 Task: Open Card Bodybuilding Review in Board Customer Segmentation and Analysis to Workspace Human Resources Software and add a team member Softage.4@softage.net, a label Orange, a checklist Football, an attachment from your computer, a color Orange and finally, add a card description 'Plan and execute company team-building activity at a painting class' and a comment 'We should approach this task with a sense of persistence and determination, willing to overcome obstacles and push through challenges.'. Add a start date 'Jan 08, 1900' with a due date 'Jan 15, 1900'
Action: Mouse moved to (785, 205)
Screenshot: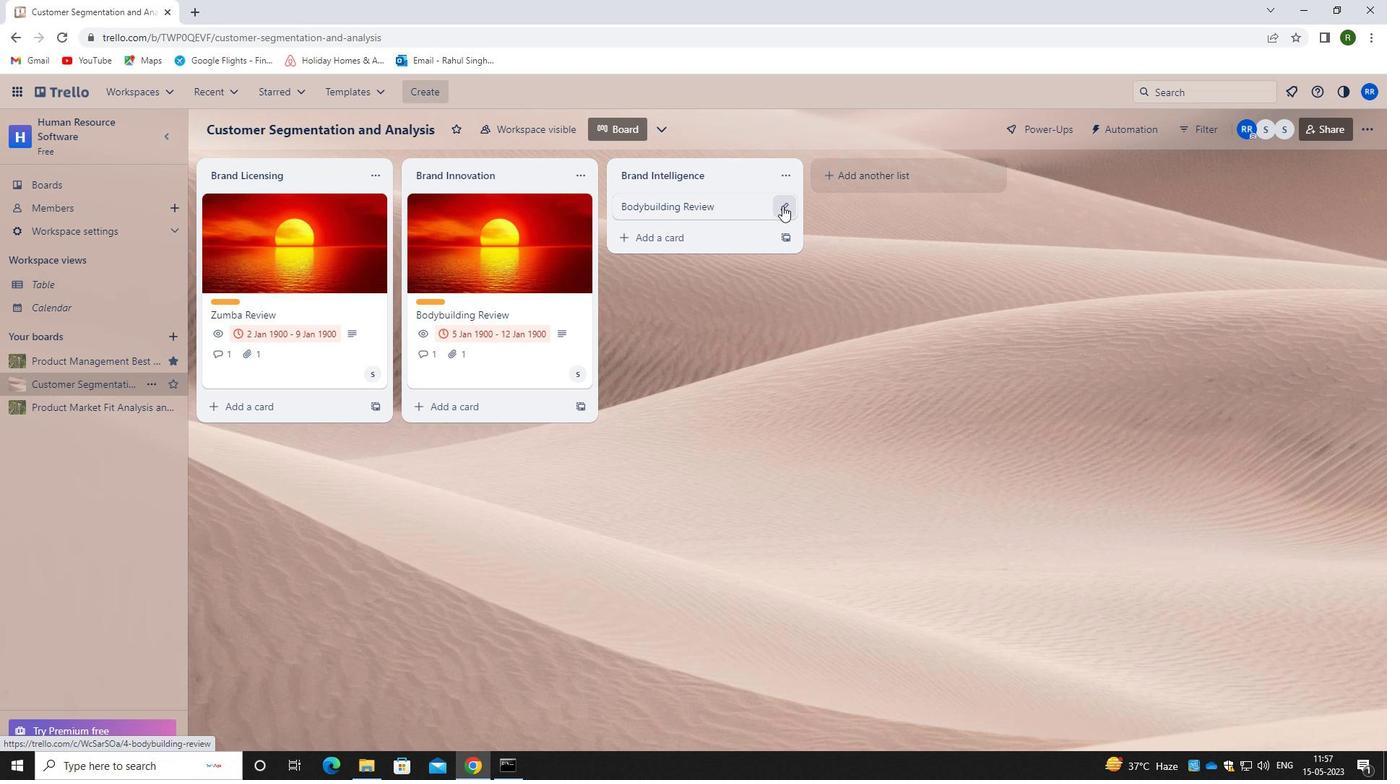 
Action: Mouse pressed left at (785, 205)
Screenshot: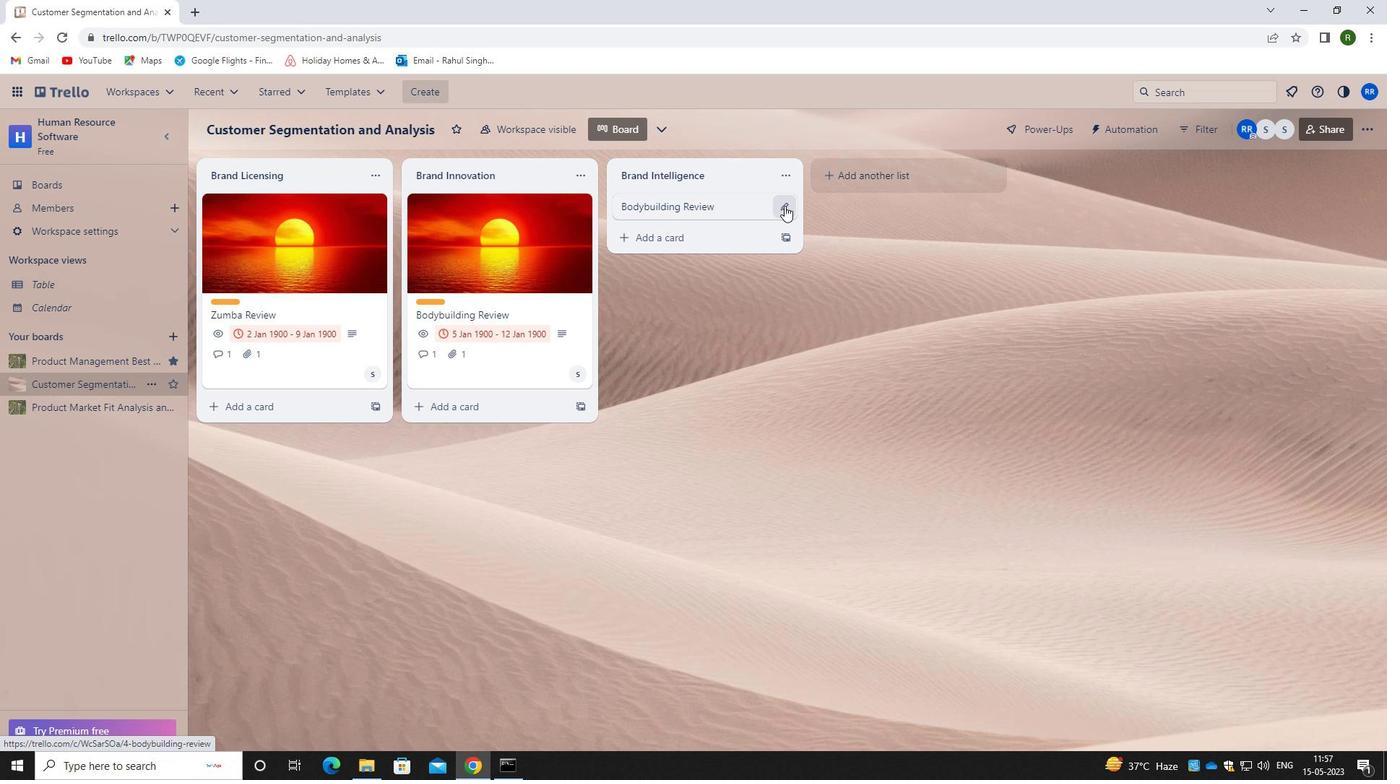 
Action: Mouse moved to (853, 204)
Screenshot: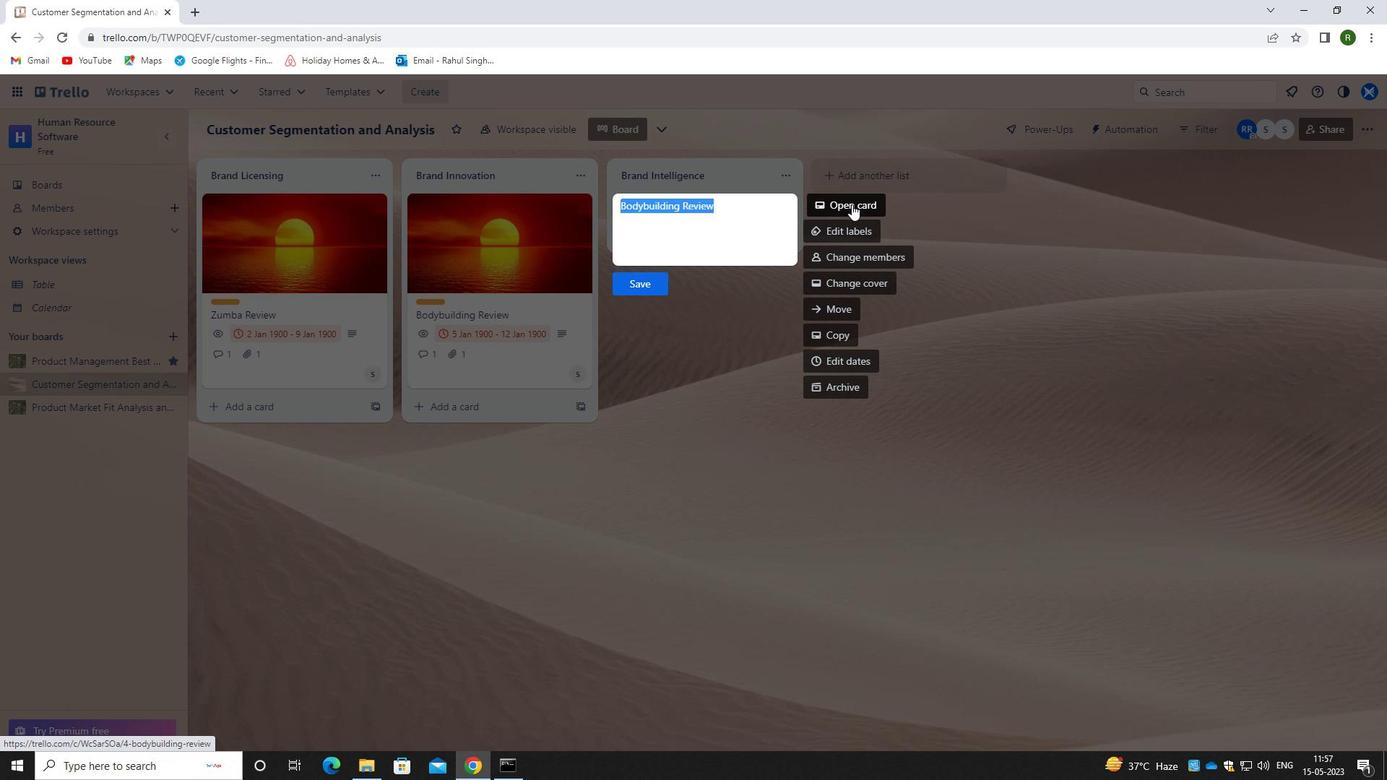 
Action: Mouse pressed left at (853, 204)
Screenshot: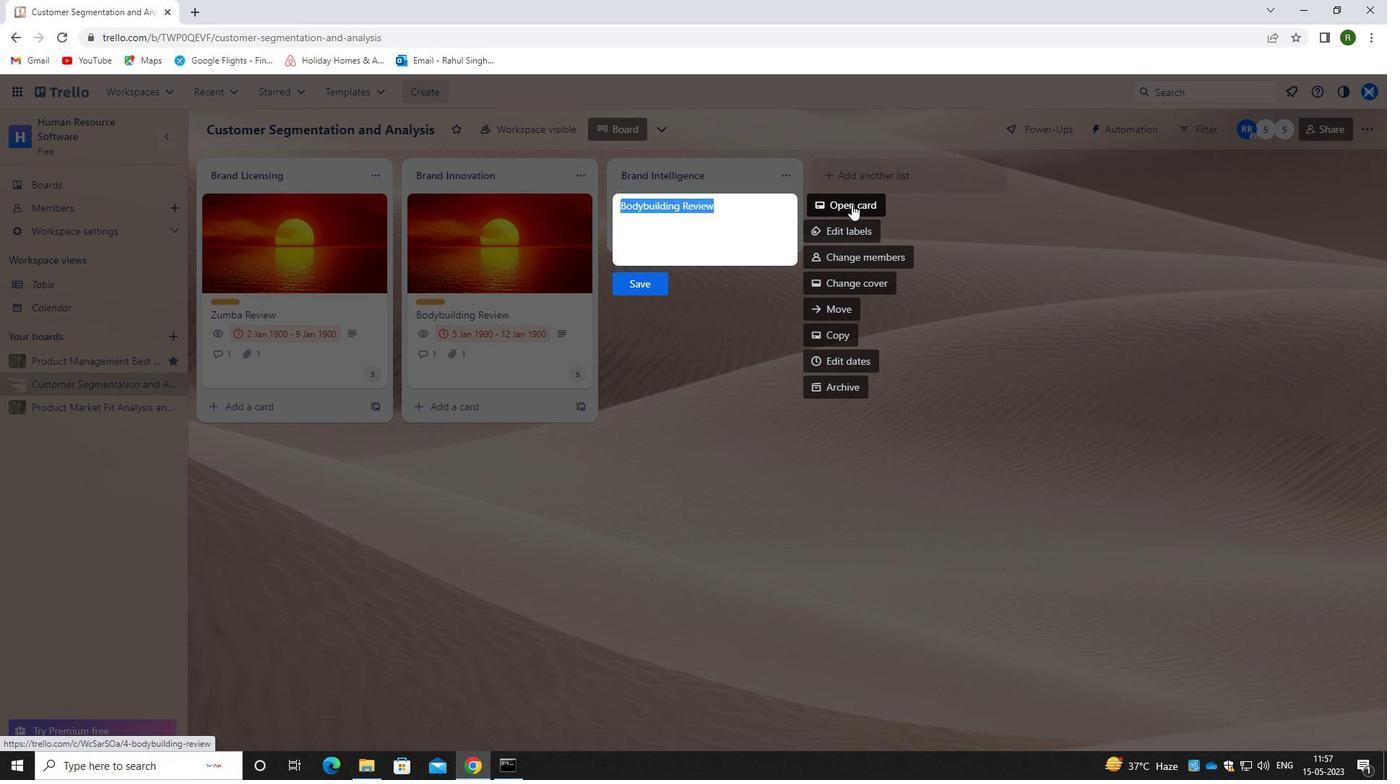 
Action: Mouse moved to (878, 254)
Screenshot: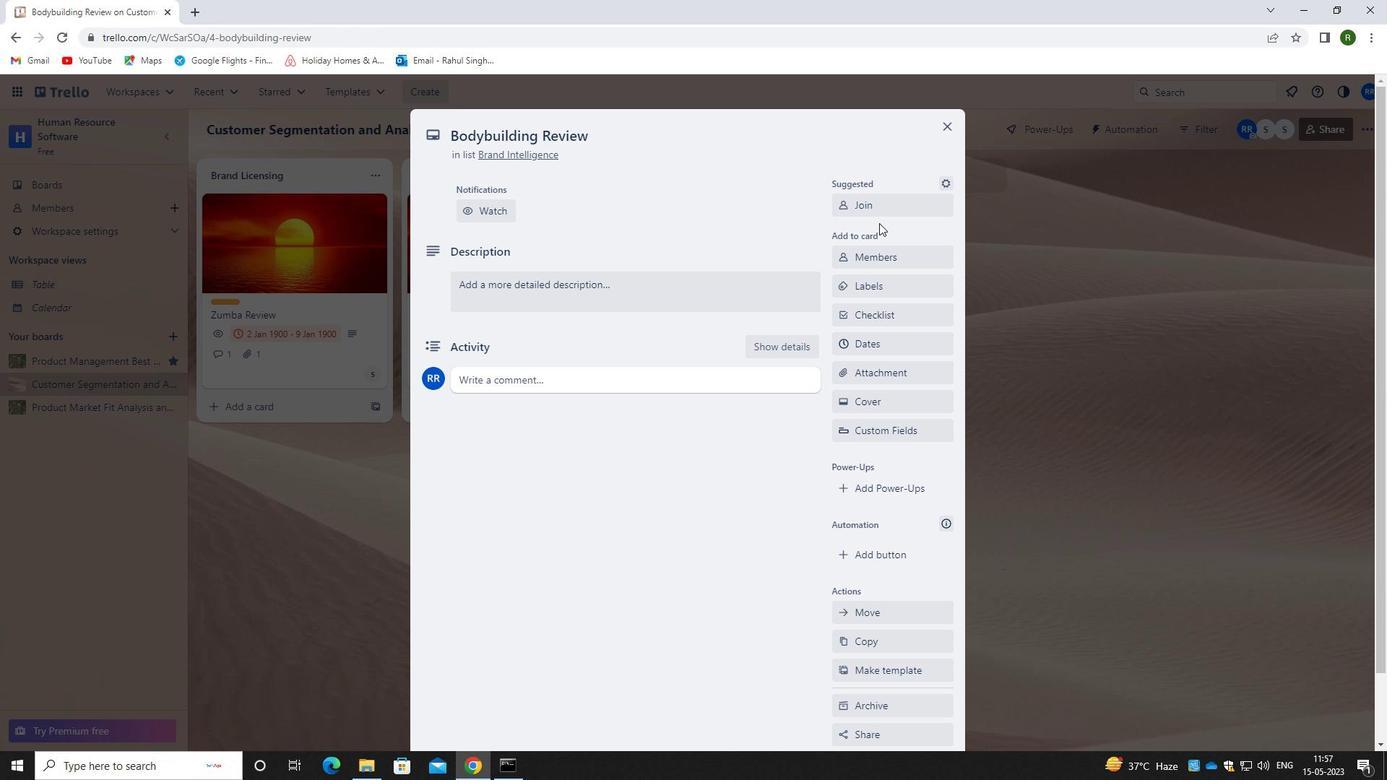 
Action: Mouse pressed left at (878, 254)
Screenshot: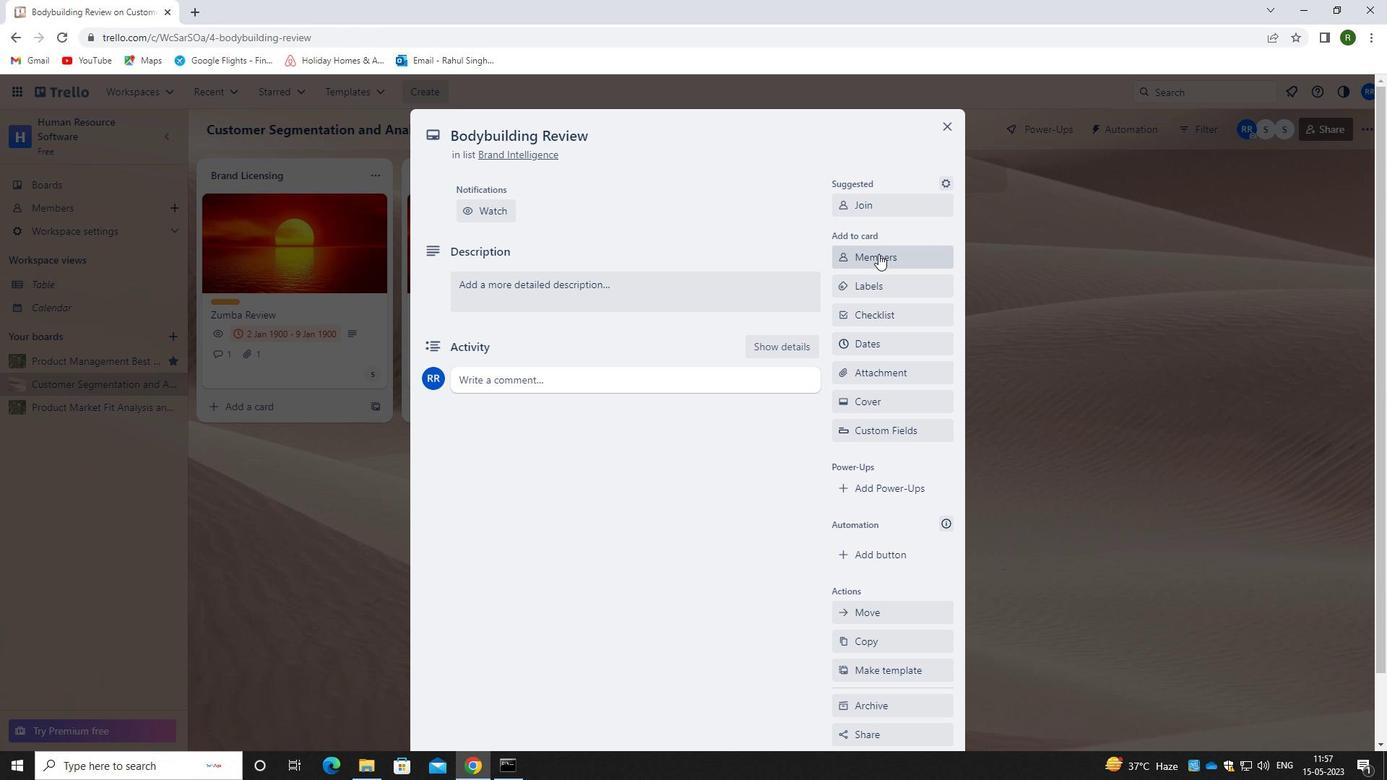 
Action: Mouse moved to (885, 333)
Screenshot: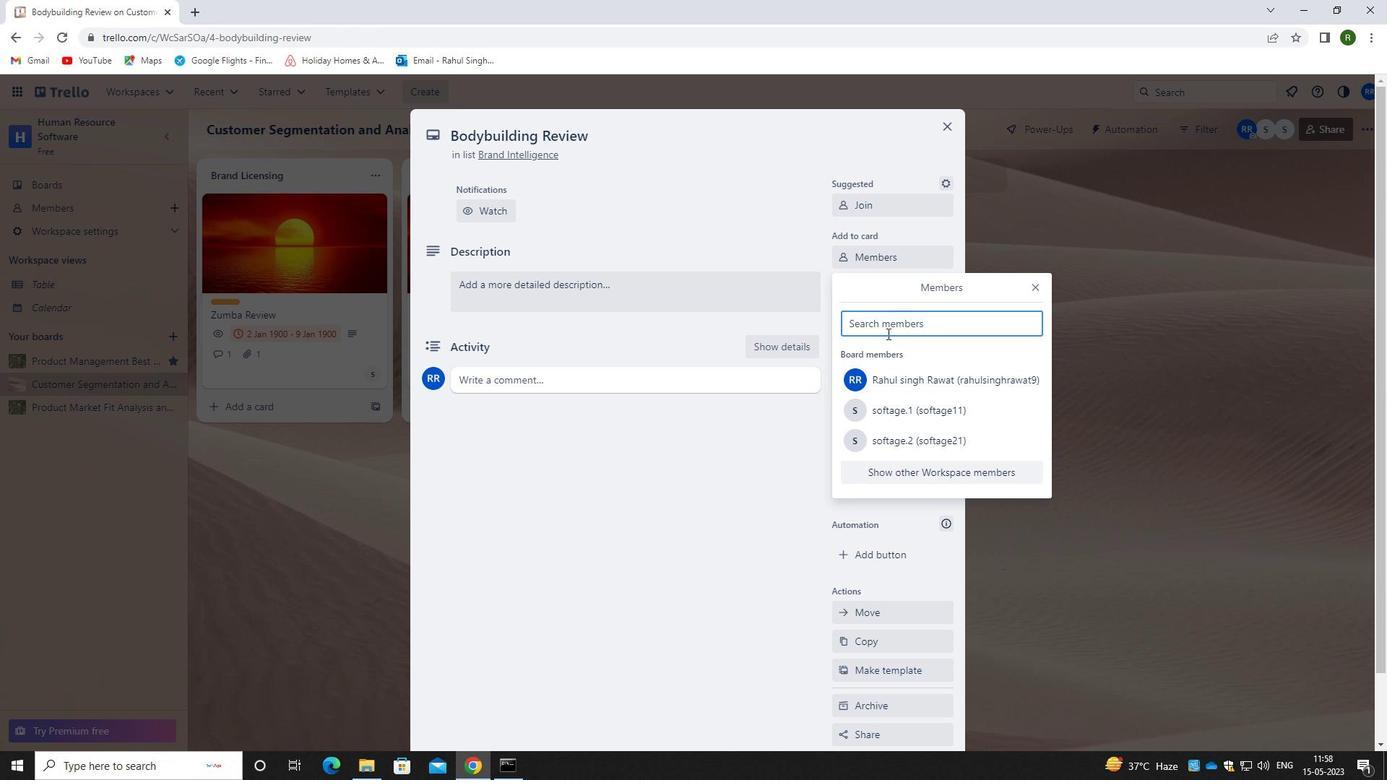 
Action: Key pressed <Key.caps_lock>s<Key.caps_lock>Oftage.4<Key.shift>@SOFTAGE.NET
Screenshot: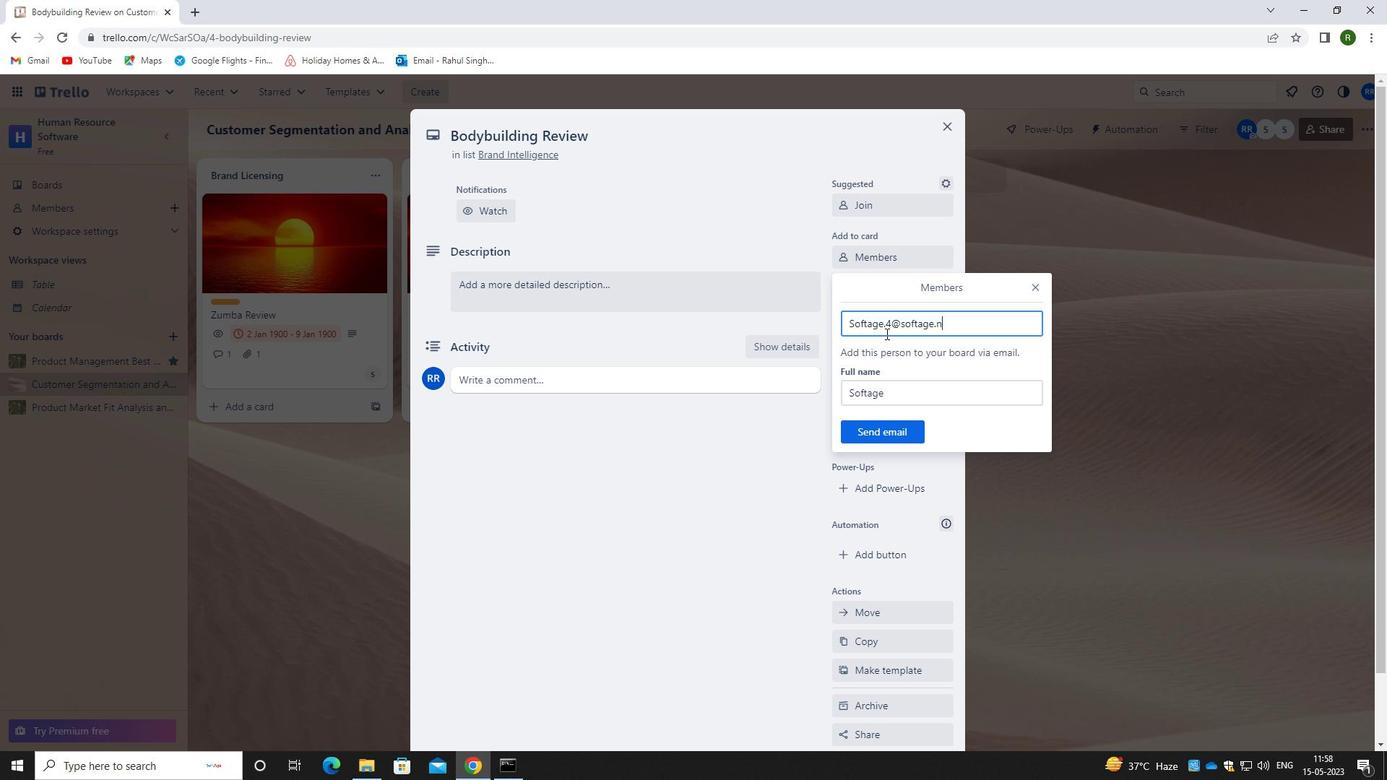 
Action: Mouse moved to (885, 434)
Screenshot: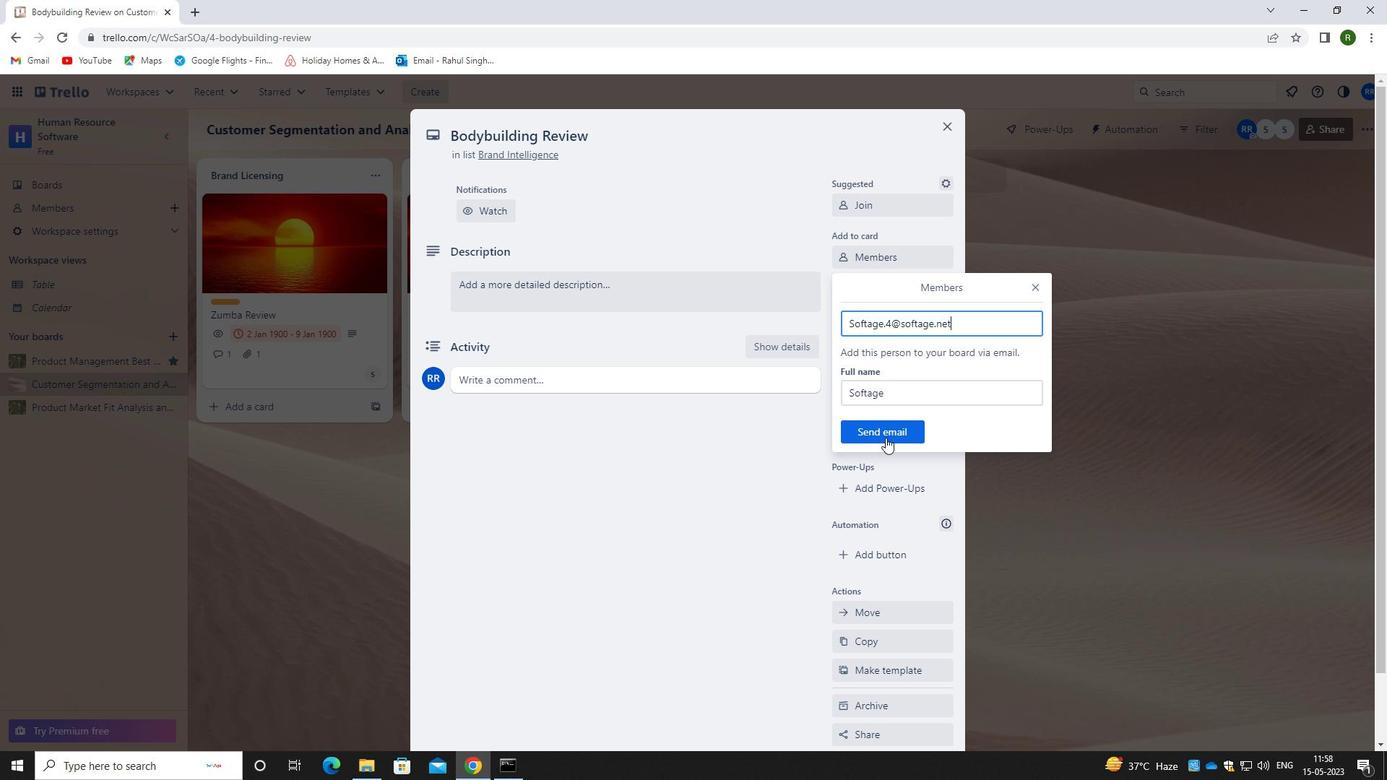 
Action: Mouse pressed left at (885, 434)
Screenshot: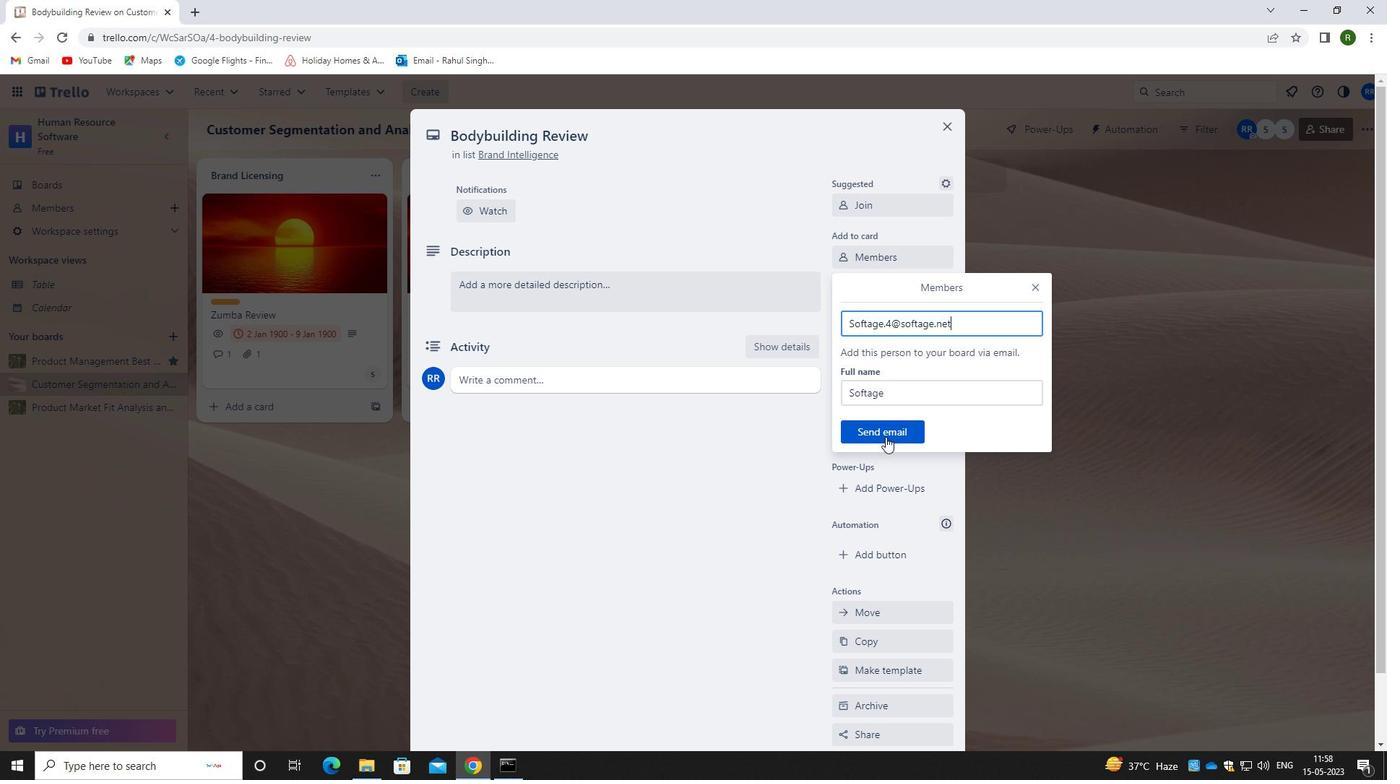 
Action: Mouse moved to (868, 286)
Screenshot: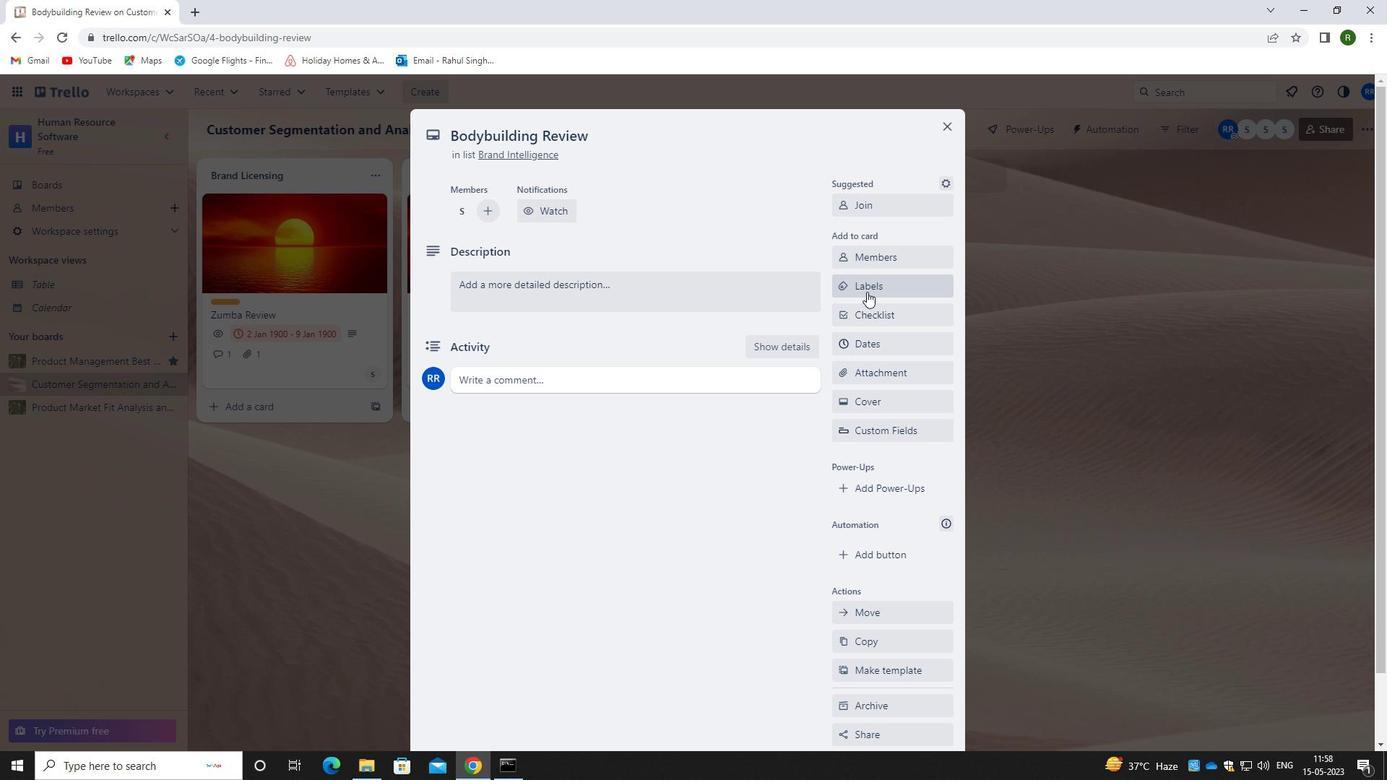 
Action: Mouse pressed left at (868, 286)
Screenshot: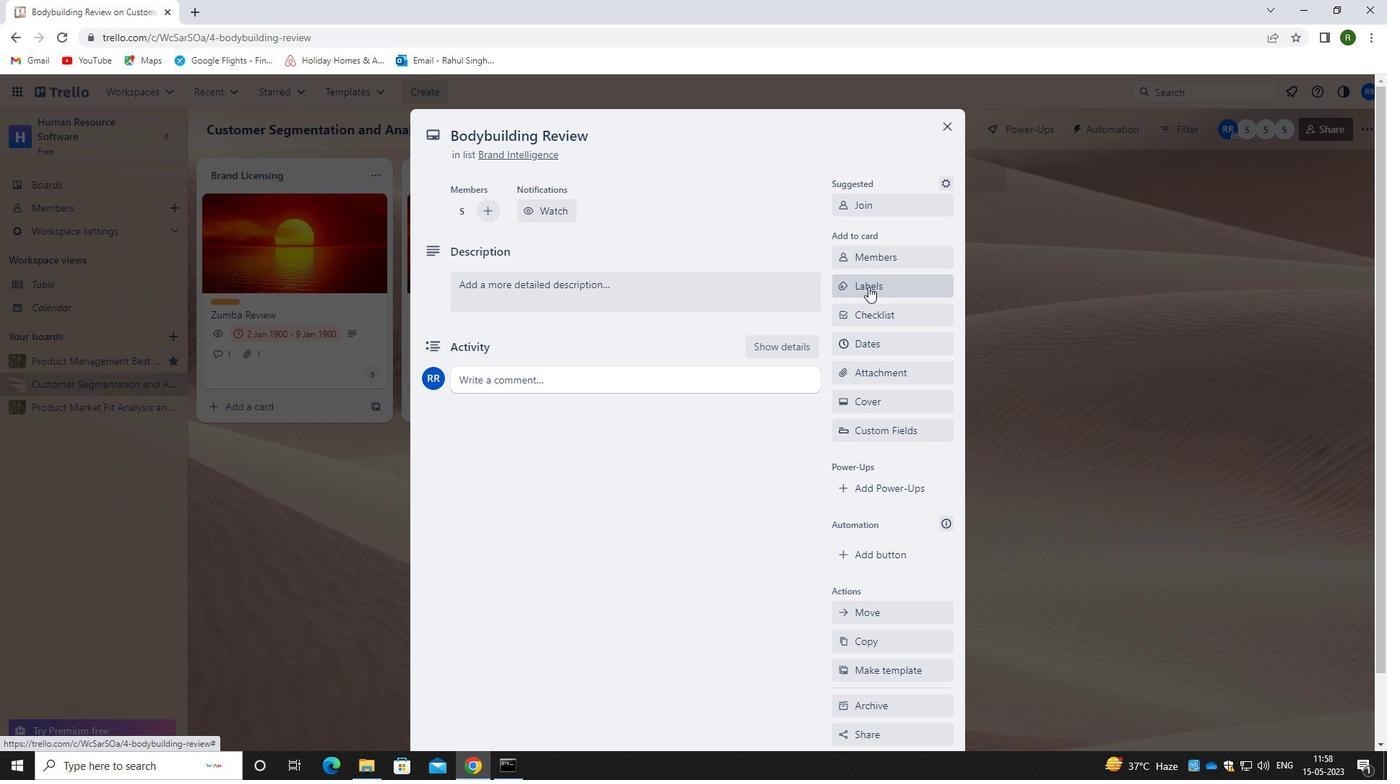 
Action: Mouse moved to (866, 349)
Screenshot: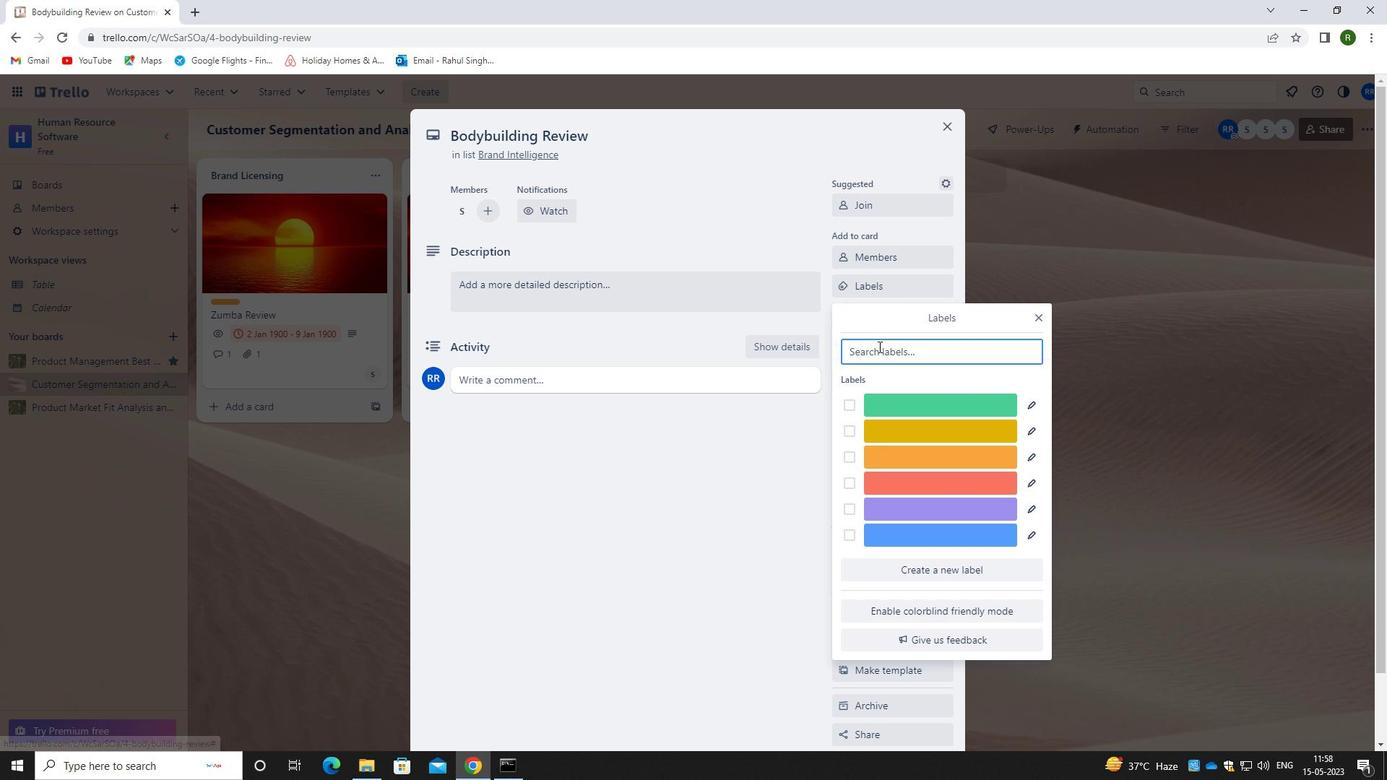 
Action: Key pressed ORANGE
Screenshot: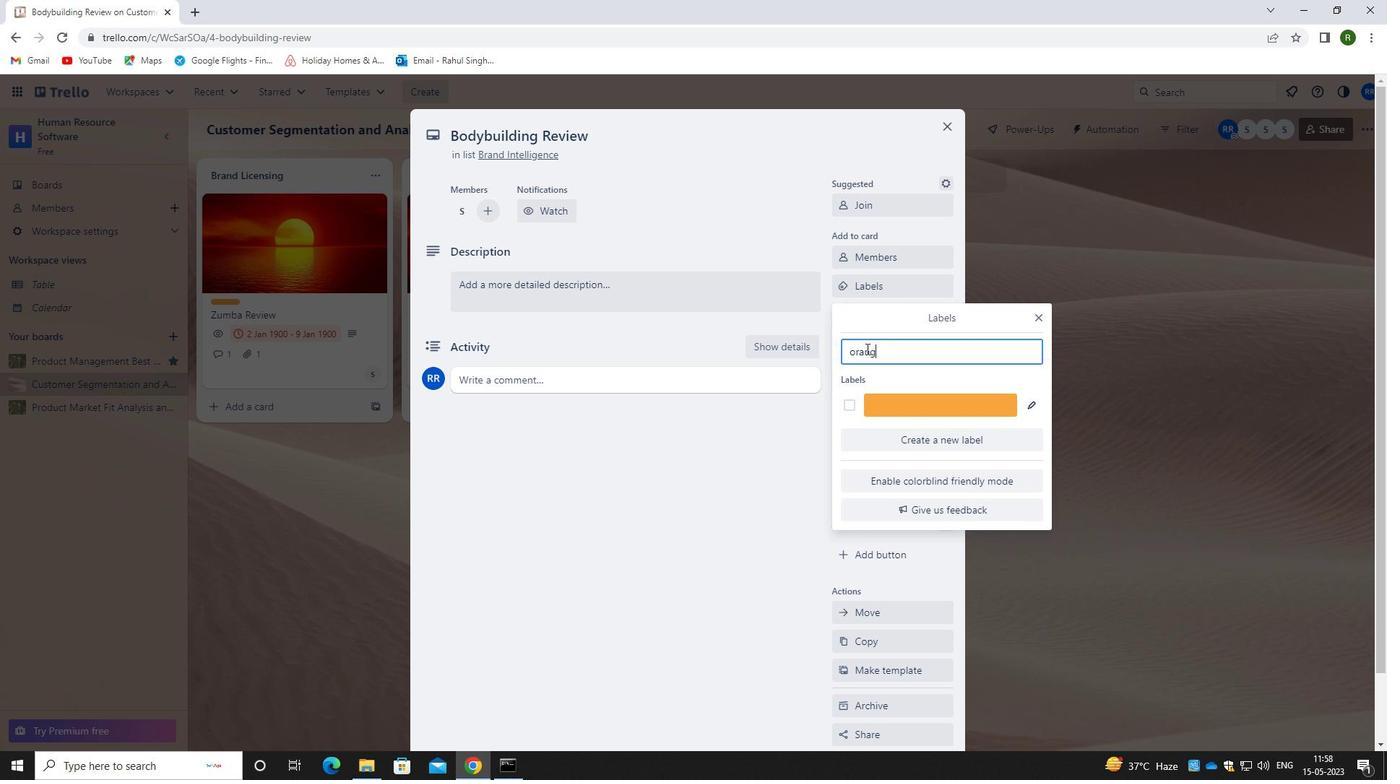
Action: Mouse moved to (848, 403)
Screenshot: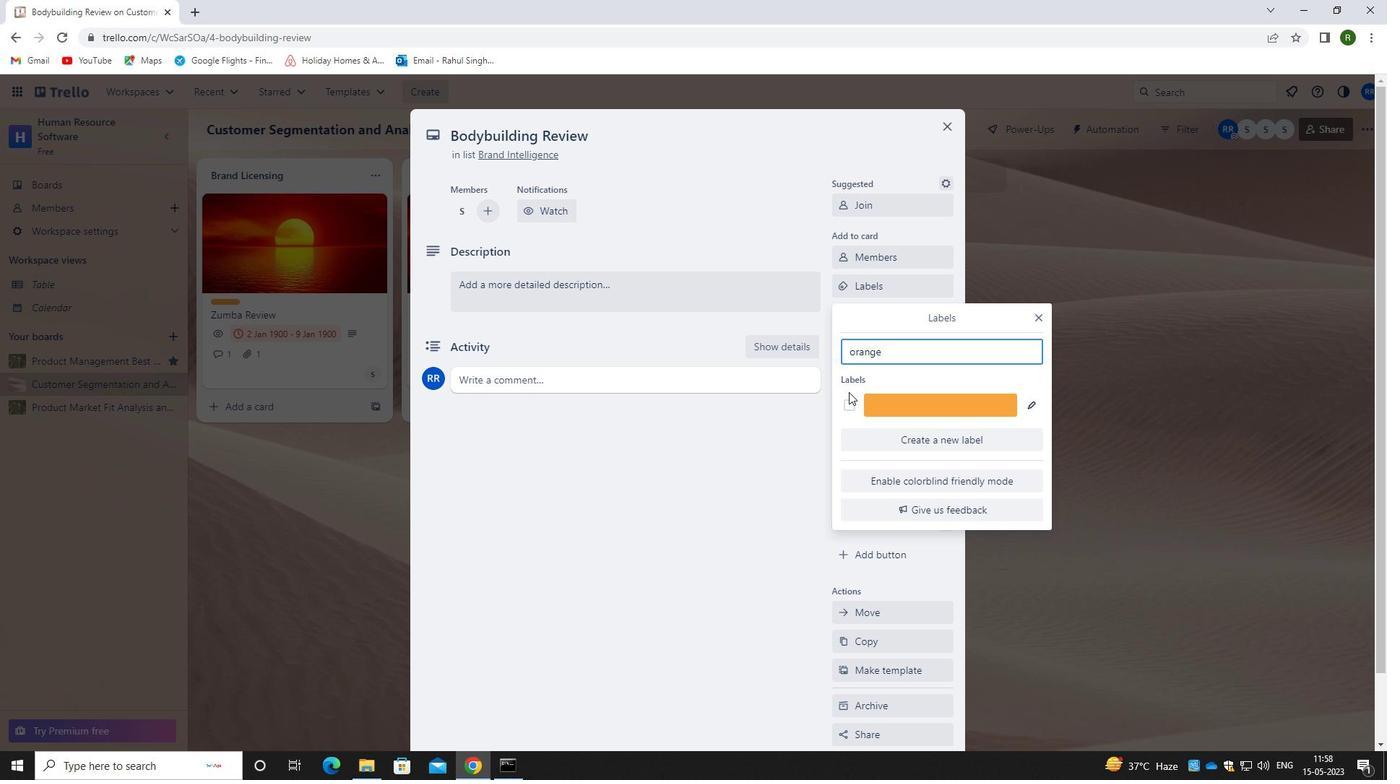 
Action: Mouse pressed left at (848, 403)
Screenshot: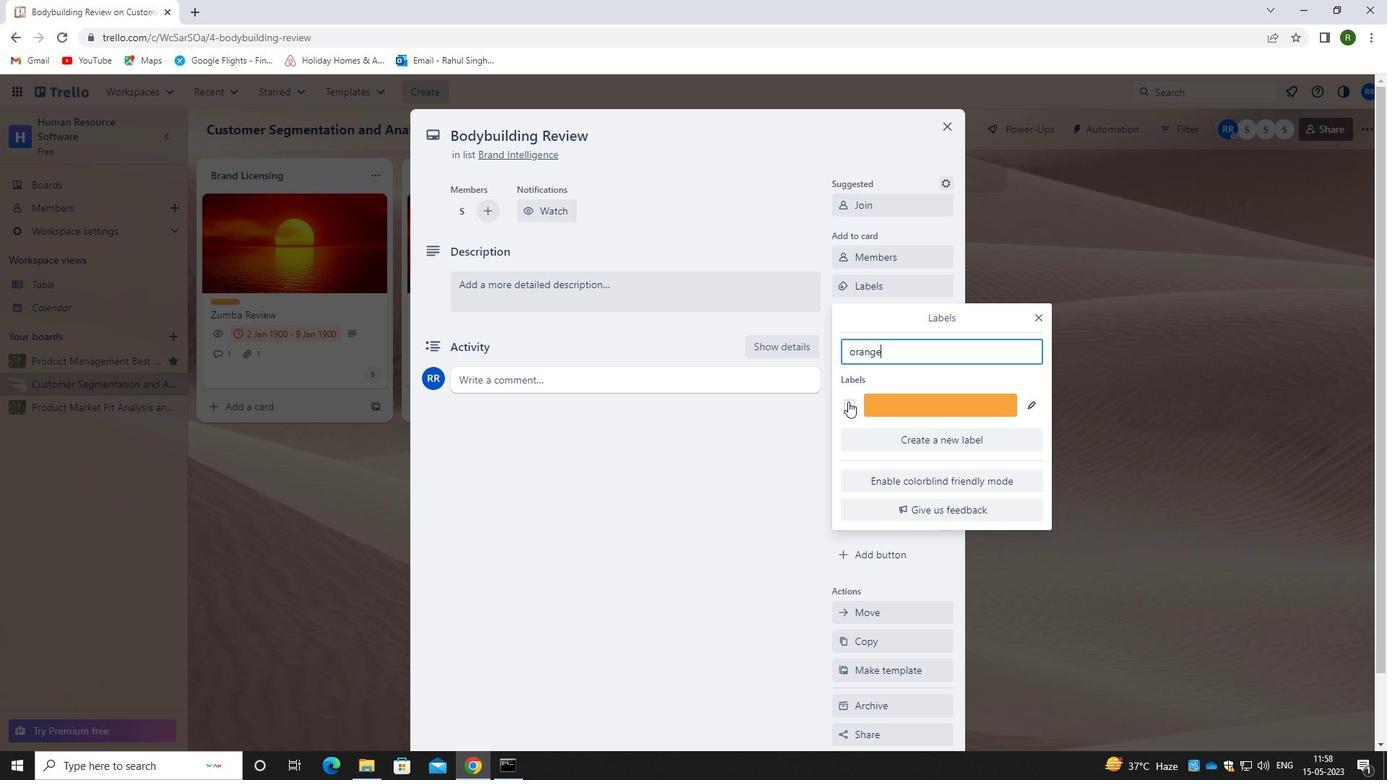 
Action: Mouse moved to (807, 437)
Screenshot: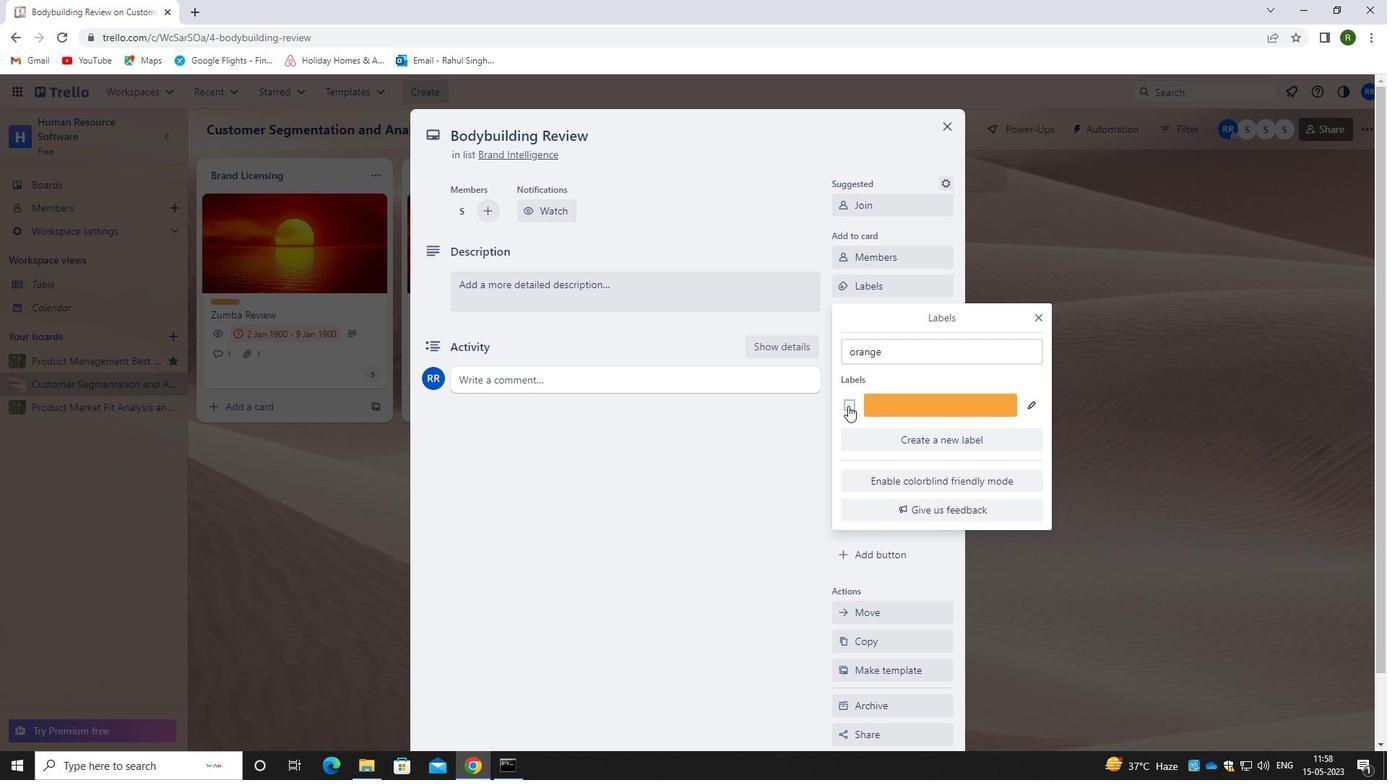 
Action: Mouse pressed left at (807, 437)
Screenshot: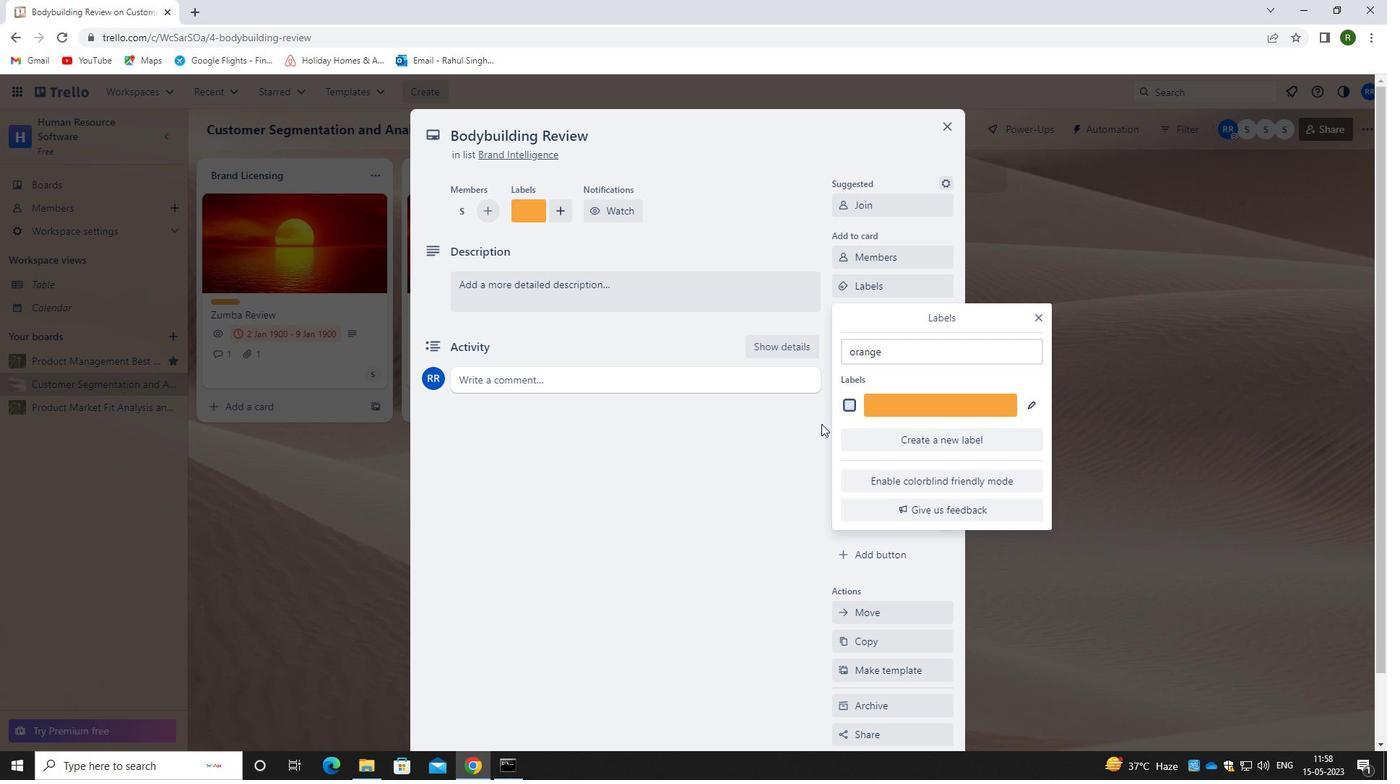 
Action: Mouse moved to (893, 311)
Screenshot: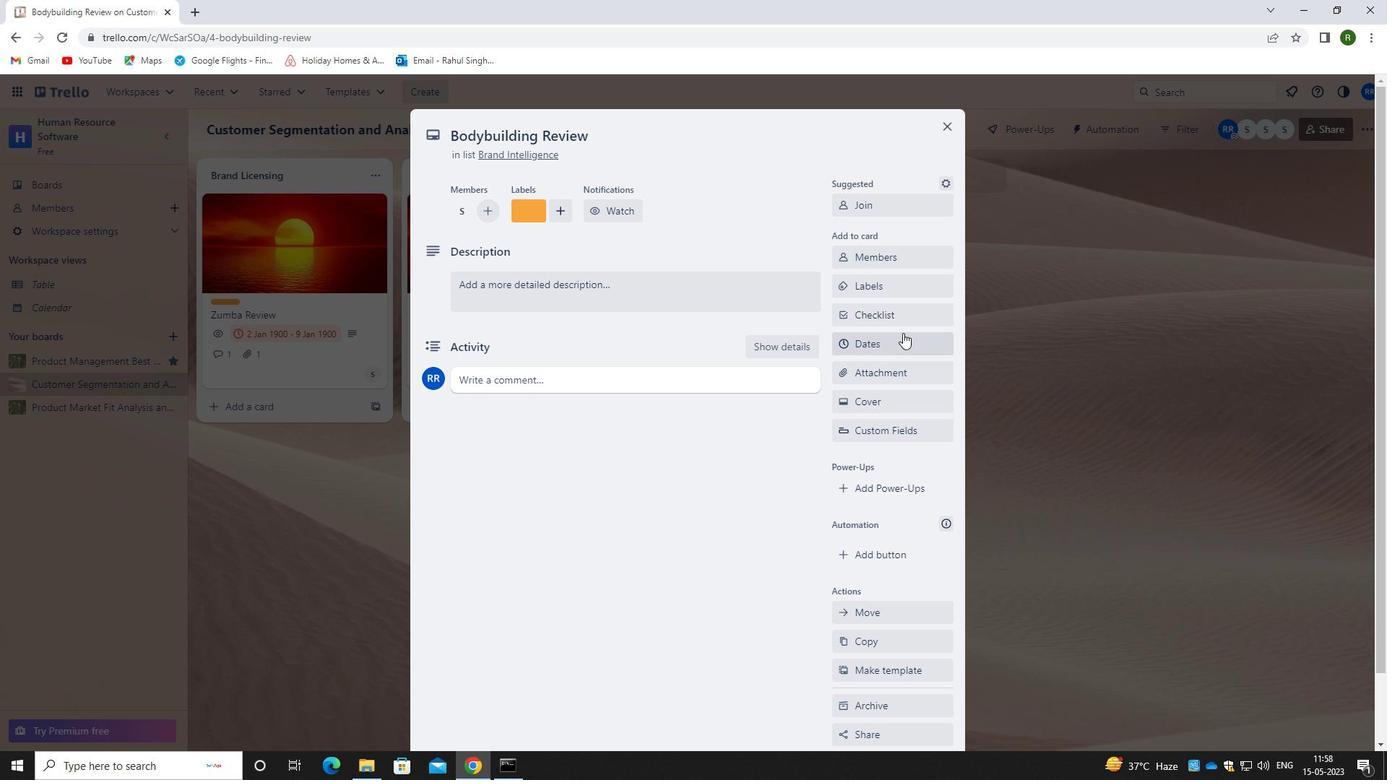 
Action: Mouse pressed left at (893, 311)
Screenshot: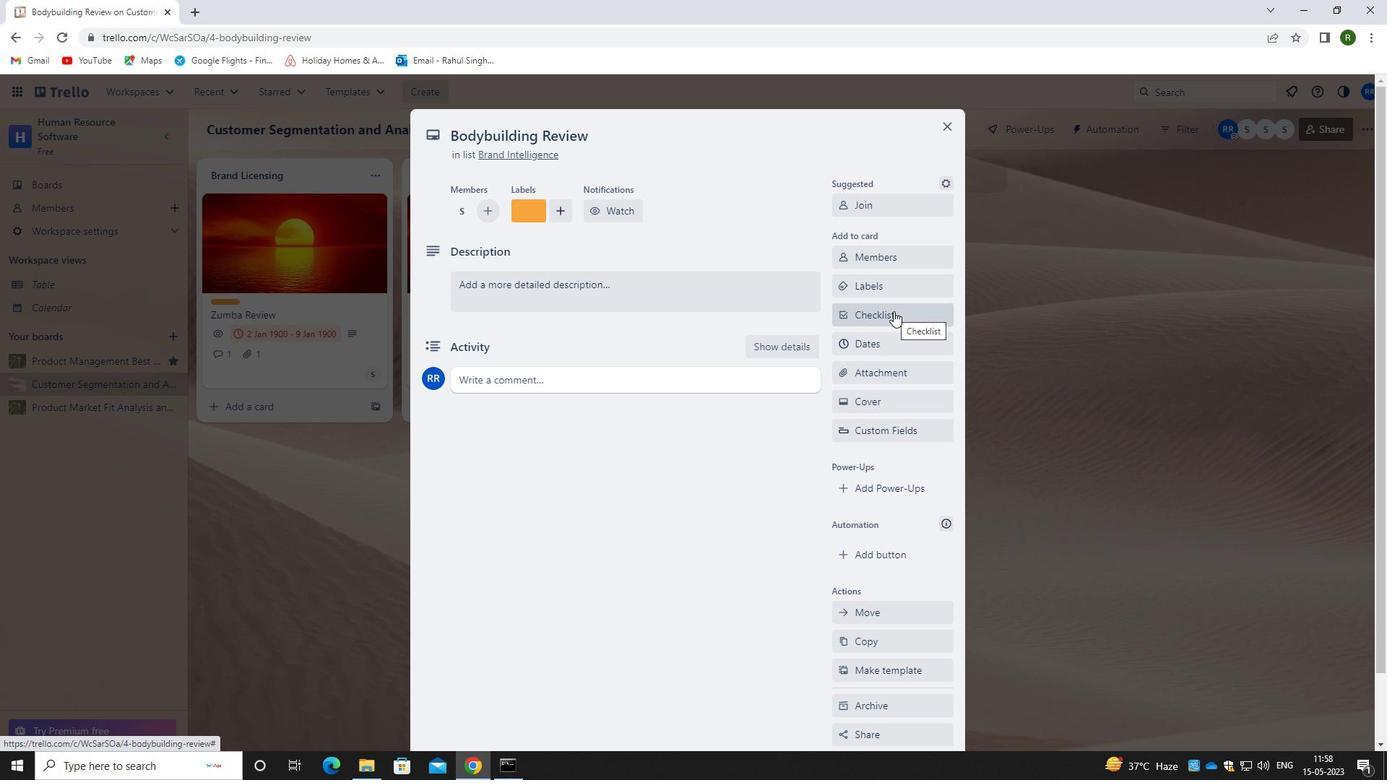 
Action: Mouse moved to (885, 312)
Screenshot: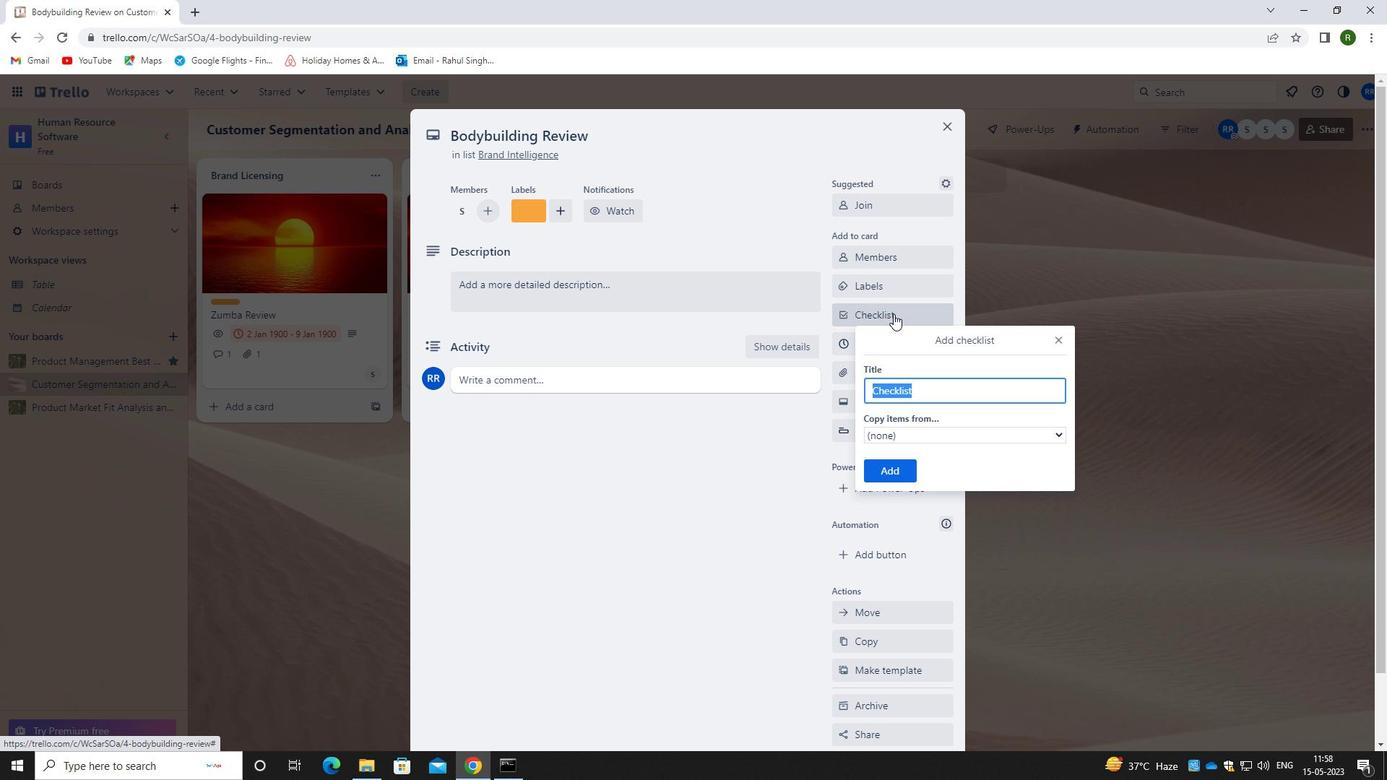 
Action: Key pressed <Key.shift>FOOTN<Key.backspace>BALL
Screenshot: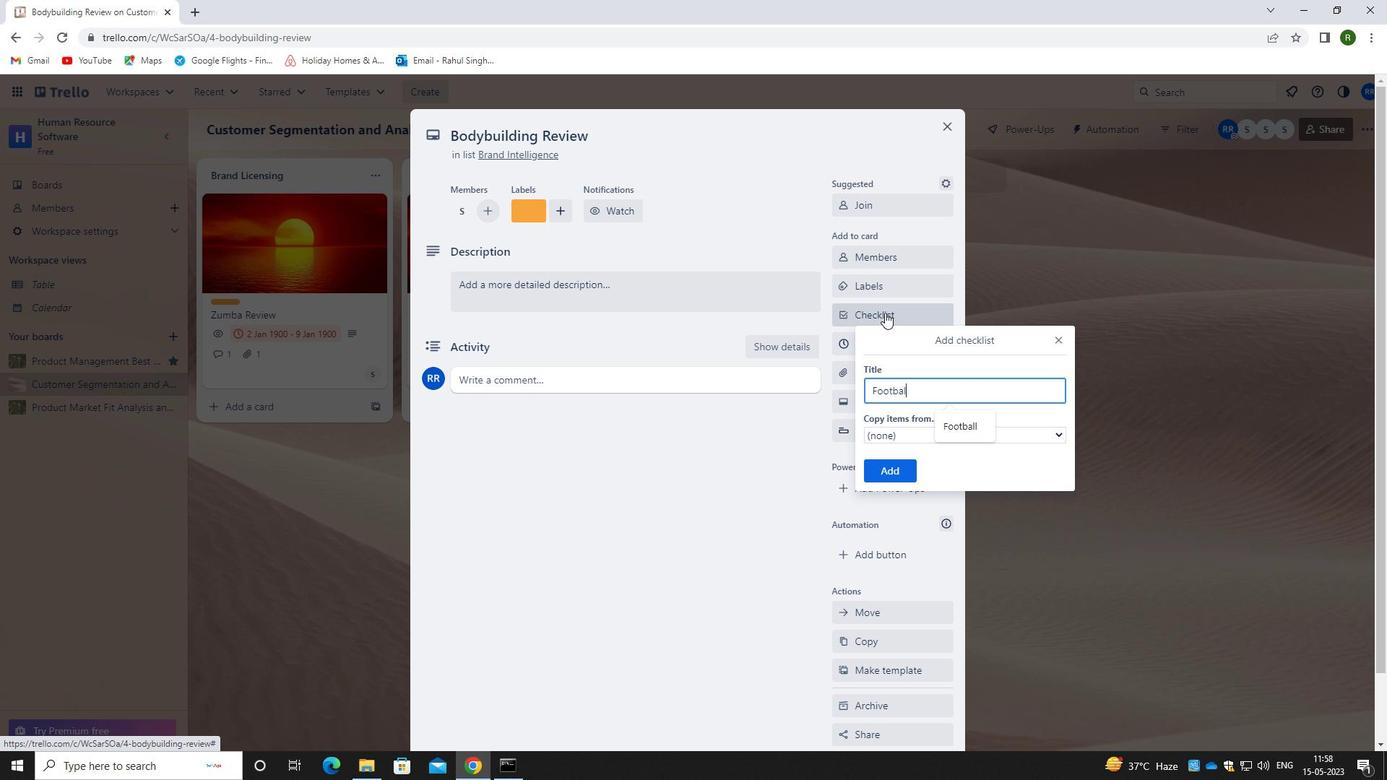 
Action: Mouse moved to (898, 471)
Screenshot: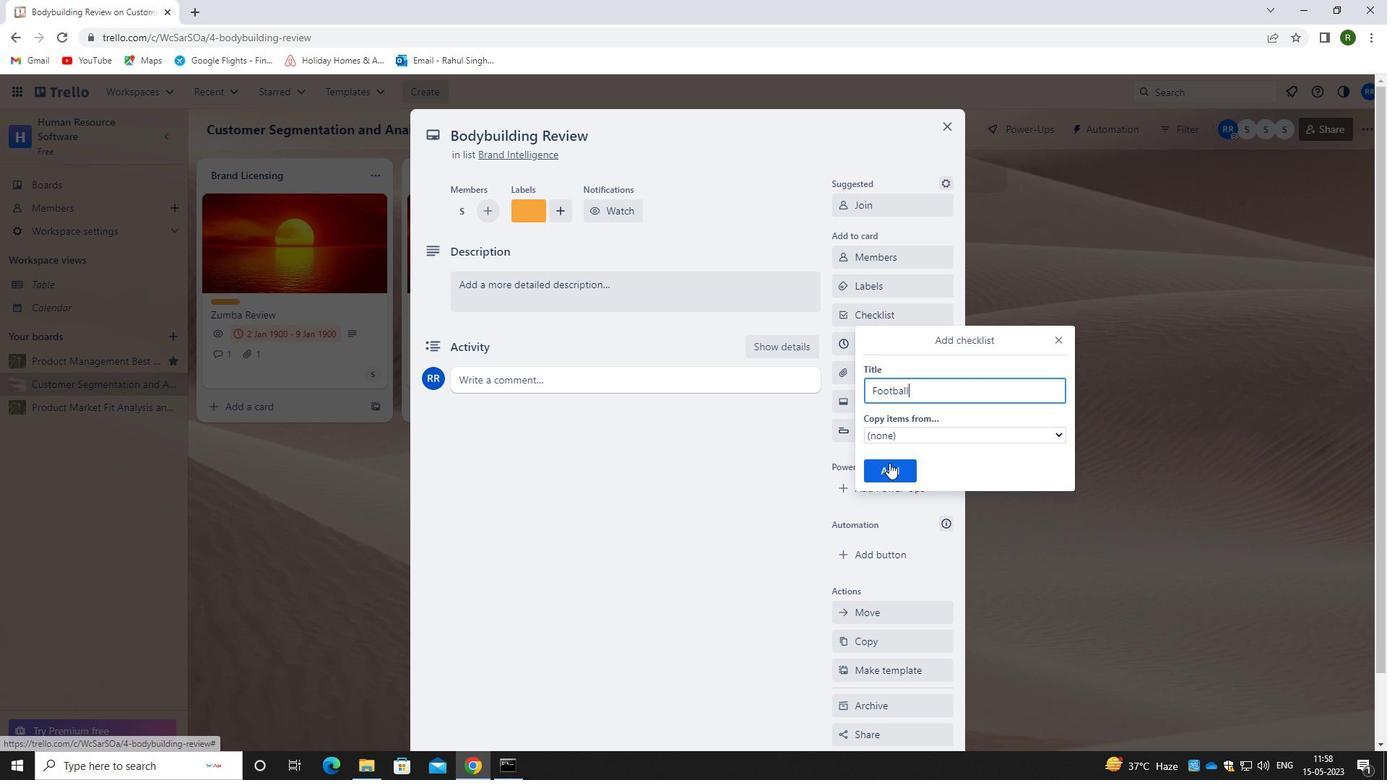 
Action: Mouse pressed left at (898, 471)
Screenshot: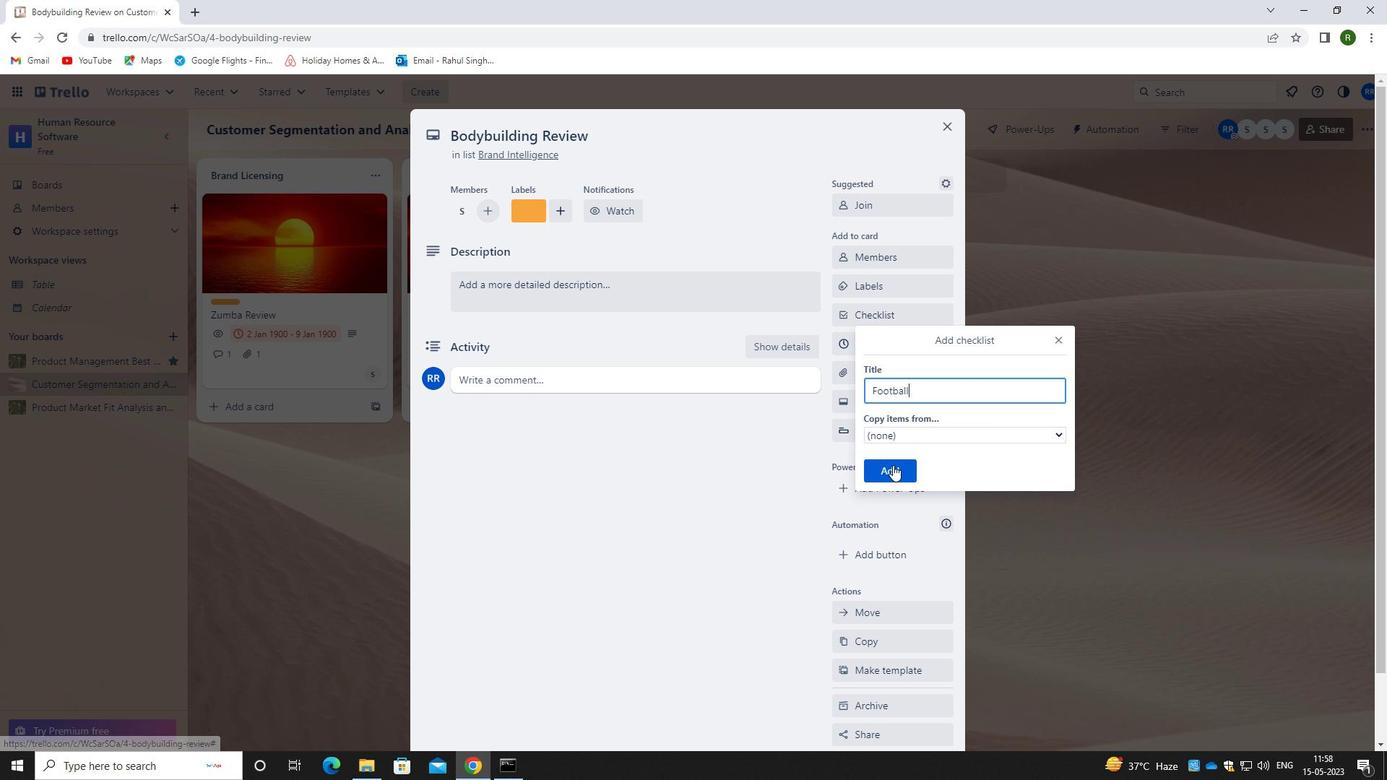 
Action: Mouse moved to (893, 370)
Screenshot: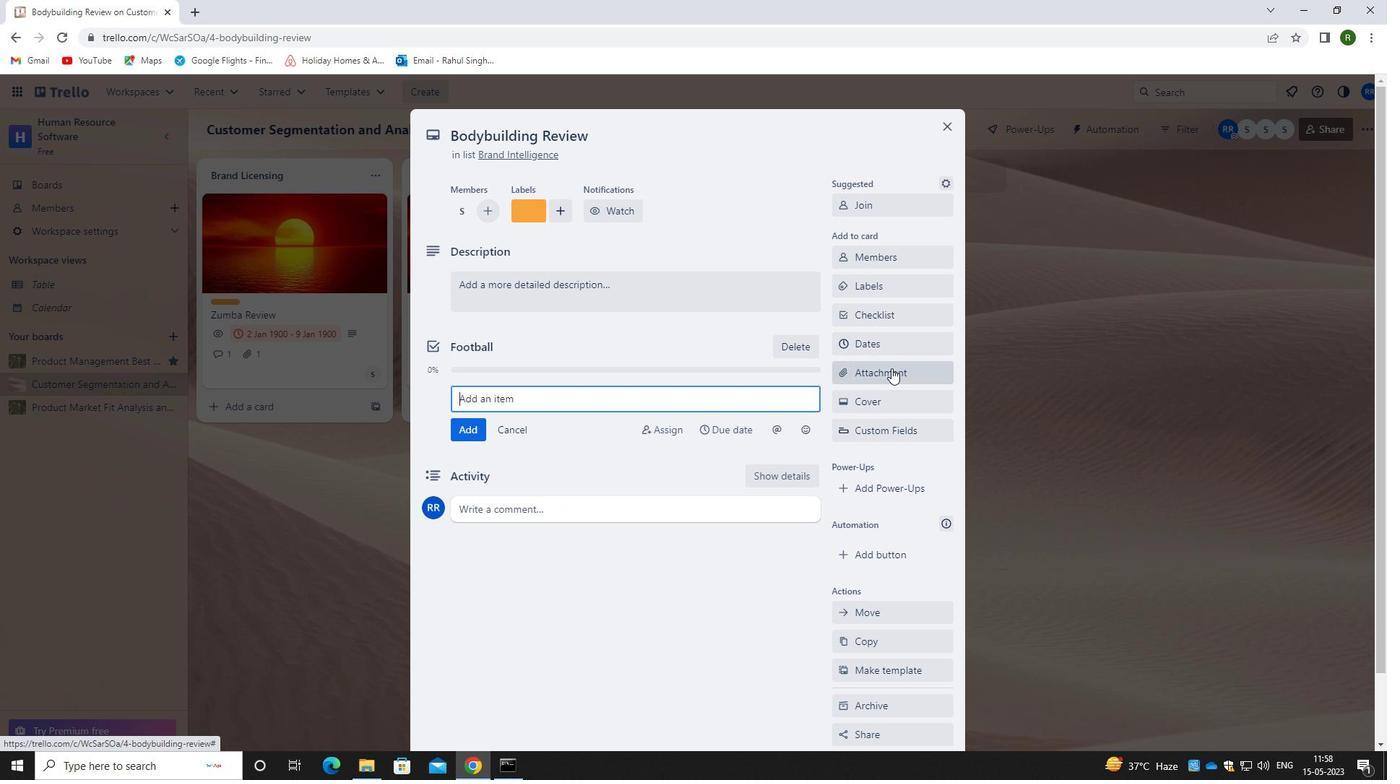 
Action: Mouse pressed left at (893, 370)
Screenshot: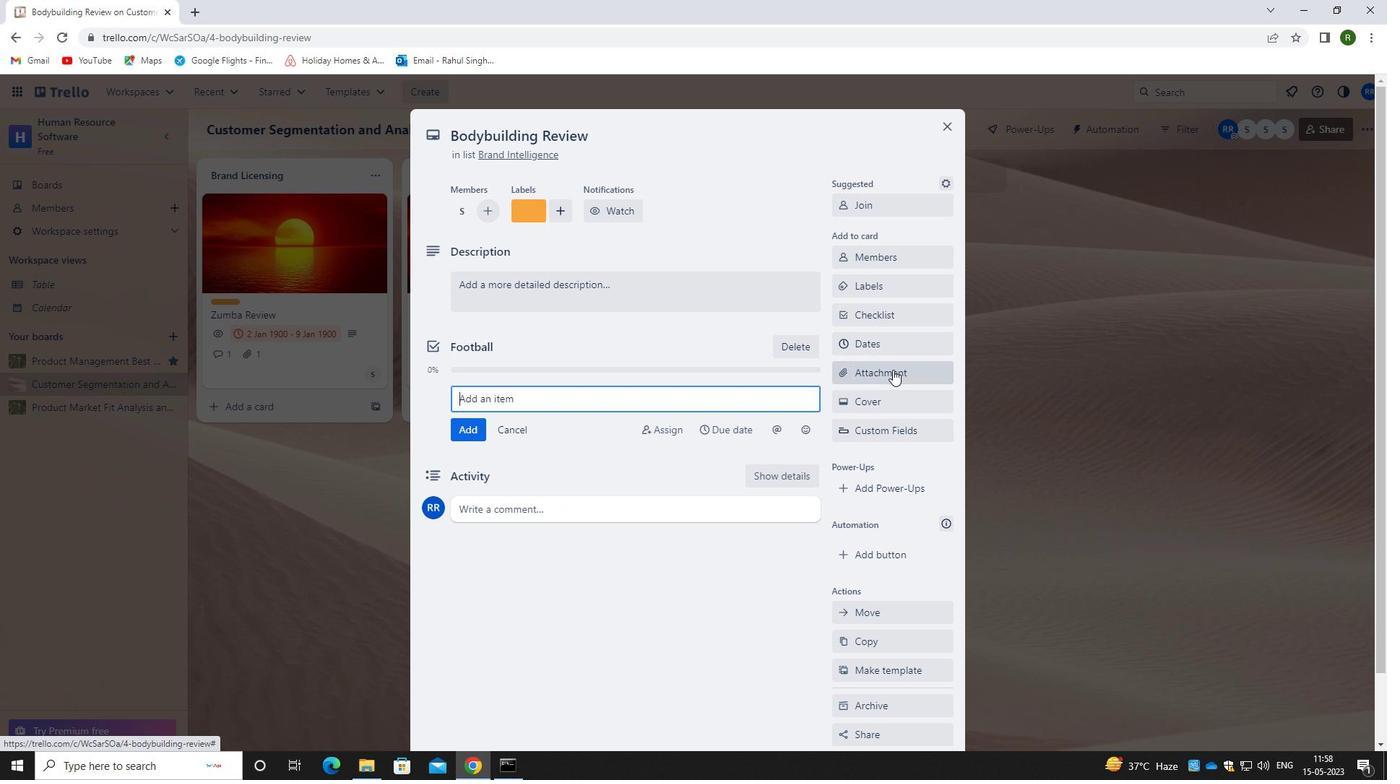 
Action: Mouse moved to (904, 434)
Screenshot: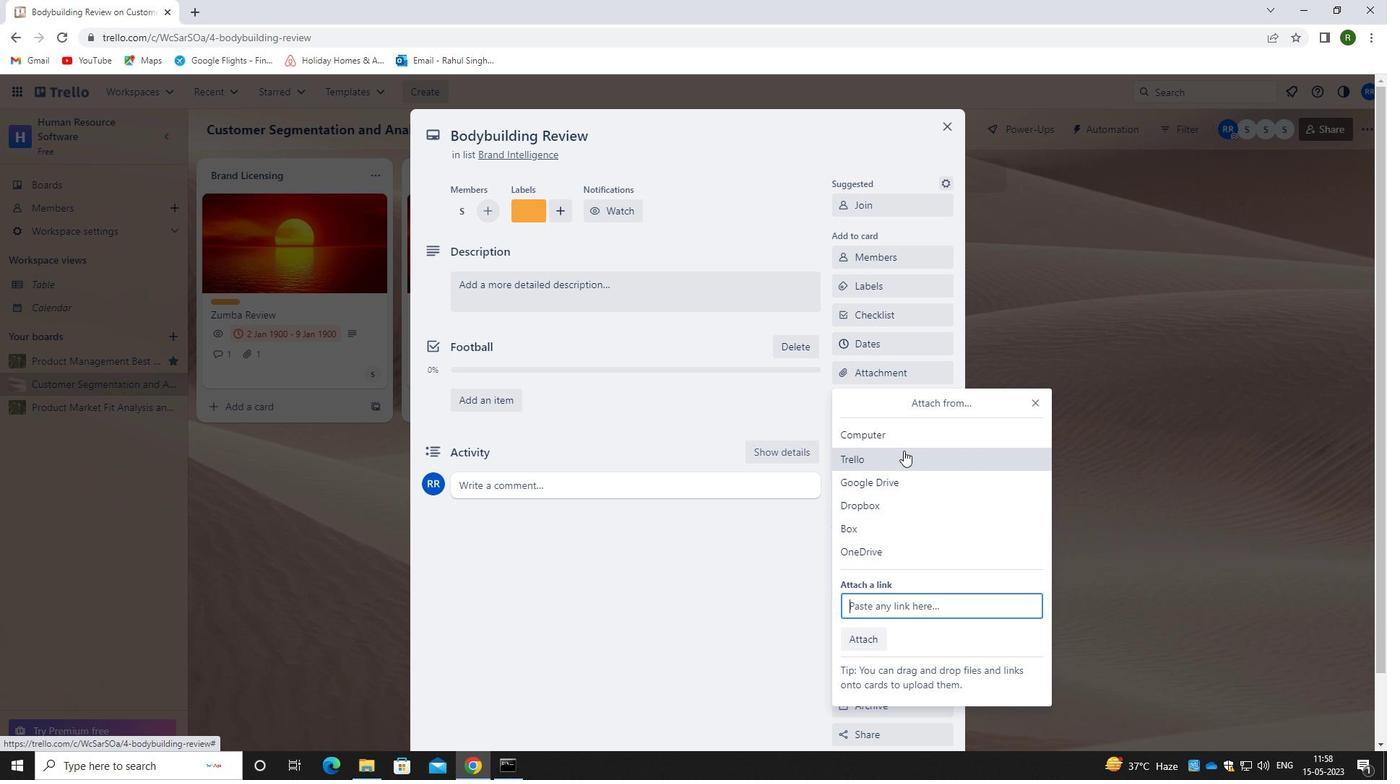 
Action: Mouse pressed left at (904, 434)
Screenshot: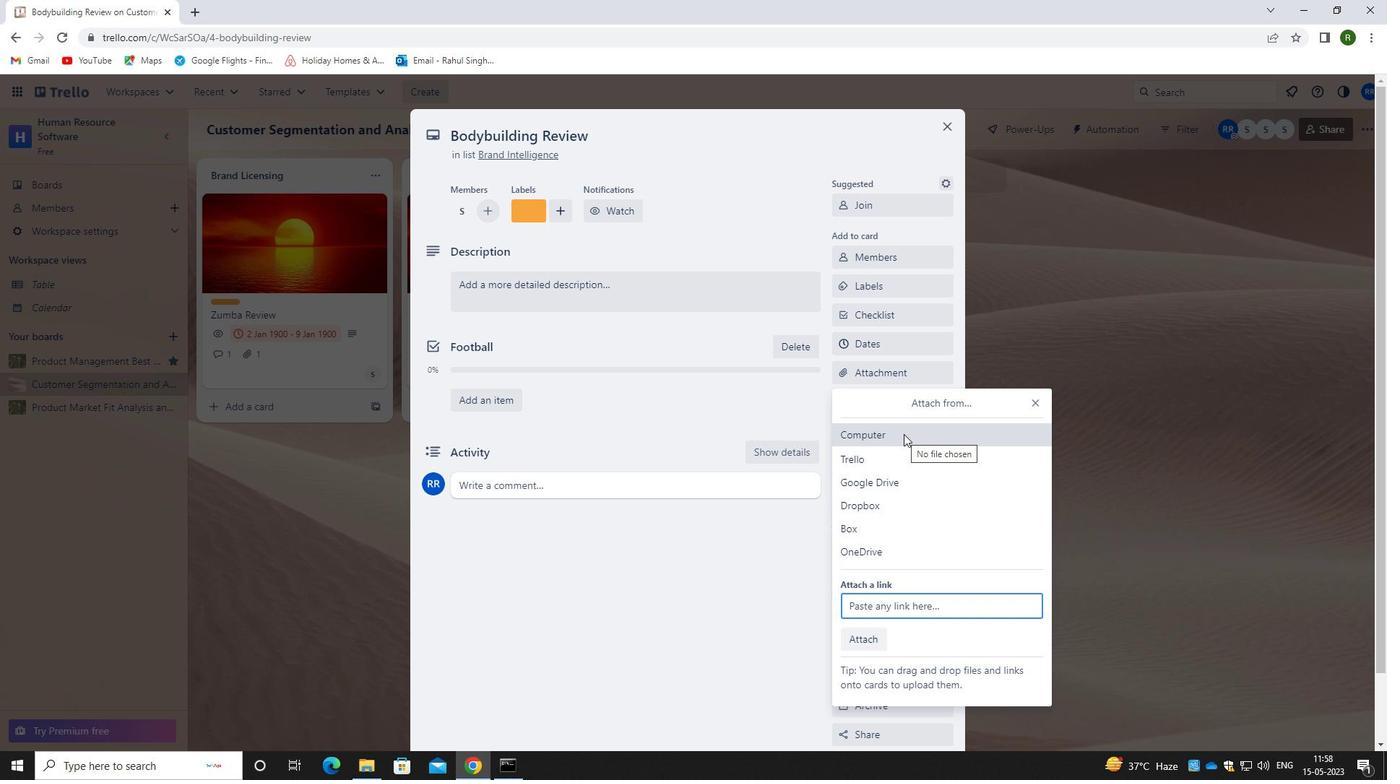 
Action: Mouse moved to (190, 132)
Screenshot: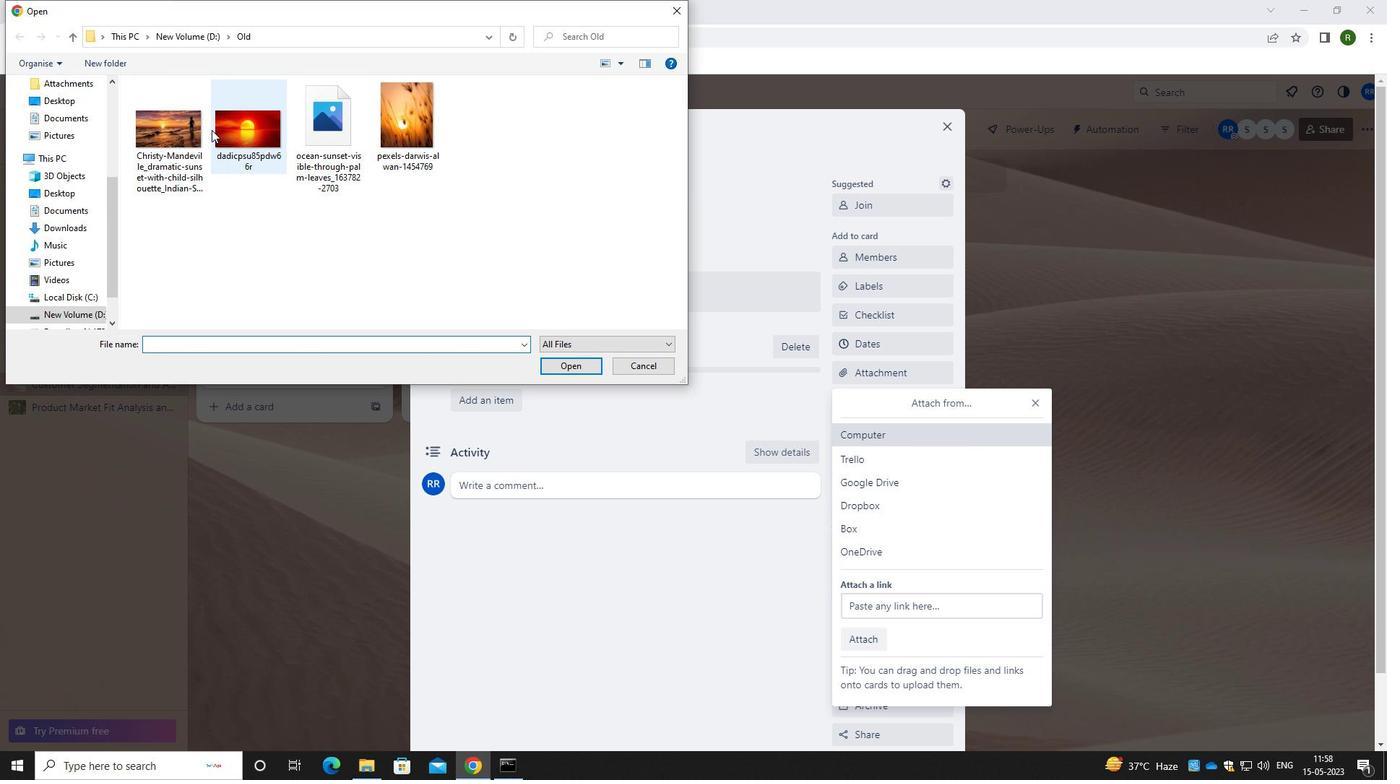 
Action: Mouse pressed left at (190, 132)
Screenshot: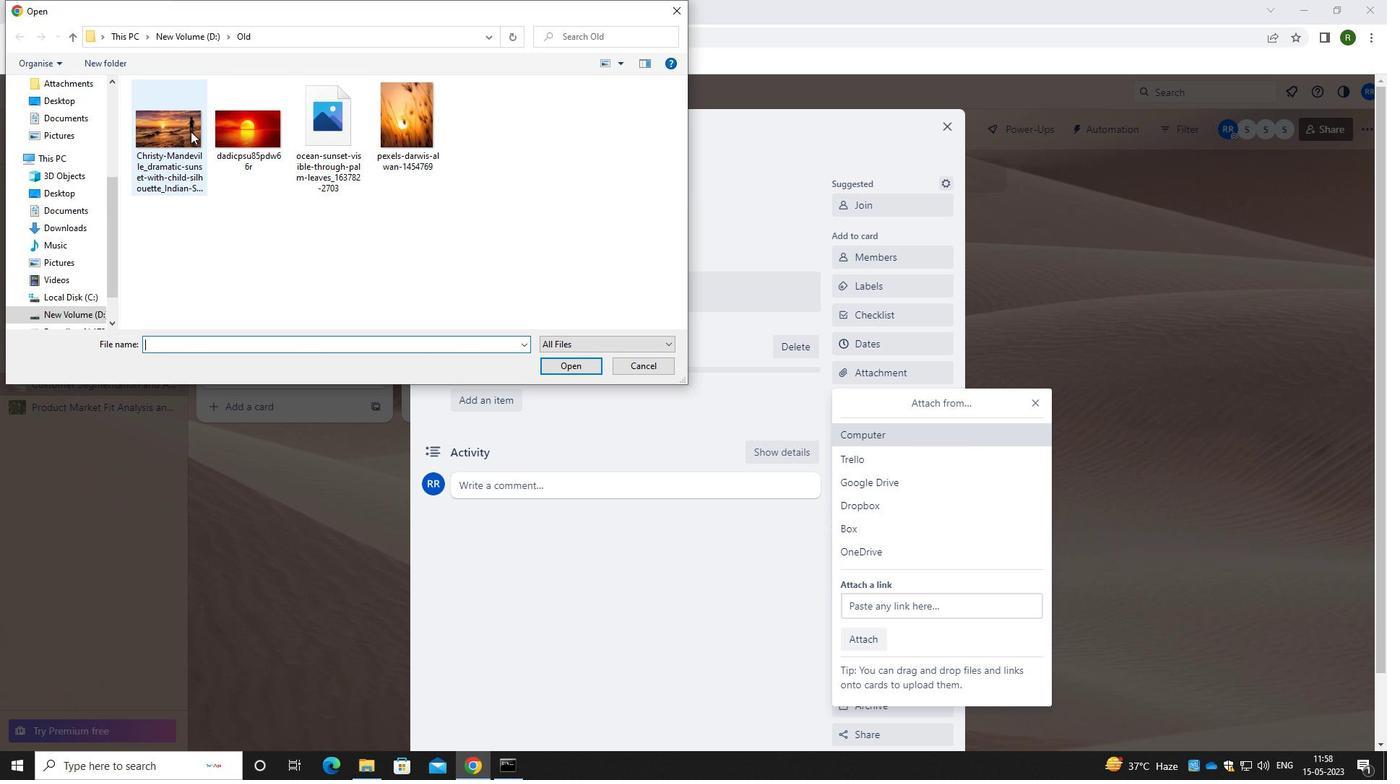 
Action: Mouse moved to (588, 366)
Screenshot: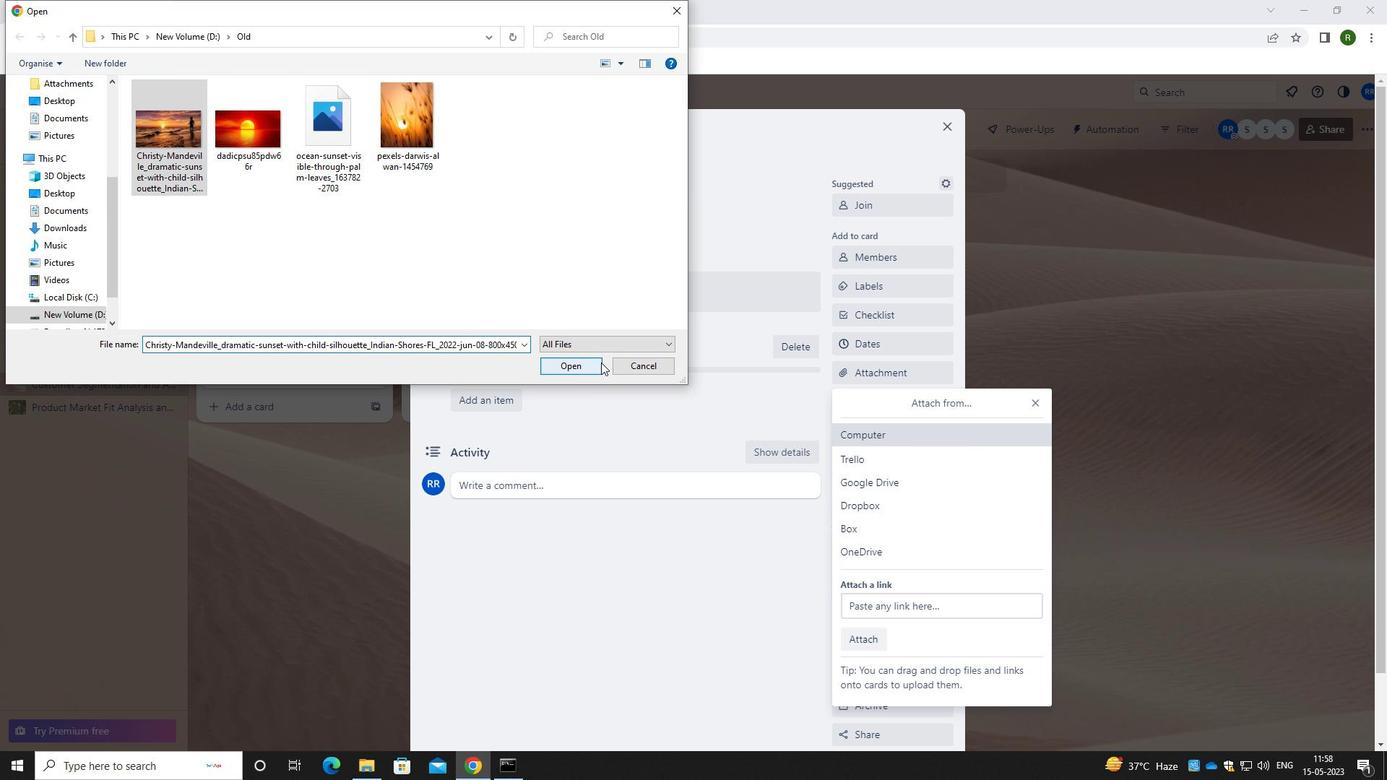 
Action: Mouse pressed left at (588, 366)
Screenshot: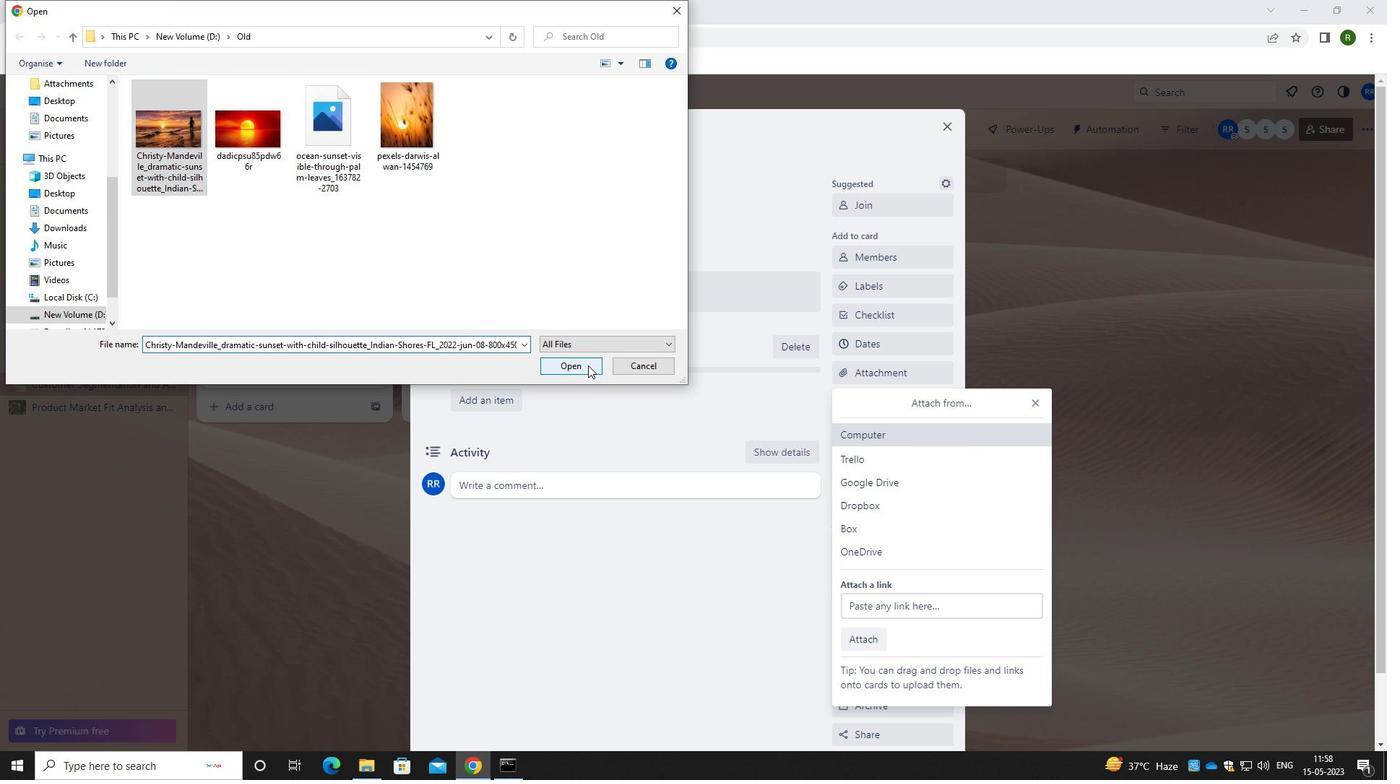 
Action: Mouse moved to (601, 412)
Screenshot: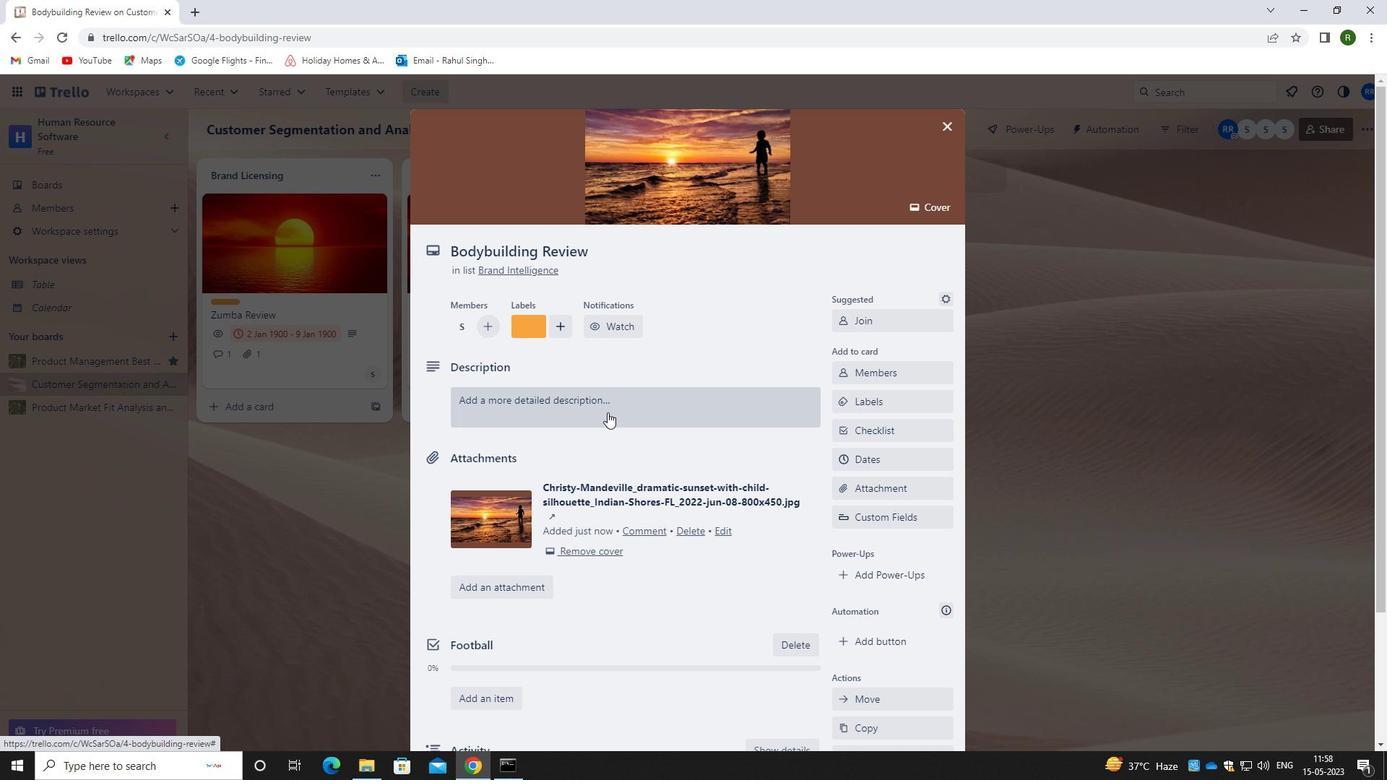 
Action: Mouse pressed left at (601, 412)
Screenshot: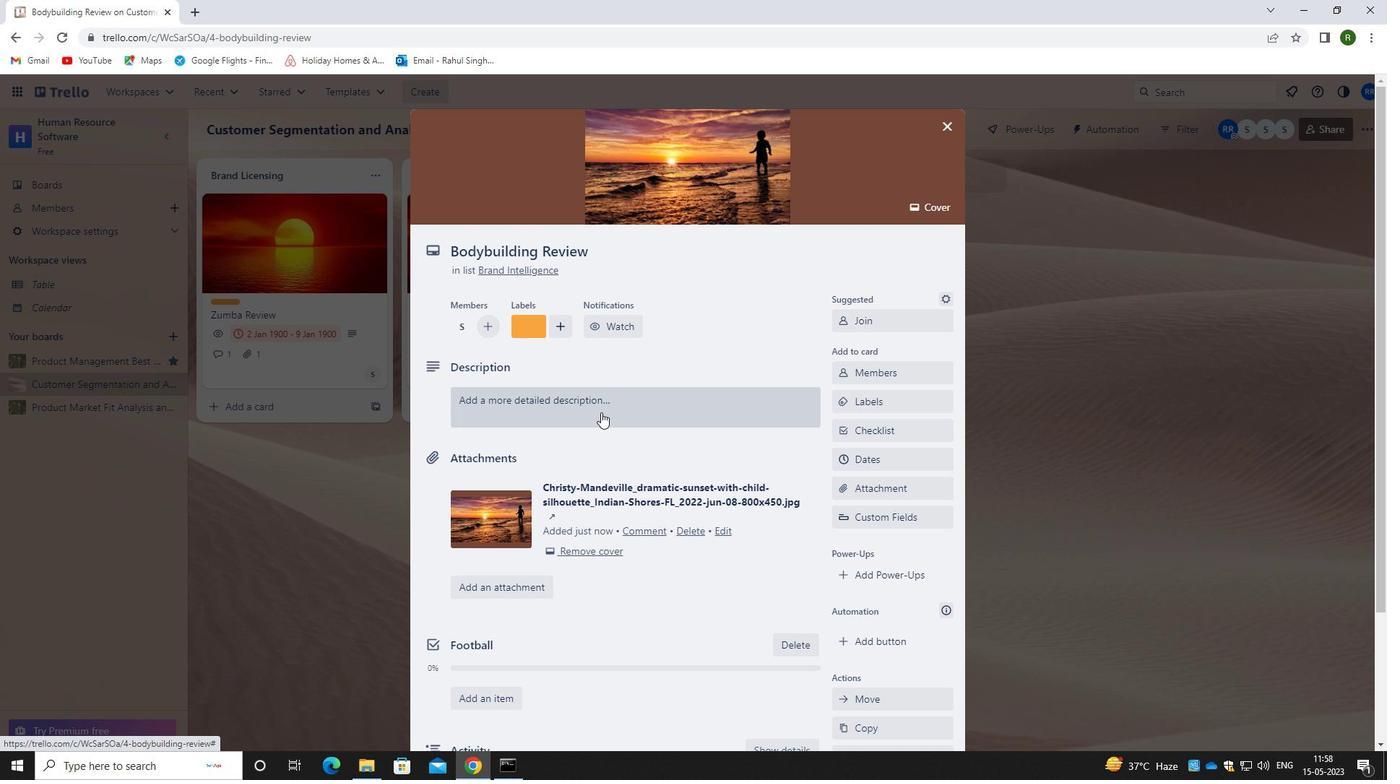 
Action: Mouse moved to (583, 484)
Screenshot: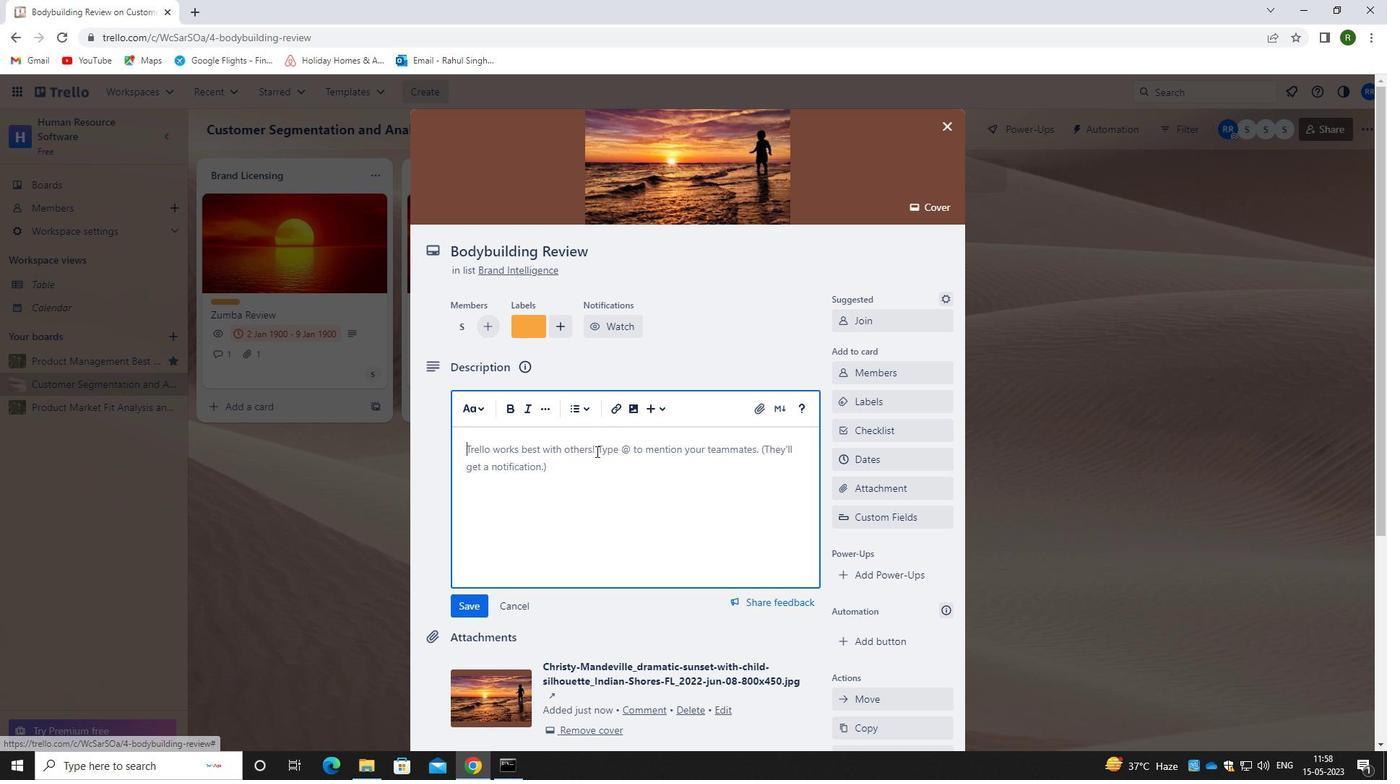 
Action: Mouse pressed left at (583, 484)
Screenshot: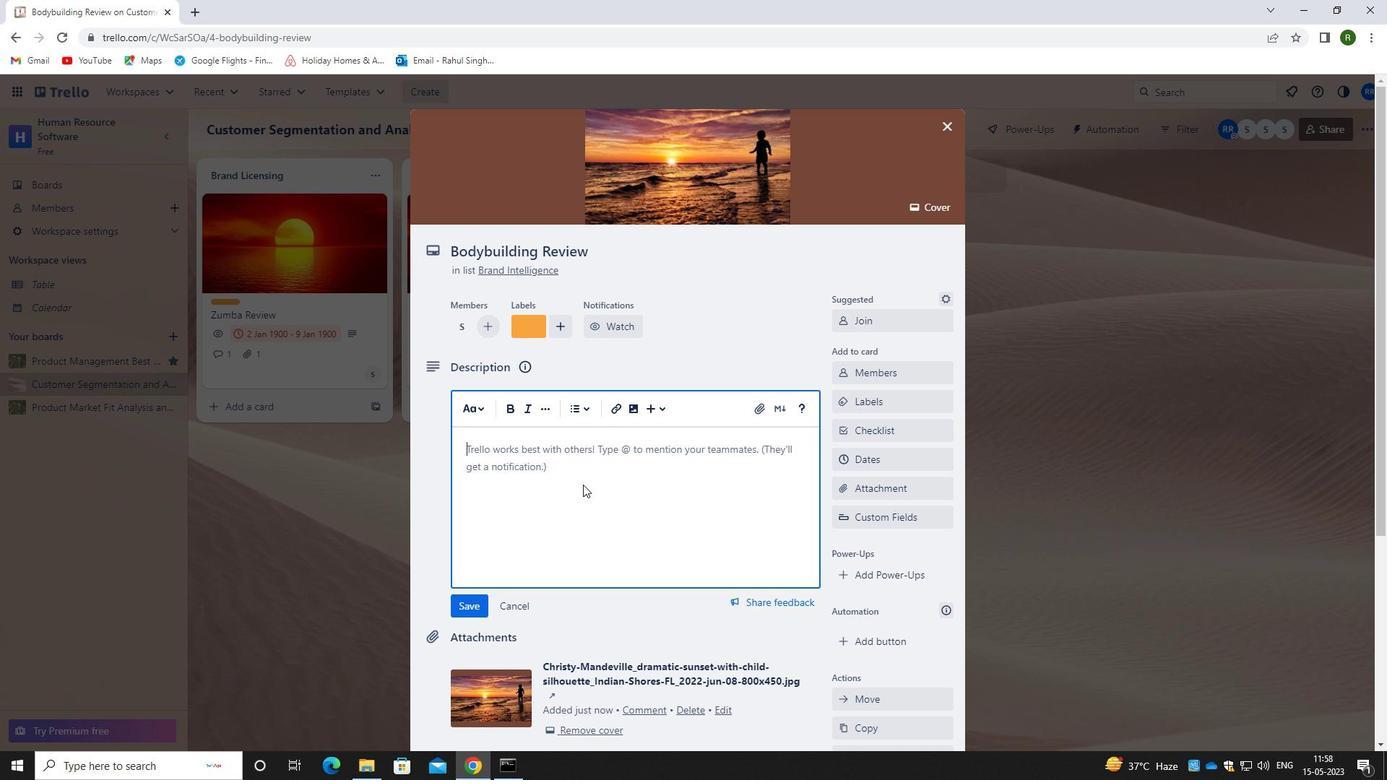 
Action: Key pressed <Key.caps_lock>P<Key.caps_lock>LAN<Key.space>AND<Key.space>EXECUTE<Key.space>COMPANY<Key.space>TEAM-BUILDING<Key.space>ACTIVITY<Key.space>AT<Key.space>A<Key.space>PAINTING<Key.space>CLASS.
Screenshot: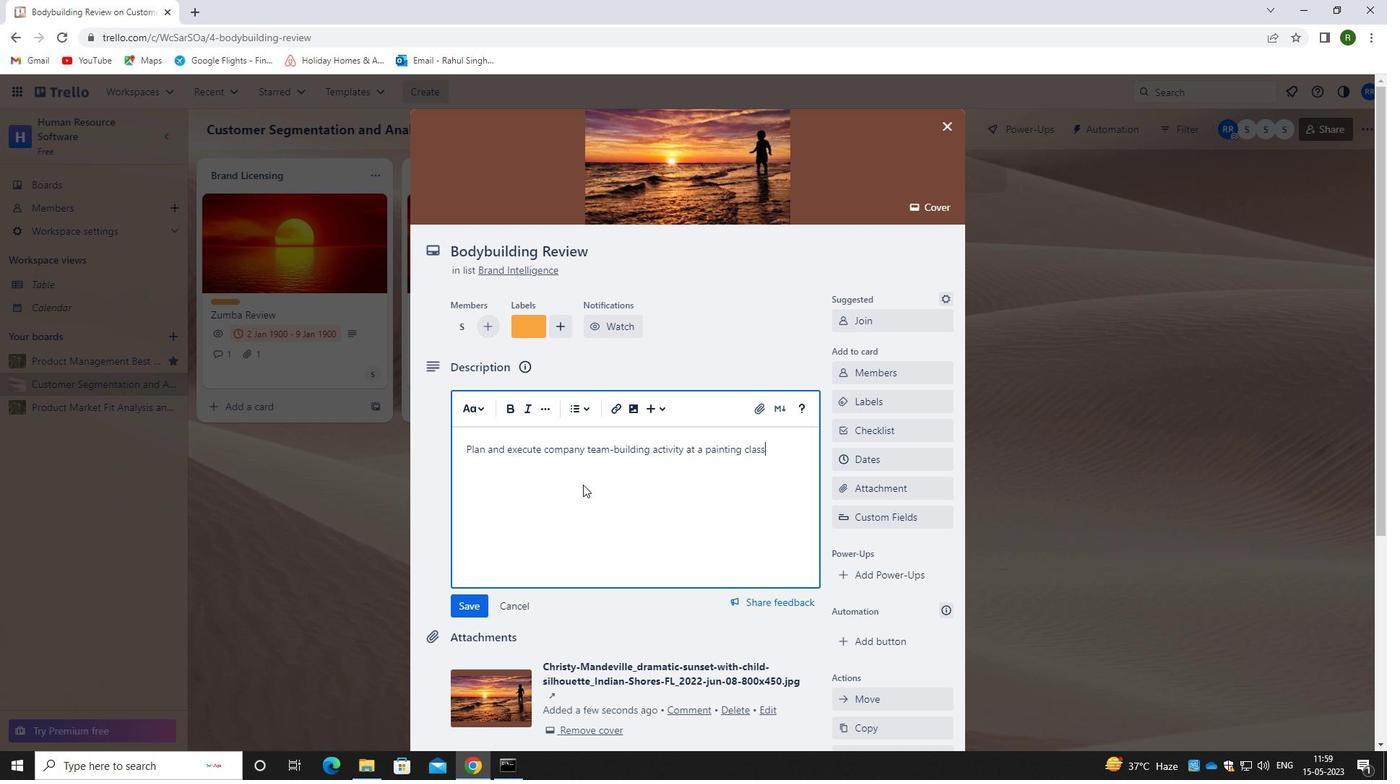 
Action: Mouse moved to (468, 605)
Screenshot: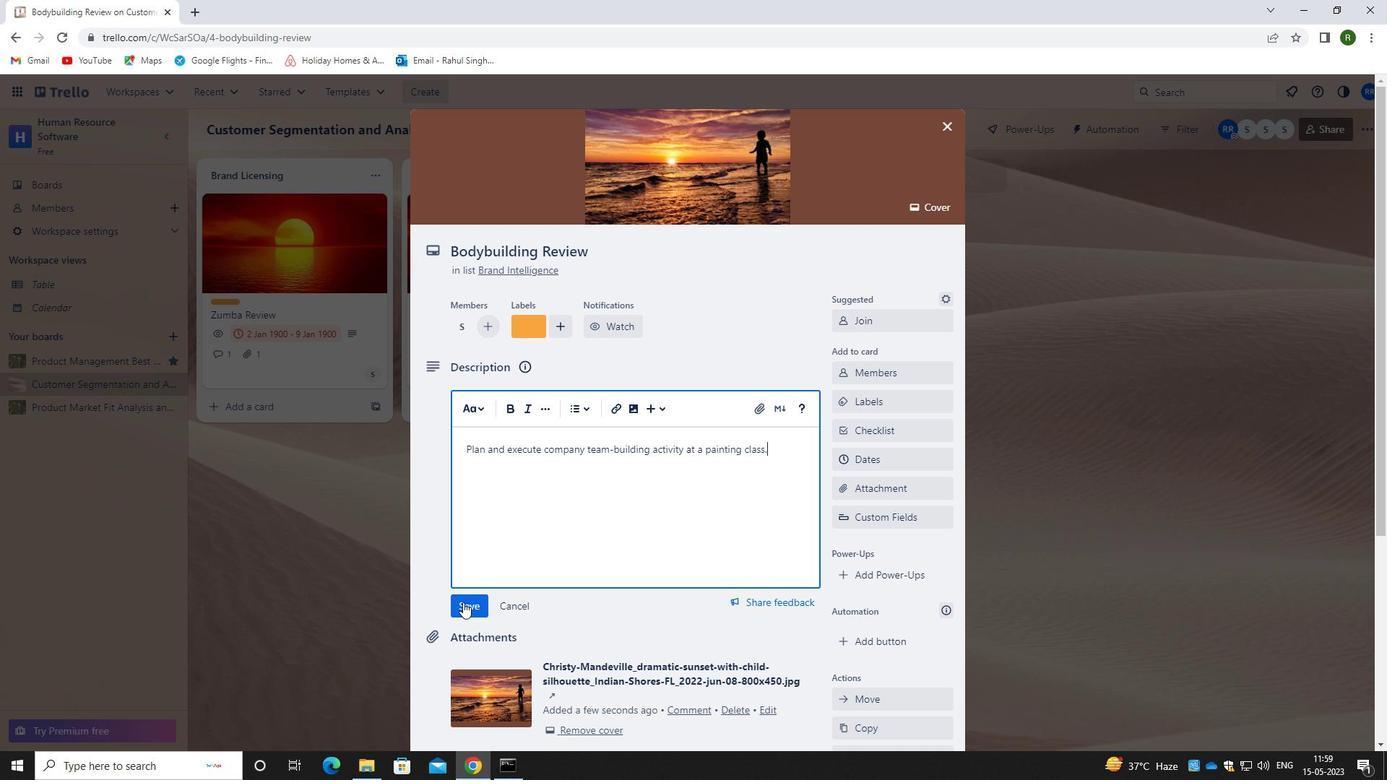 
Action: Mouse pressed left at (468, 605)
Screenshot: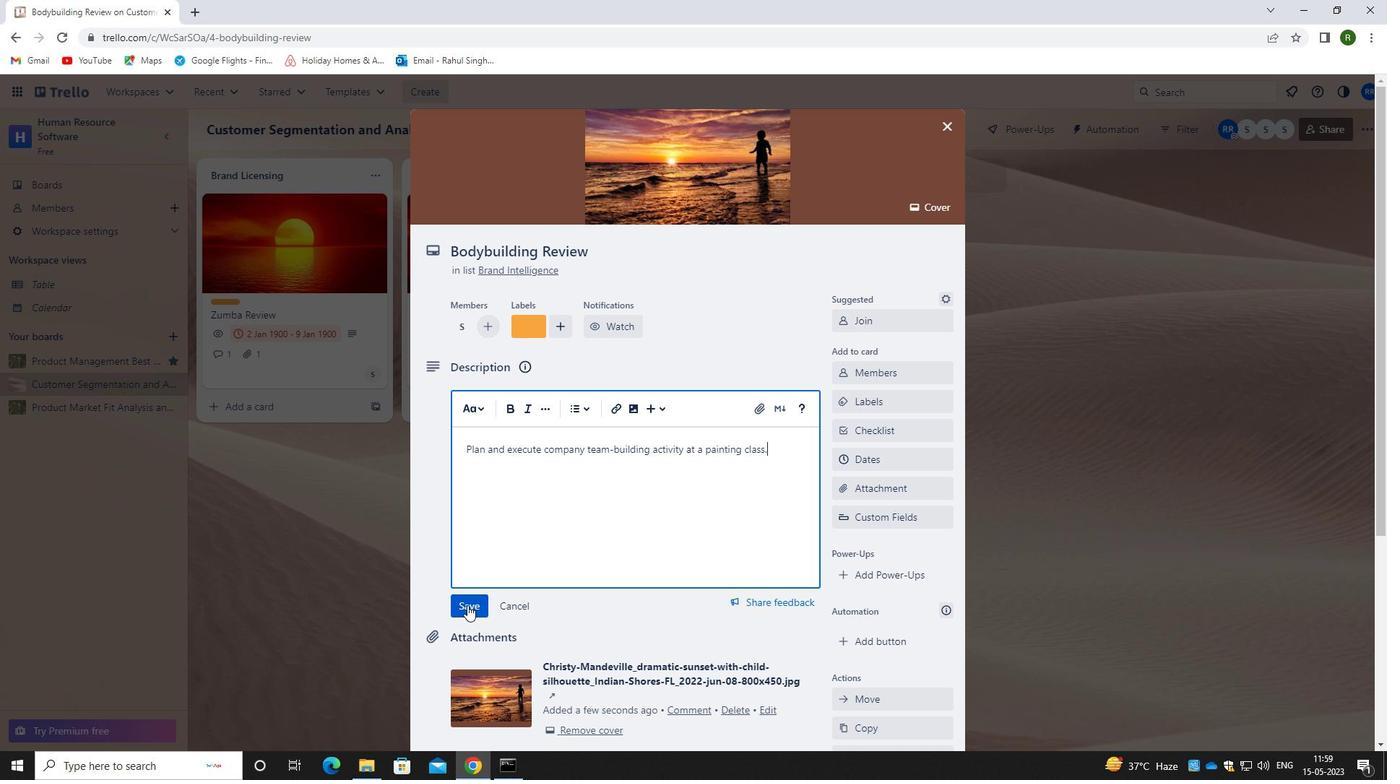 
Action: Mouse moved to (552, 503)
Screenshot: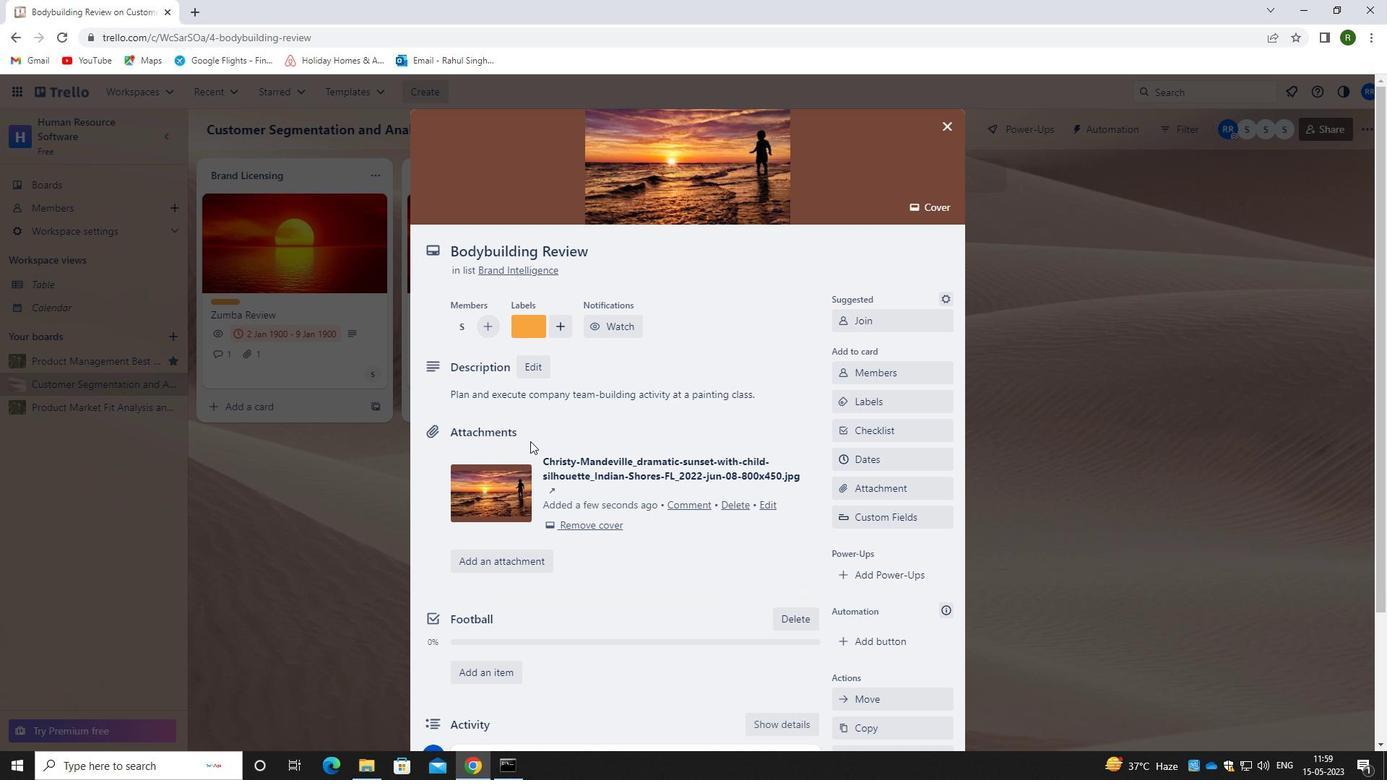 
Action: Mouse scrolled (552, 502) with delta (0, 0)
Screenshot: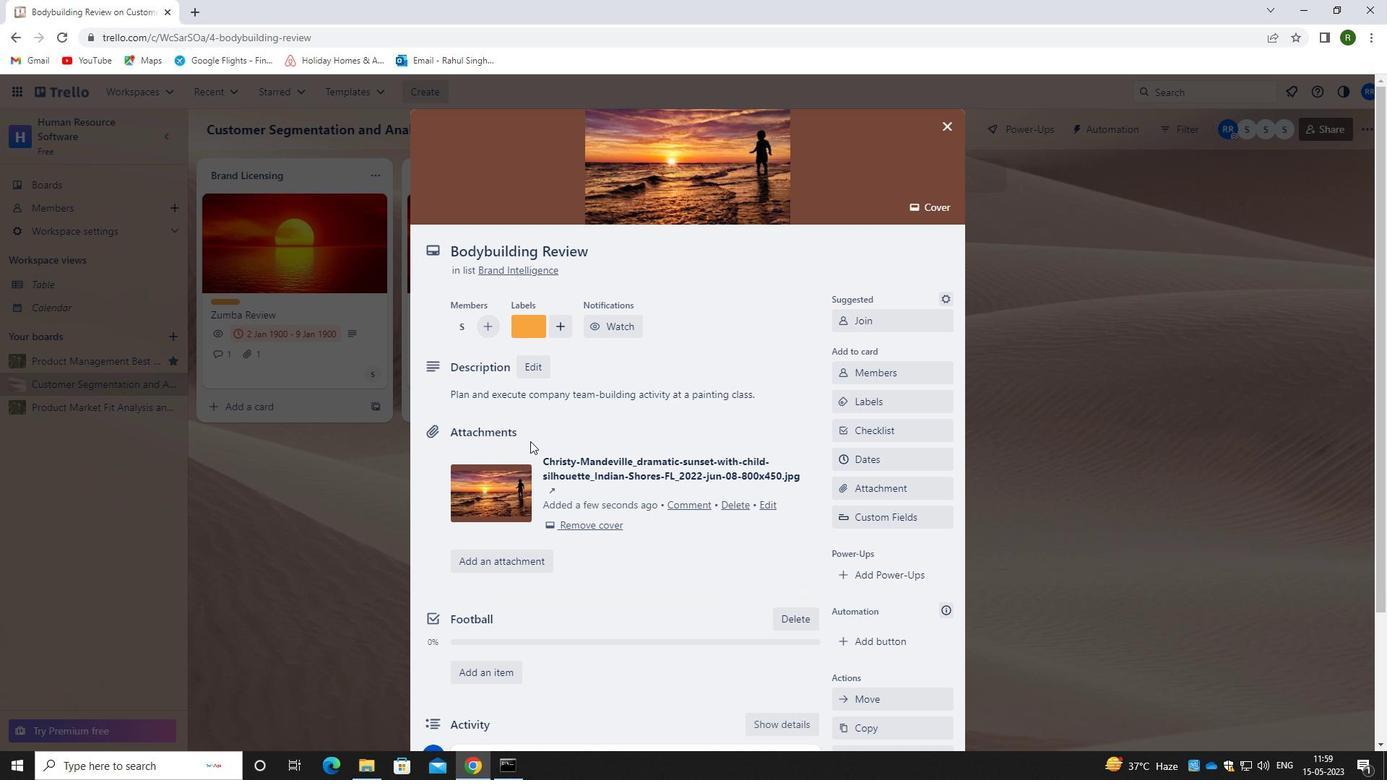 
Action: Mouse moved to (549, 508)
Screenshot: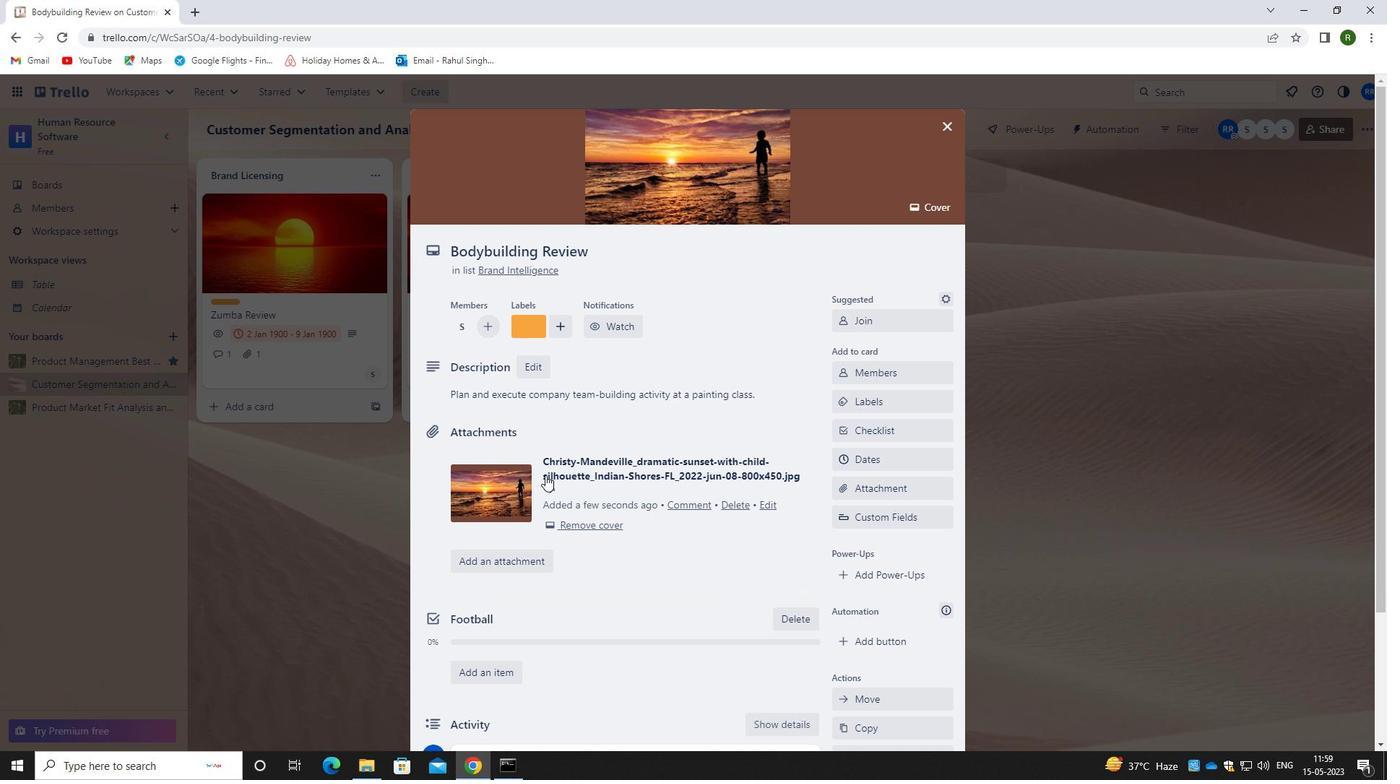 
Action: Mouse scrolled (549, 508) with delta (0, 0)
Screenshot: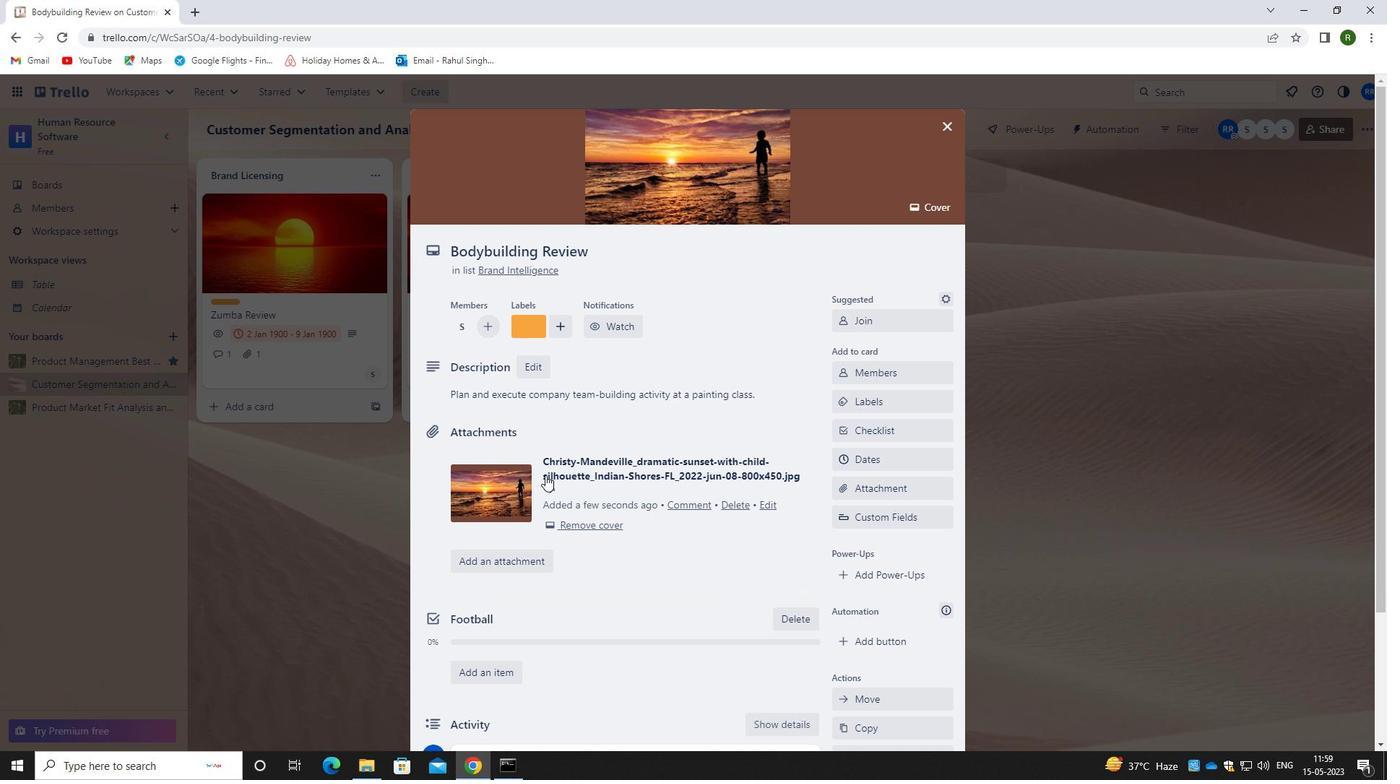 
Action: Mouse moved to (545, 510)
Screenshot: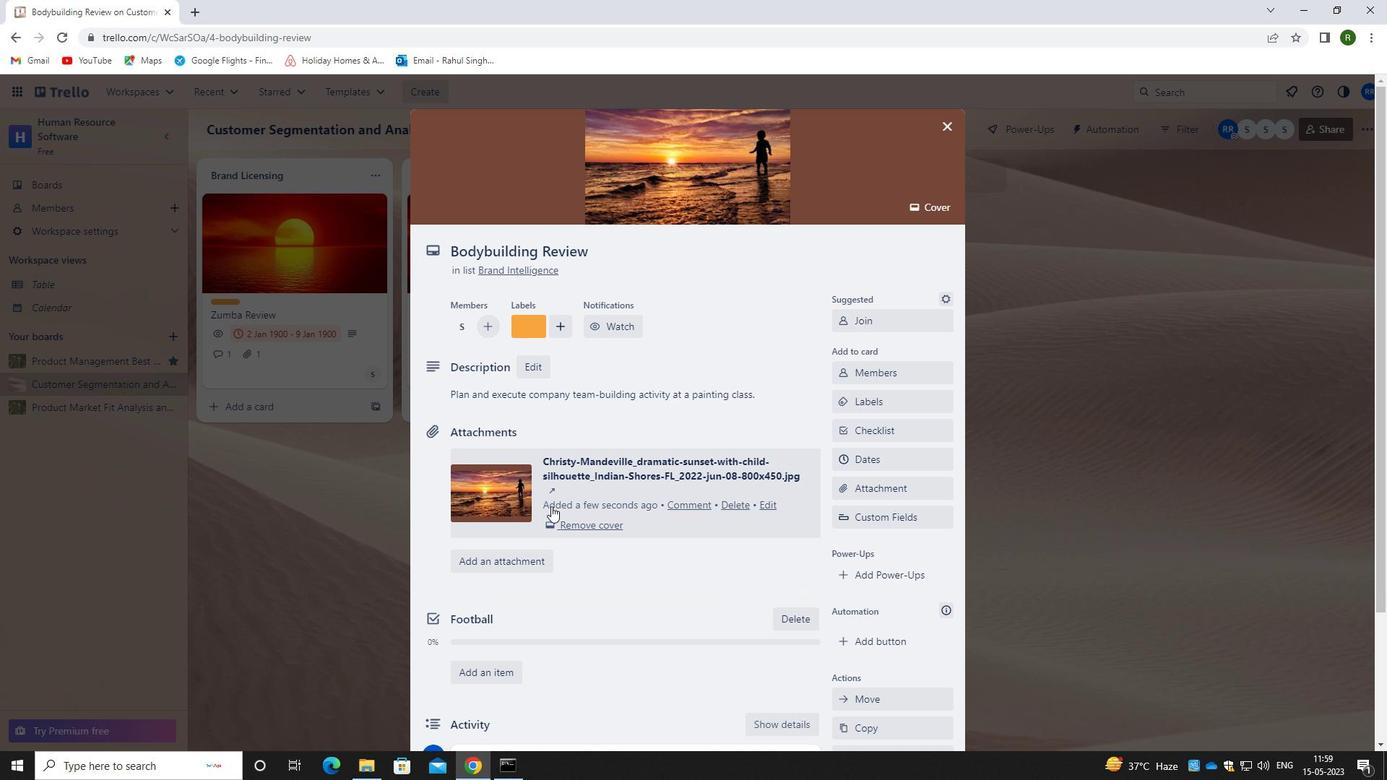 
Action: Mouse scrolled (545, 510) with delta (0, 0)
Screenshot: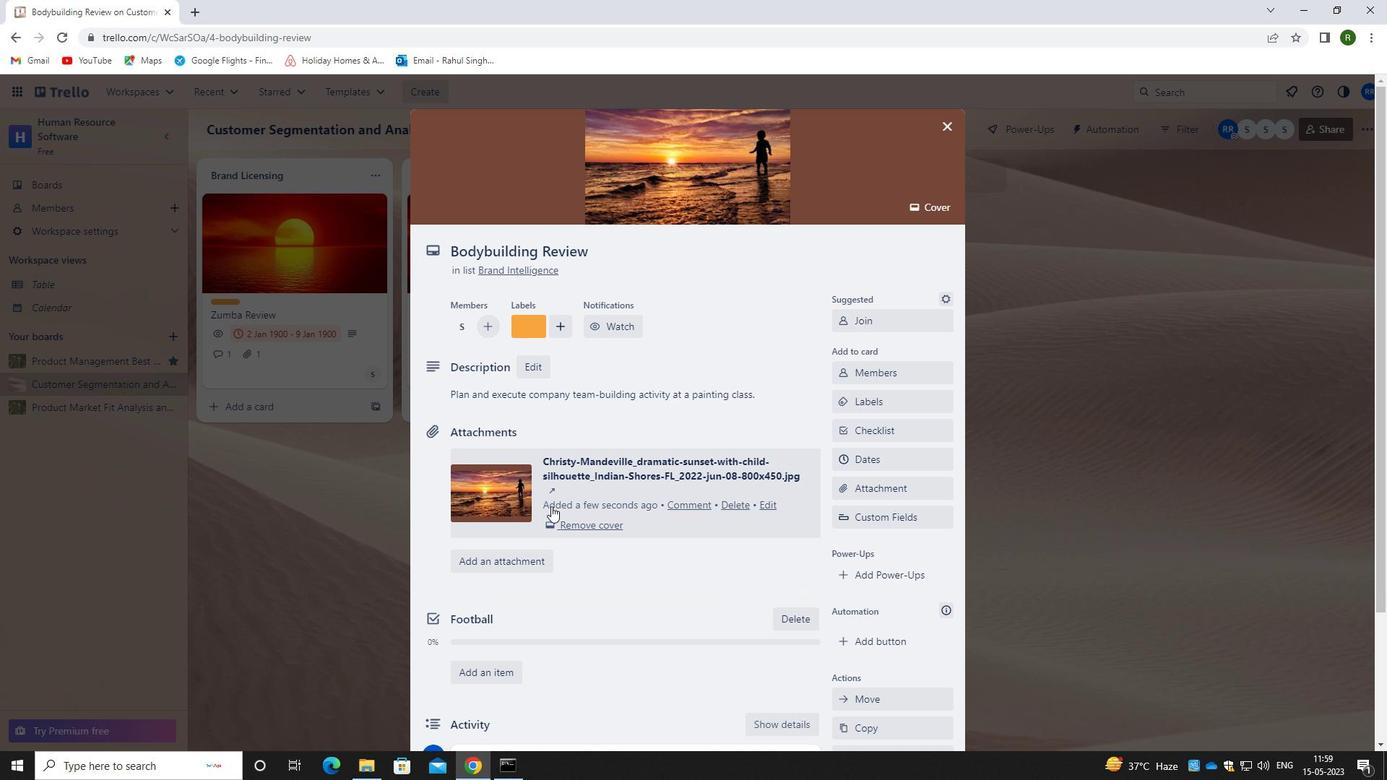 
Action: Mouse moved to (542, 595)
Screenshot: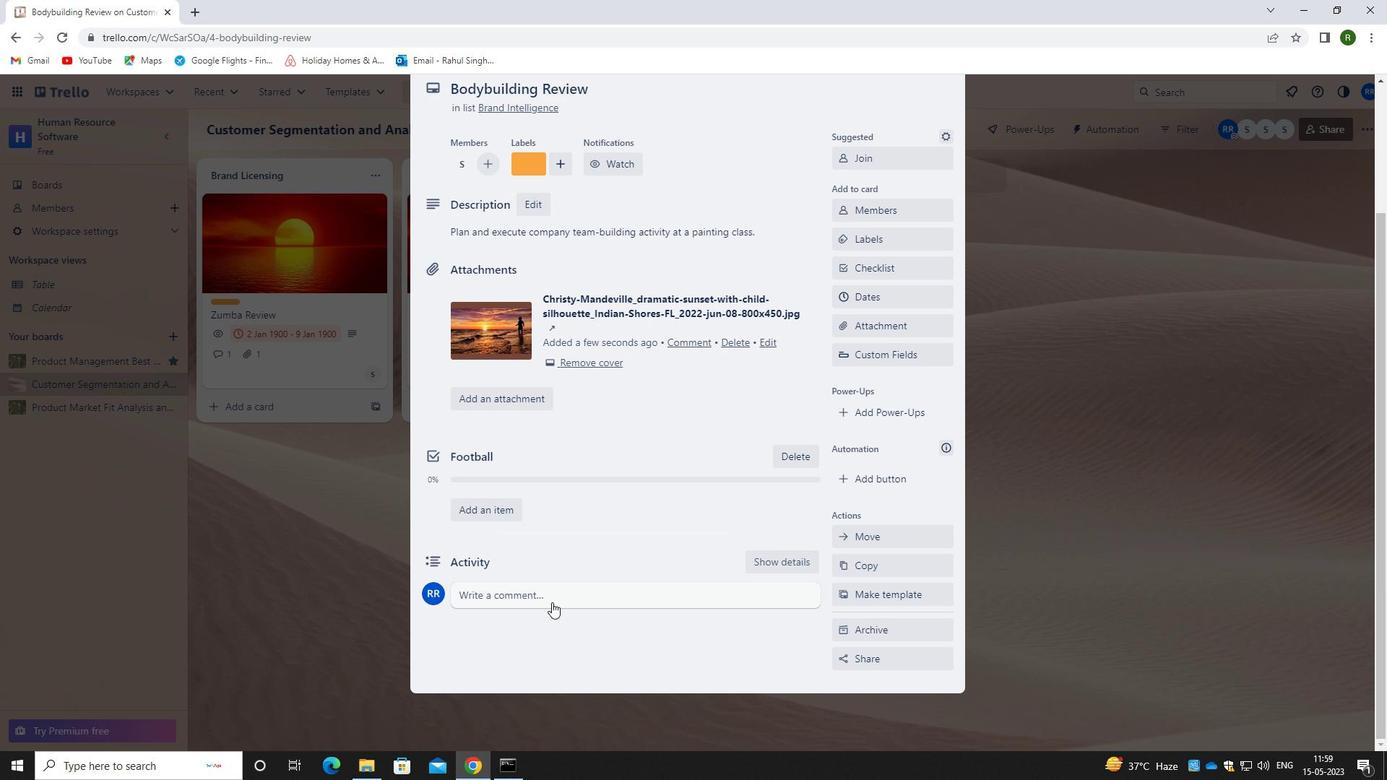 
Action: Mouse pressed left at (542, 595)
Screenshot: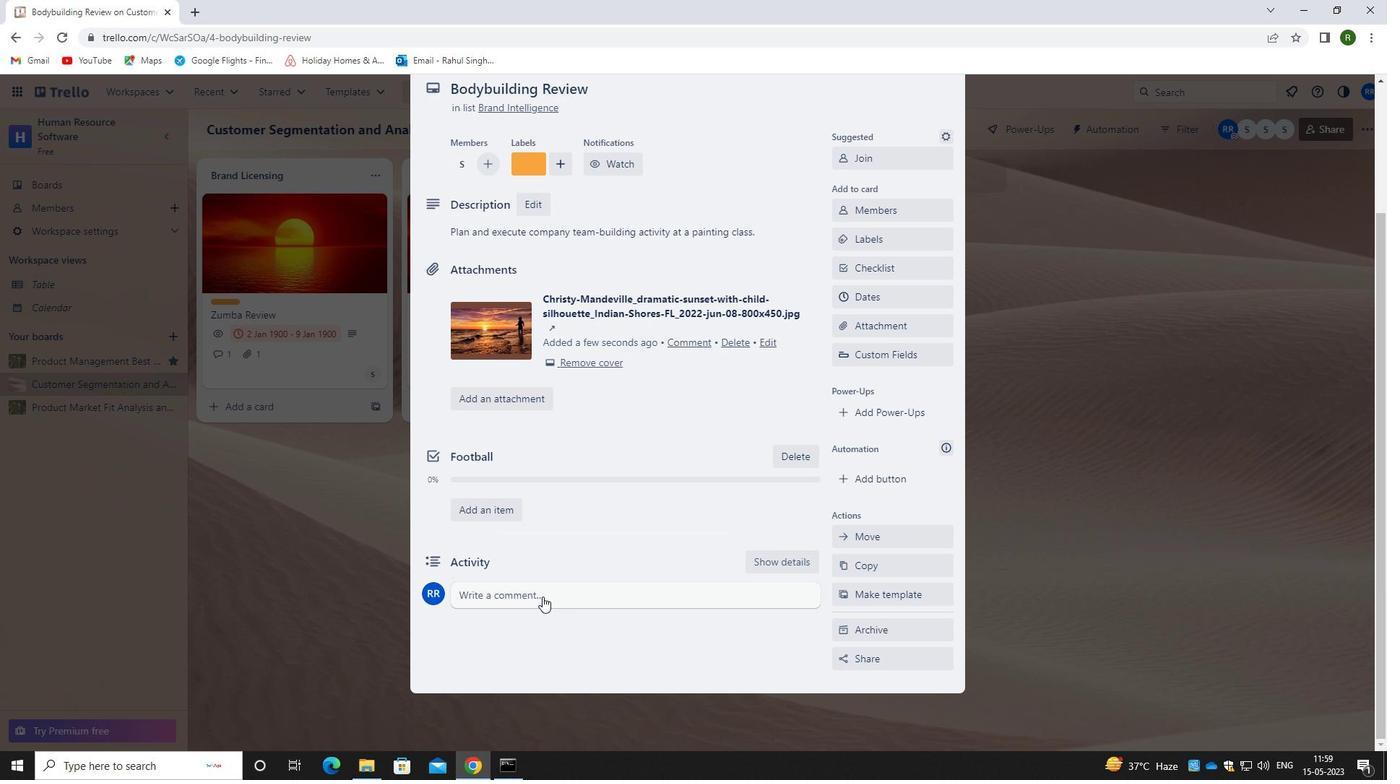 
Action: Mouse moved to (539, 639)
Screenshot: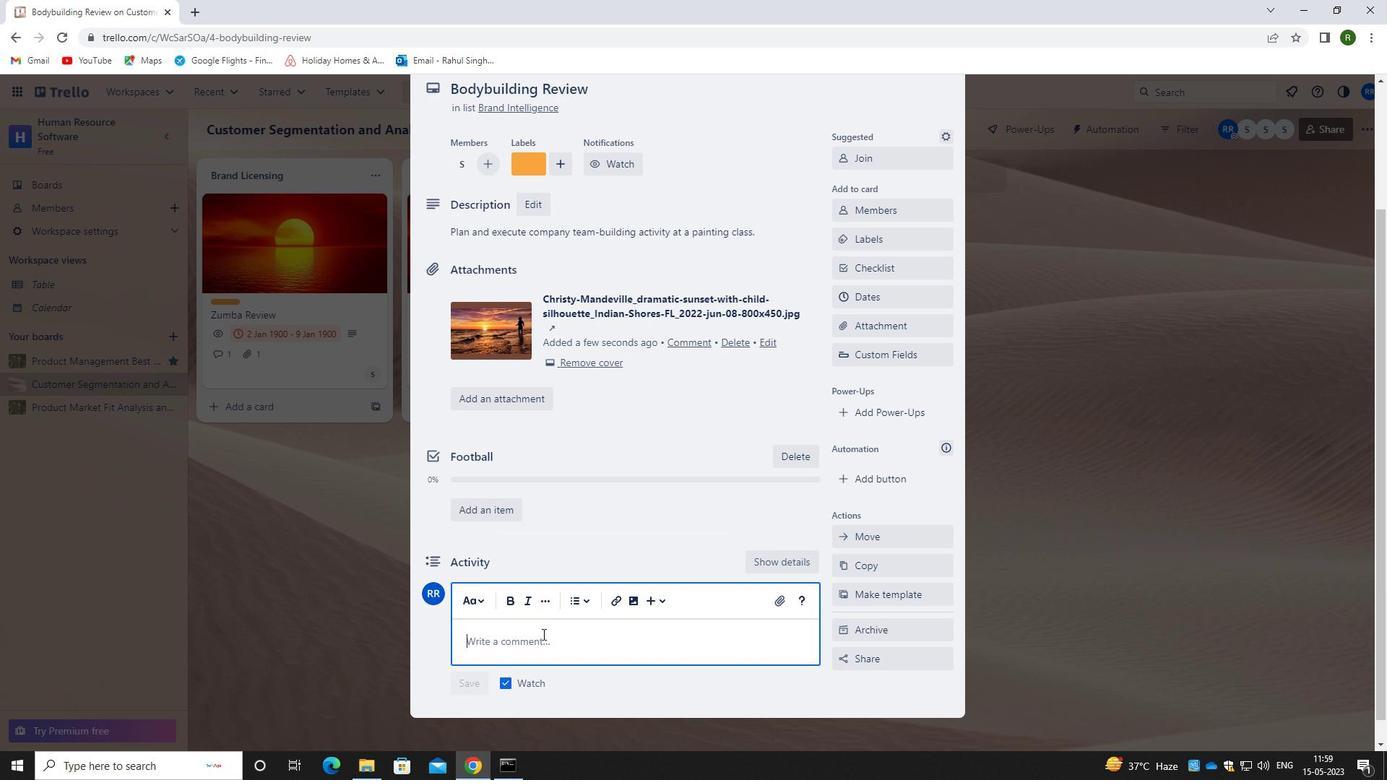 
Action: Mouse pressed left at (539, 639)
Screenshot: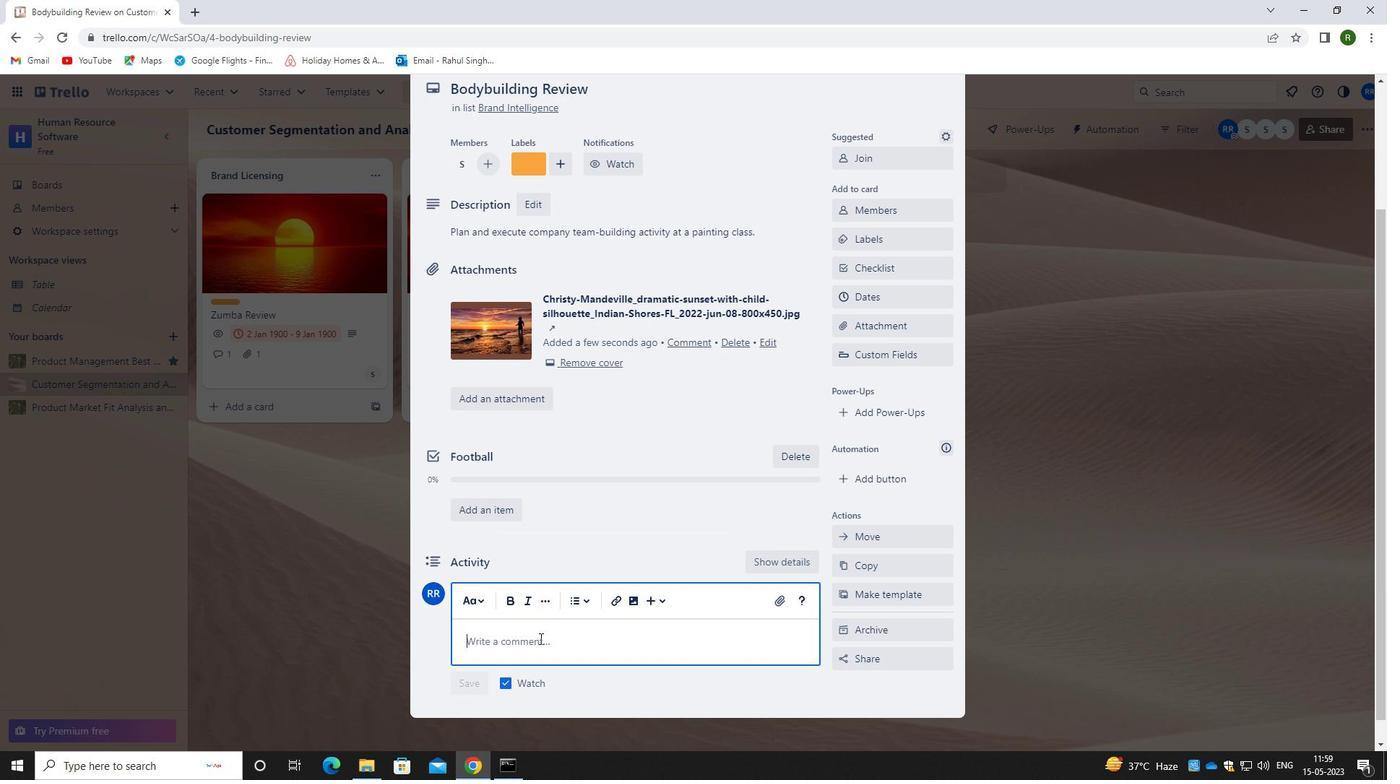 
Action: Mouse moved to (534, 635)
Screenshot: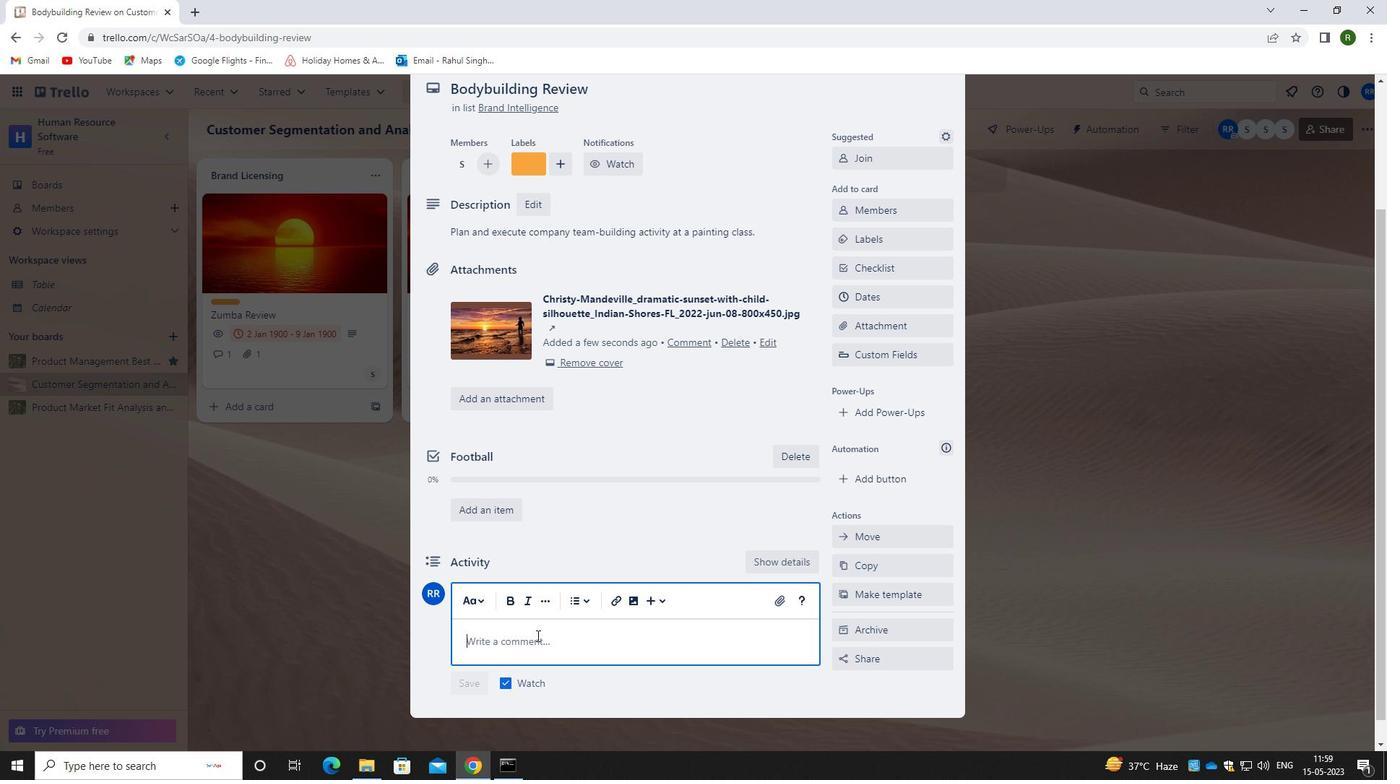 
Action: Key pressed <Key.caps_lock>W<Key.caps_lock>ES<Key.backspace><Key.space>SHOULD<Key.space>APPROACH<Key.space>THIS<Key.space>TASK<Key.space>WITH<Key.space>A<Key.space>SENSE<Key.space>OF<Key.space>PERSISTENCE<Key.space>AND<Key.space>DETERMINATION,<Key.space>WILLING<Key.space>TO<Key.space>OVERCOME<Key.space>OBB<Key.backspace>STACLES<Key.space>AND<Key.space>PUSH<Key.space>THROUGH<Key.space>CHALLENGES.
Screenshot: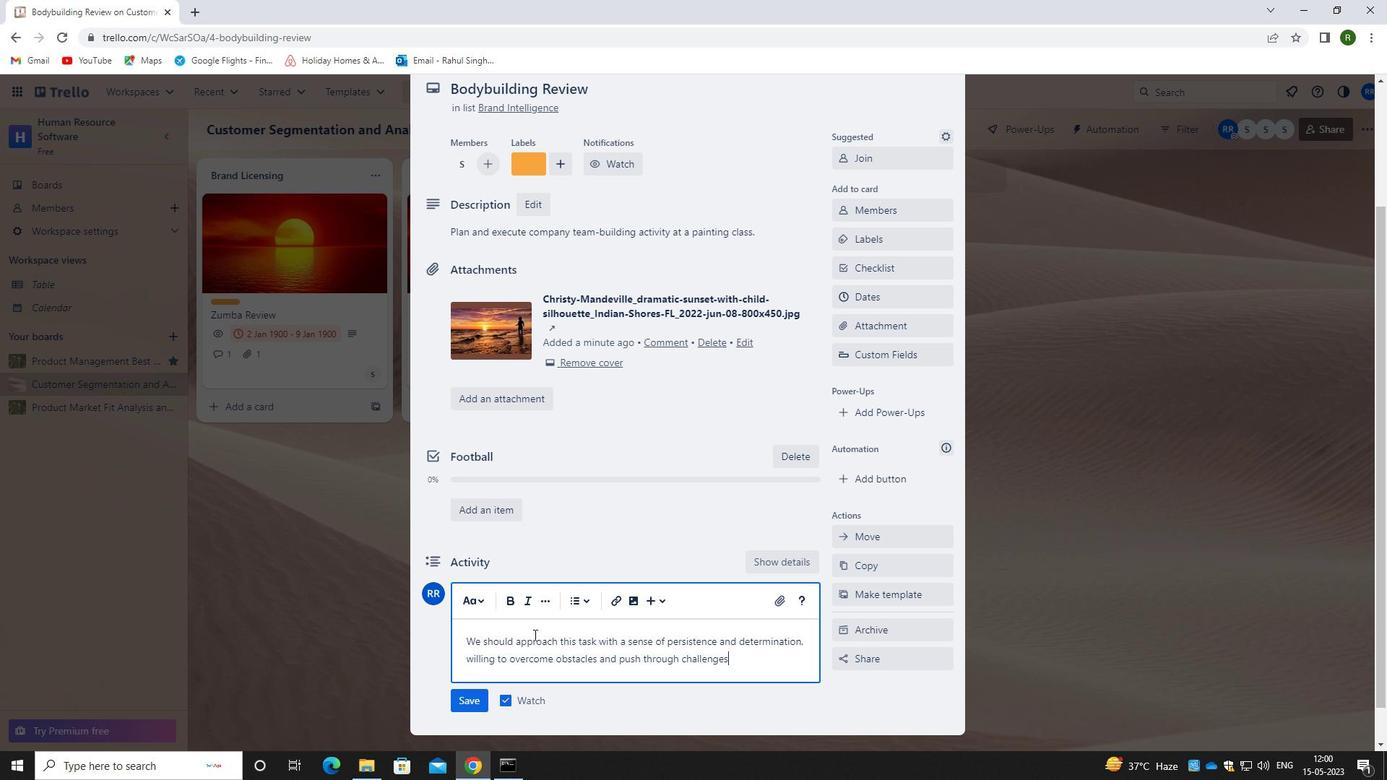 
Action: Mouse moved to (483, 700)
Screenshot: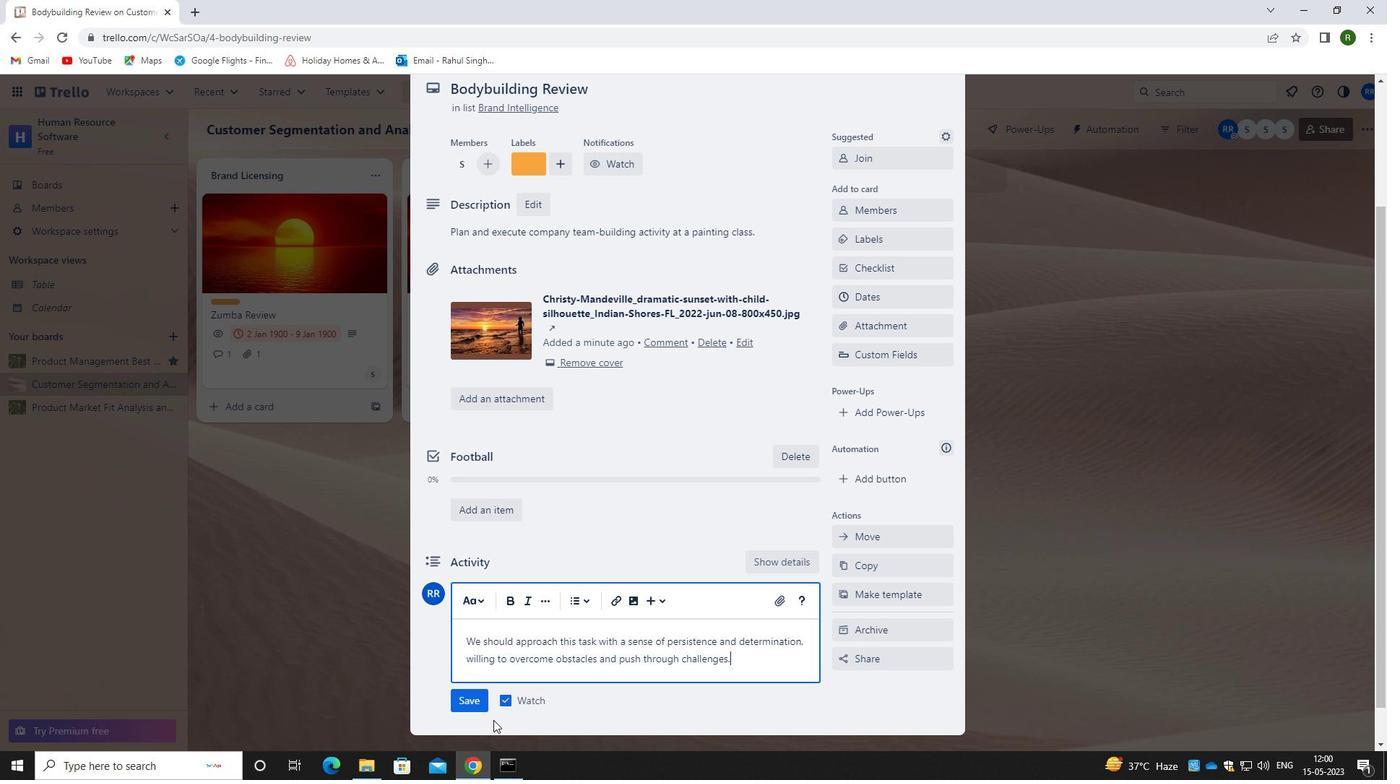 
Action: Mouse pressed left at (483, 700)
Screenshot: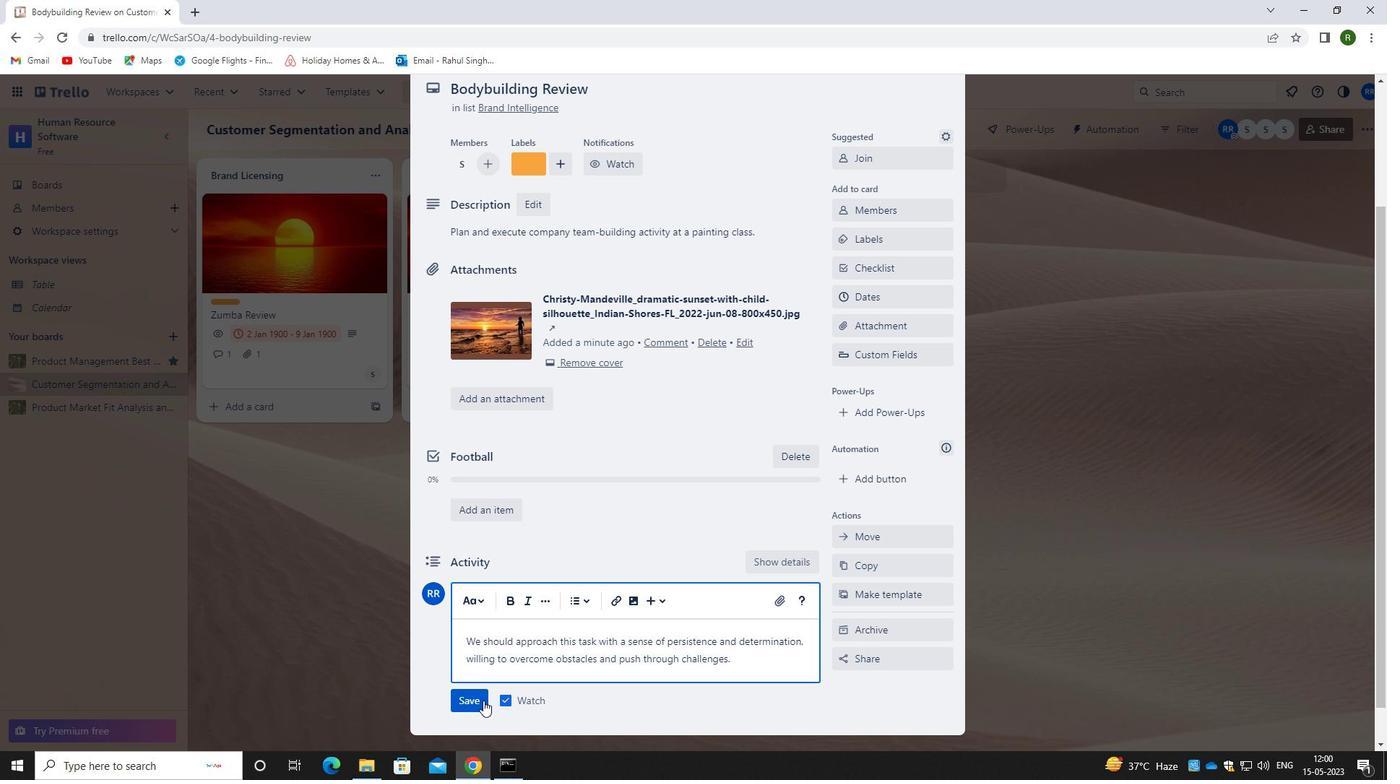 
Action: Mouse moved to (892, 297)
Screenshot: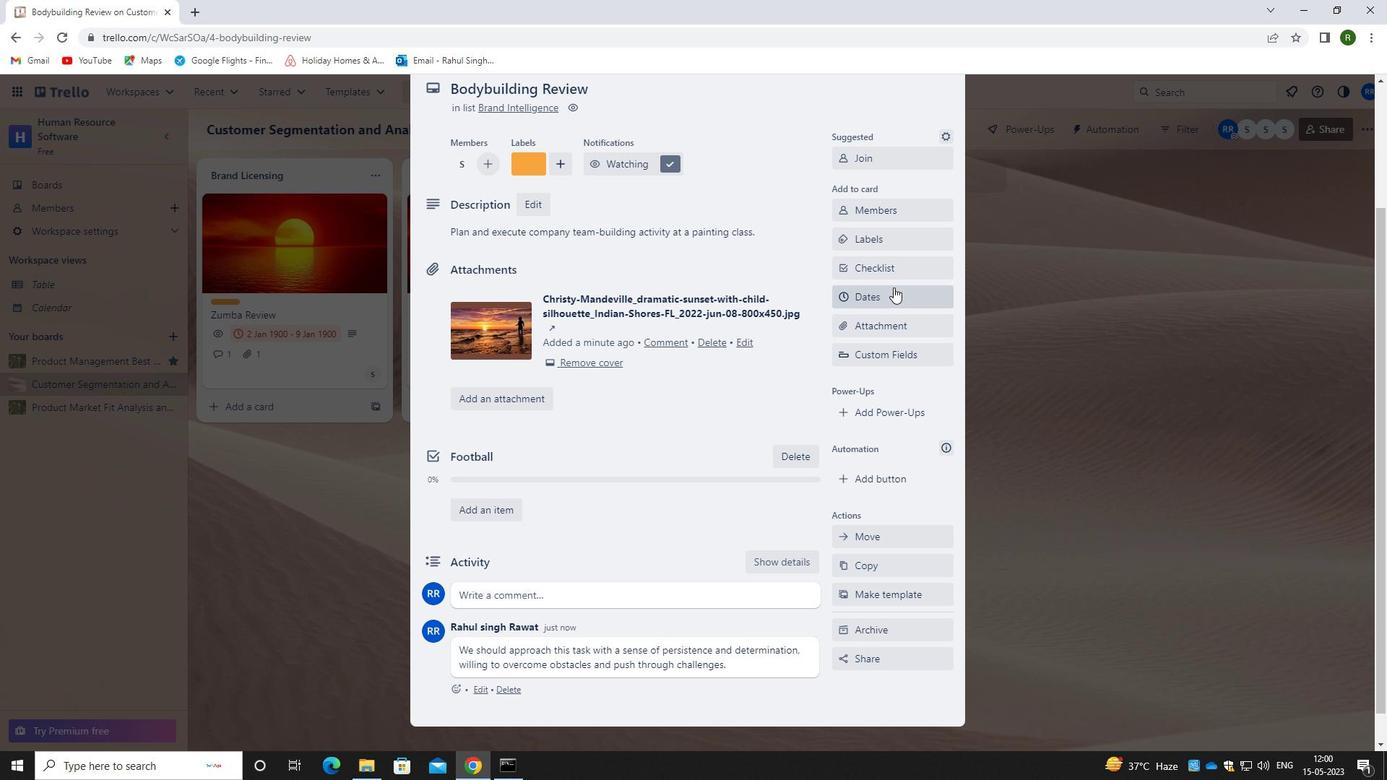 
Action: Mouse pressed left at (892, 297)
Screenshot: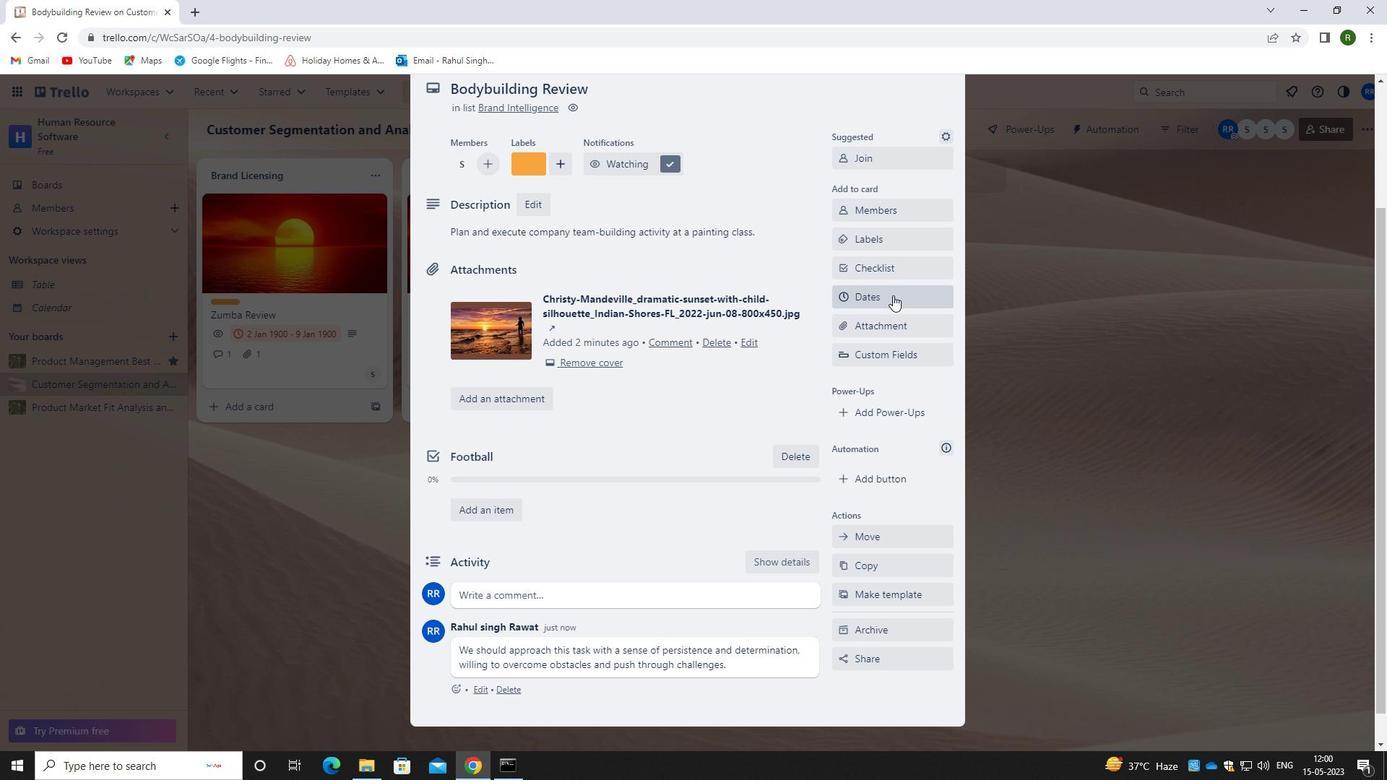 
Action: Mouse moved to (849, 388)
Screenshot: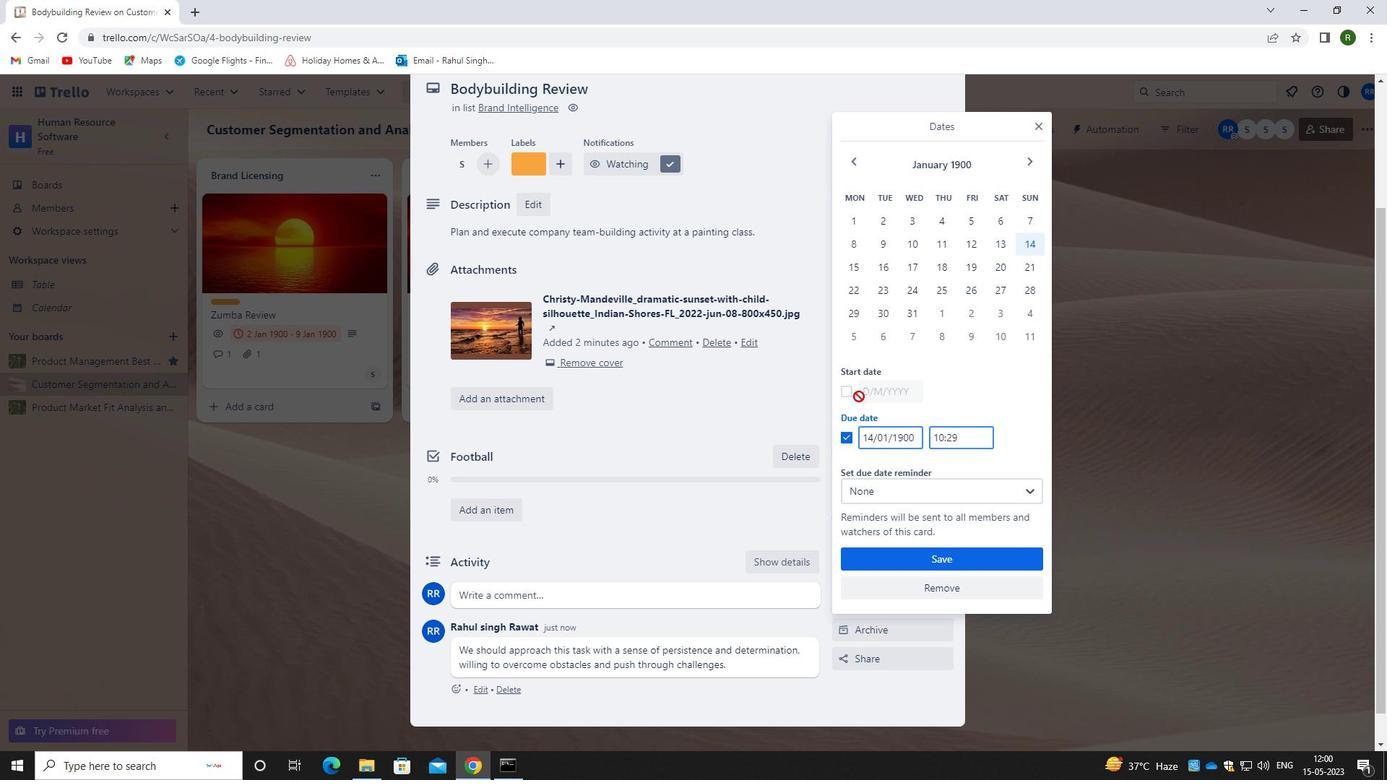
Action: Mouse pressed left at (849, 388)
Screenshot: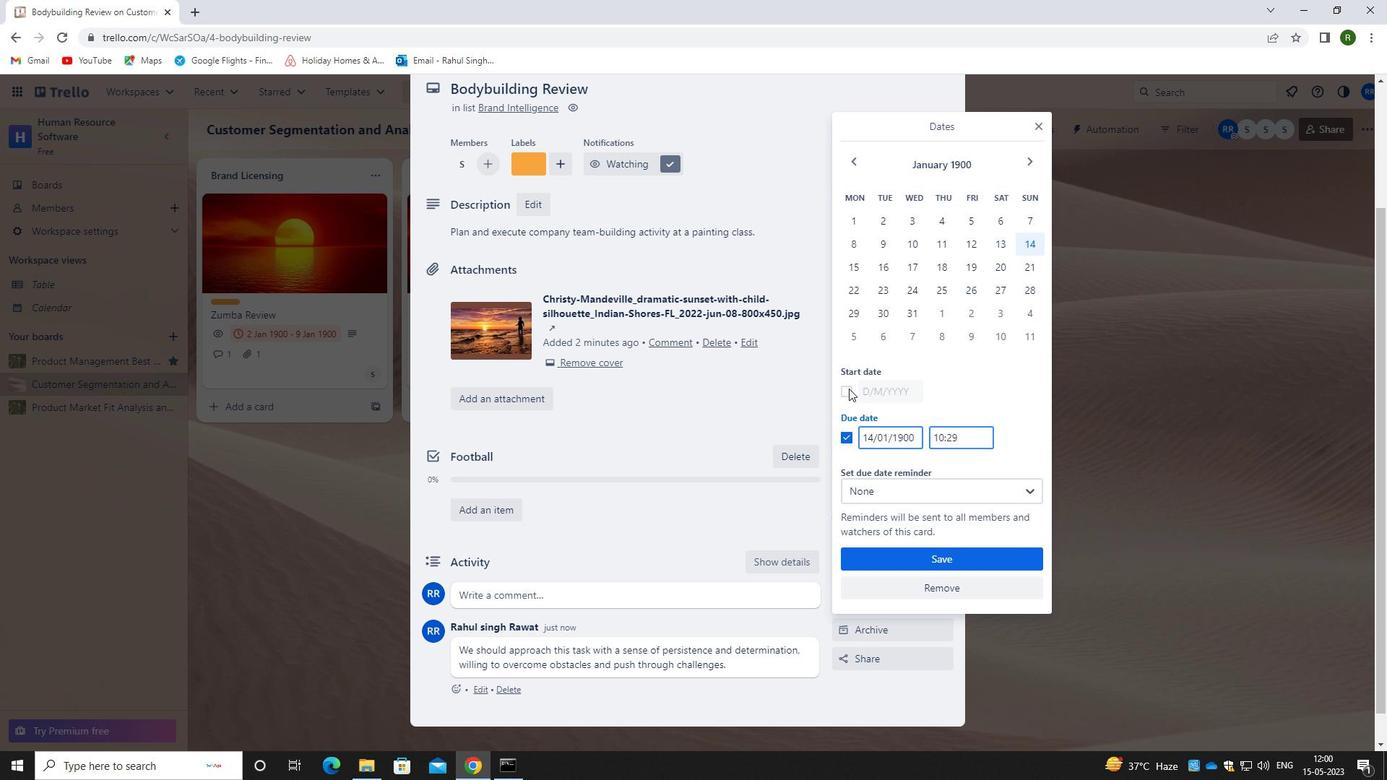 
Action: Mouse moved to (911, 388)
Screenshot: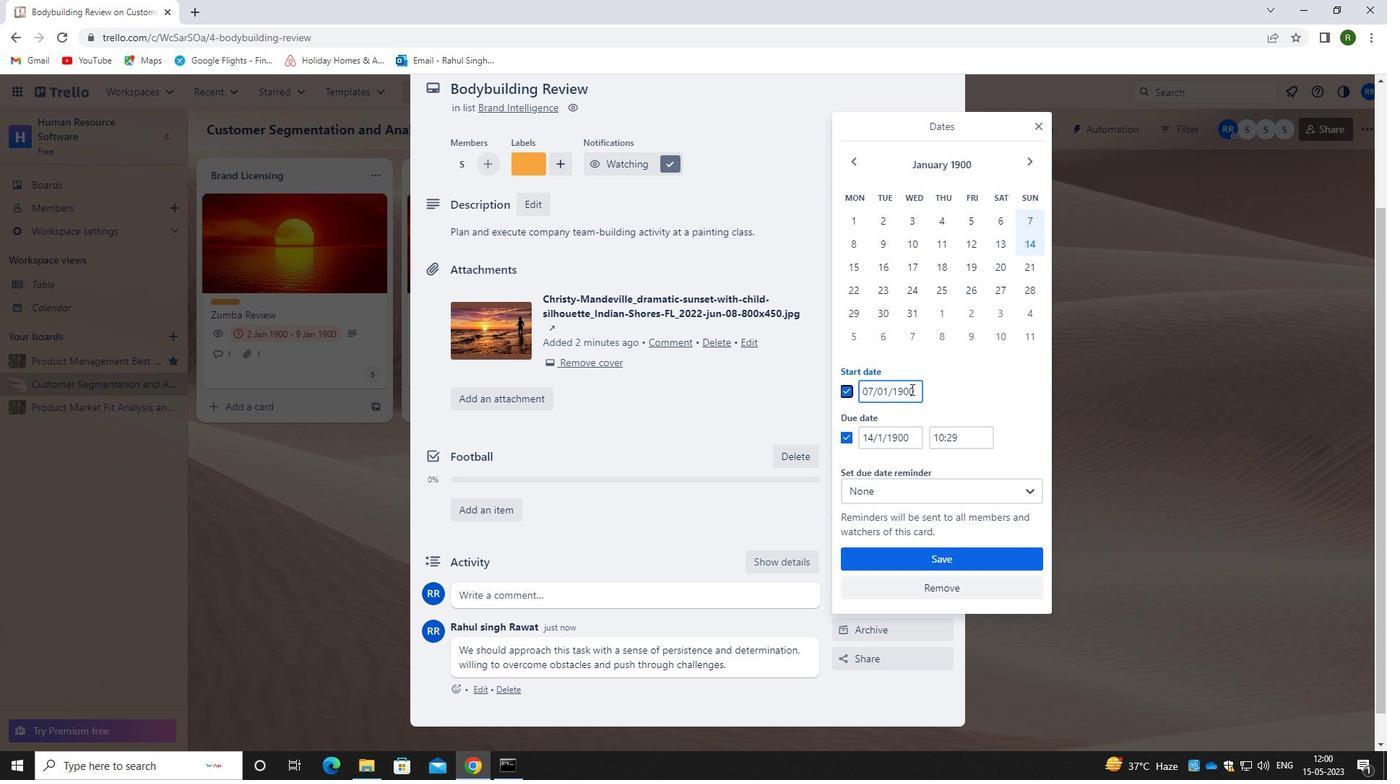 
Action: Mouse pressed left at (911, 388)
Screenshot: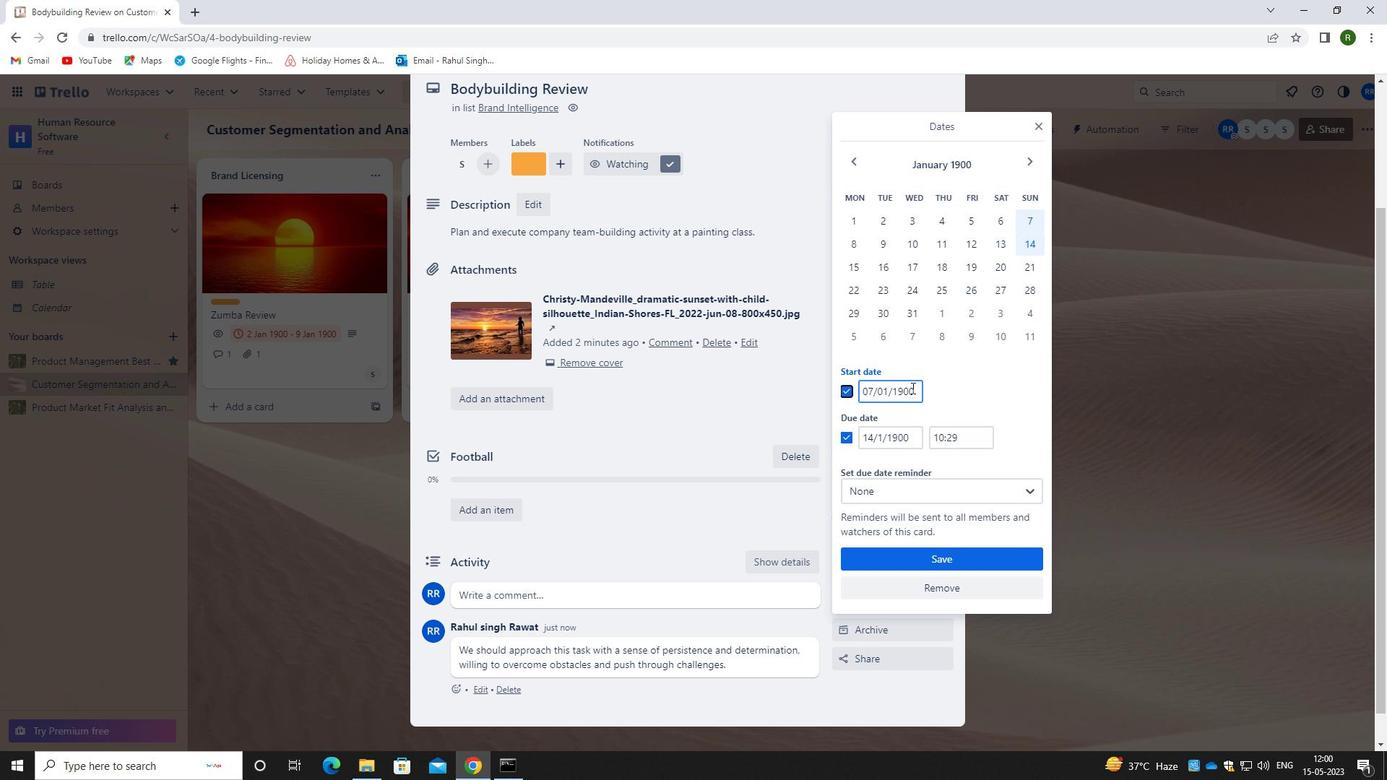 
Action: Mouse moved to (849, 400)
Screenshot: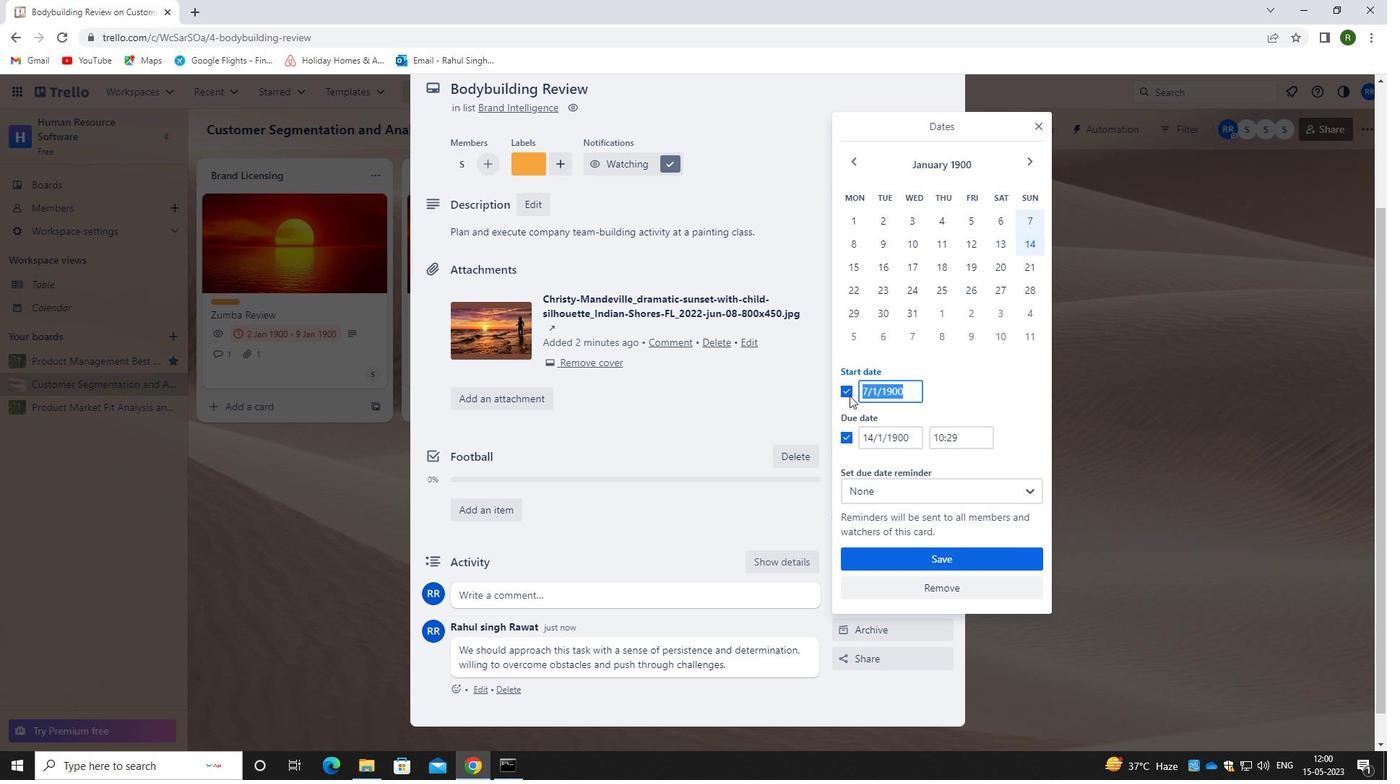 
Action: Key pressed 08/01/1900
Screenshot: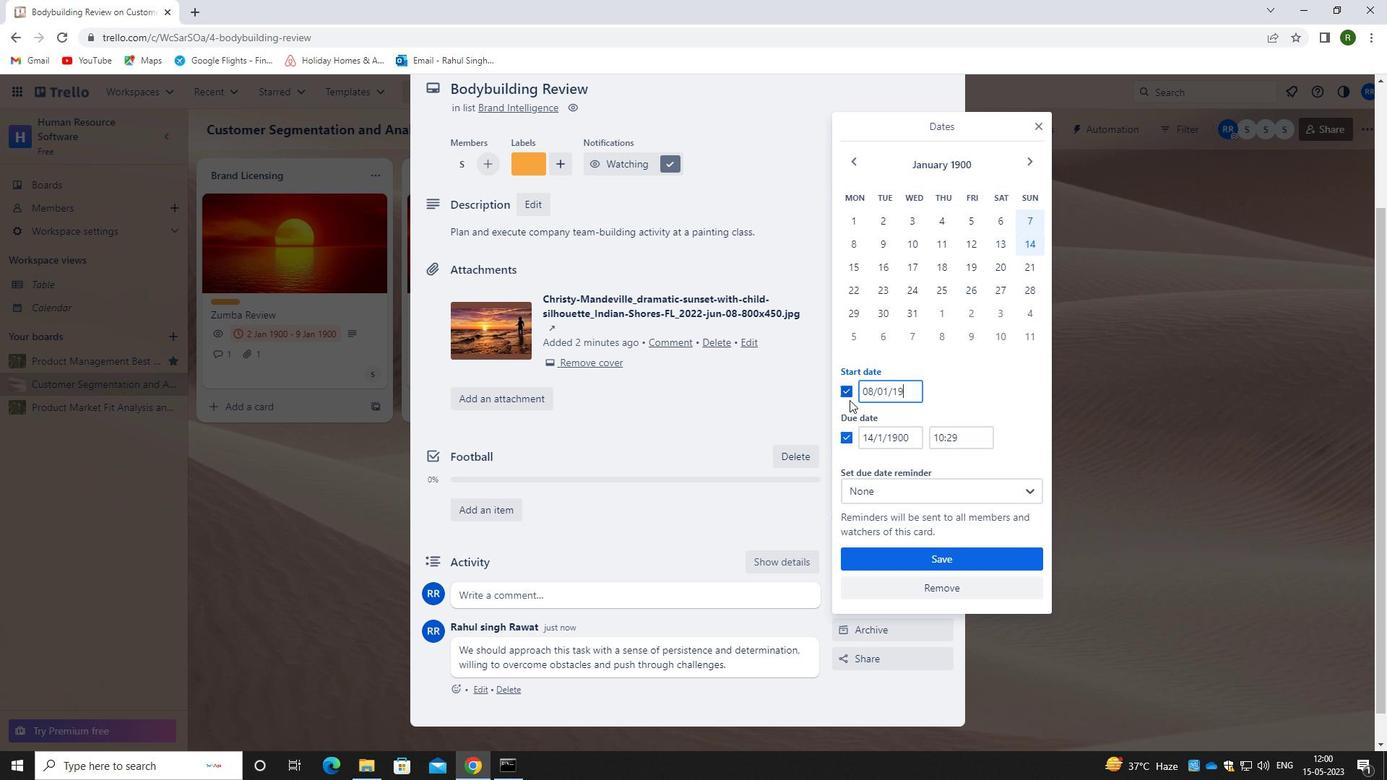 
Action: Mouse moved to (915, 437)
Screenshot: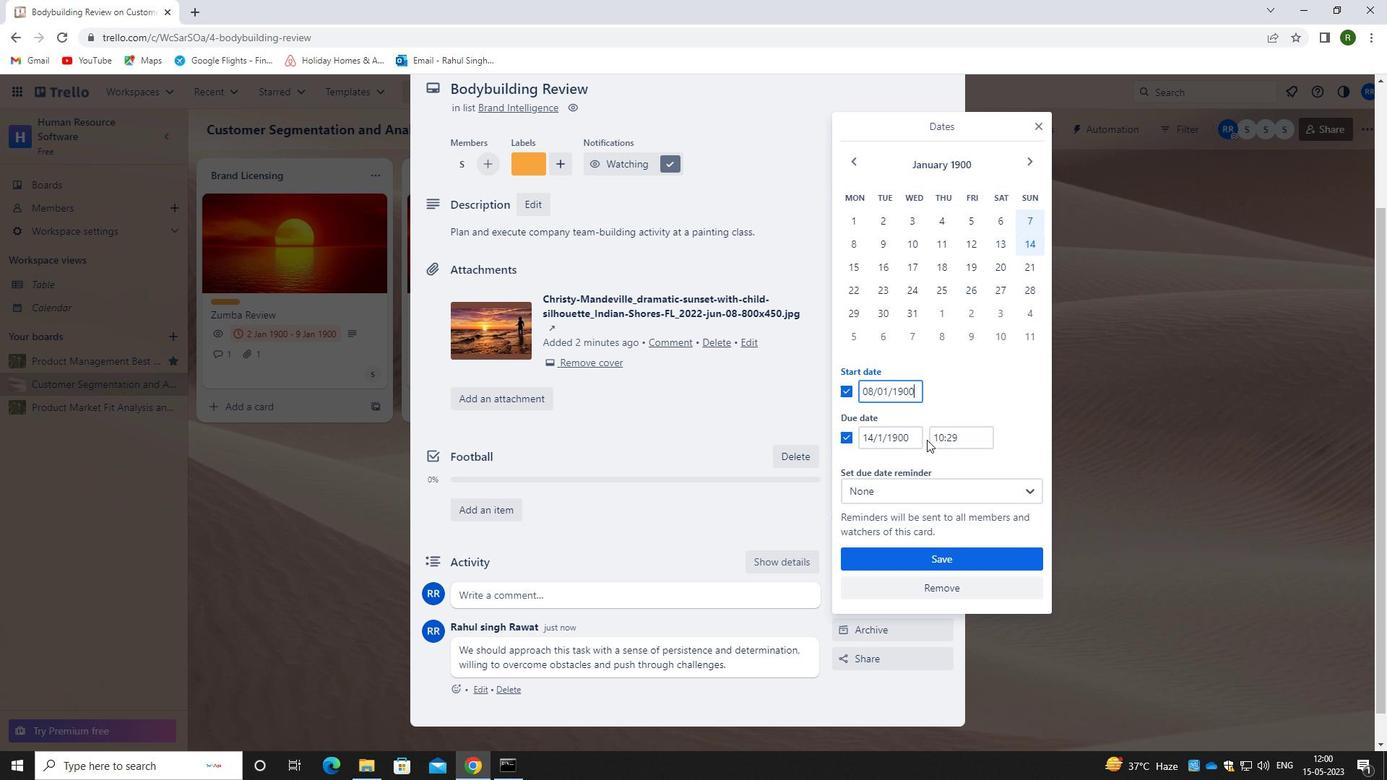 
Action: Mouse pressed left at (915, 437)
Screenshot: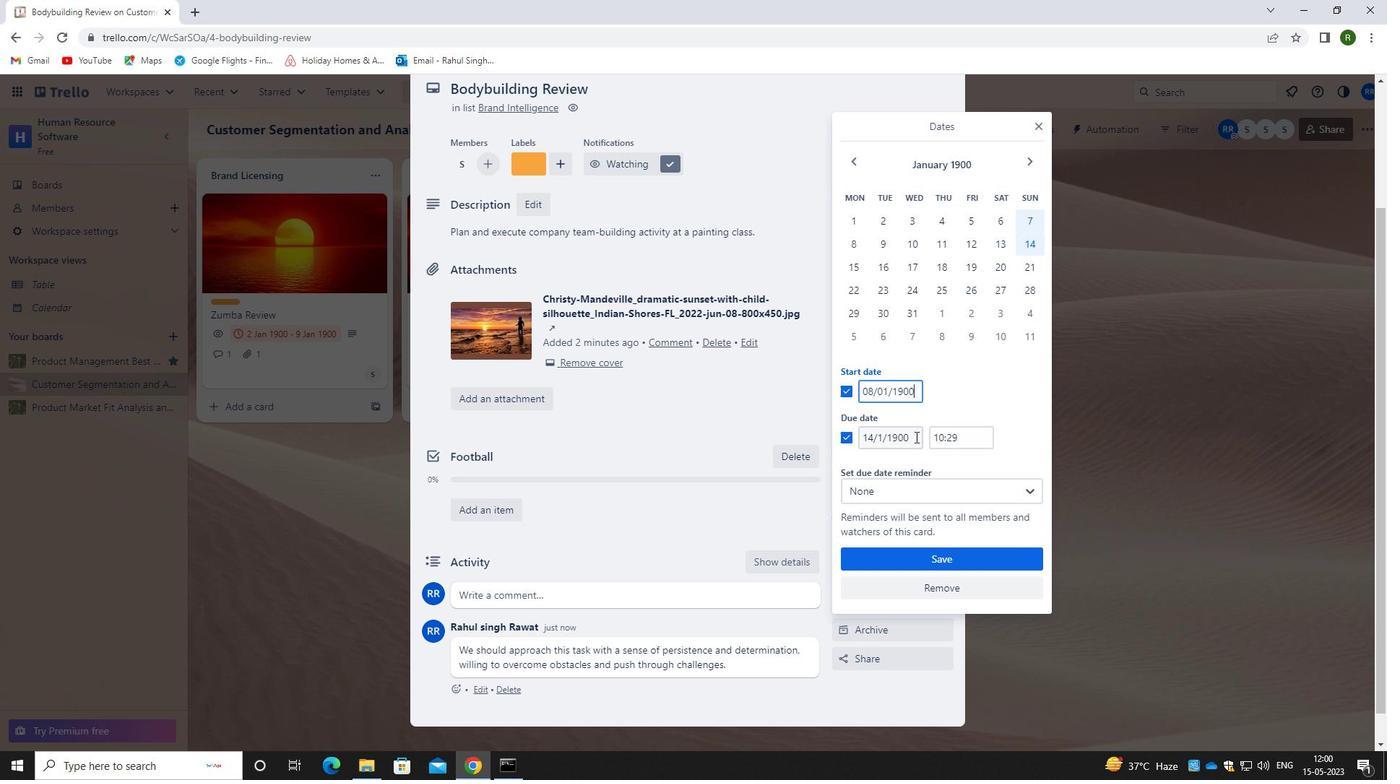 
Action: Mouse moved to (854, 449)
Screenshot: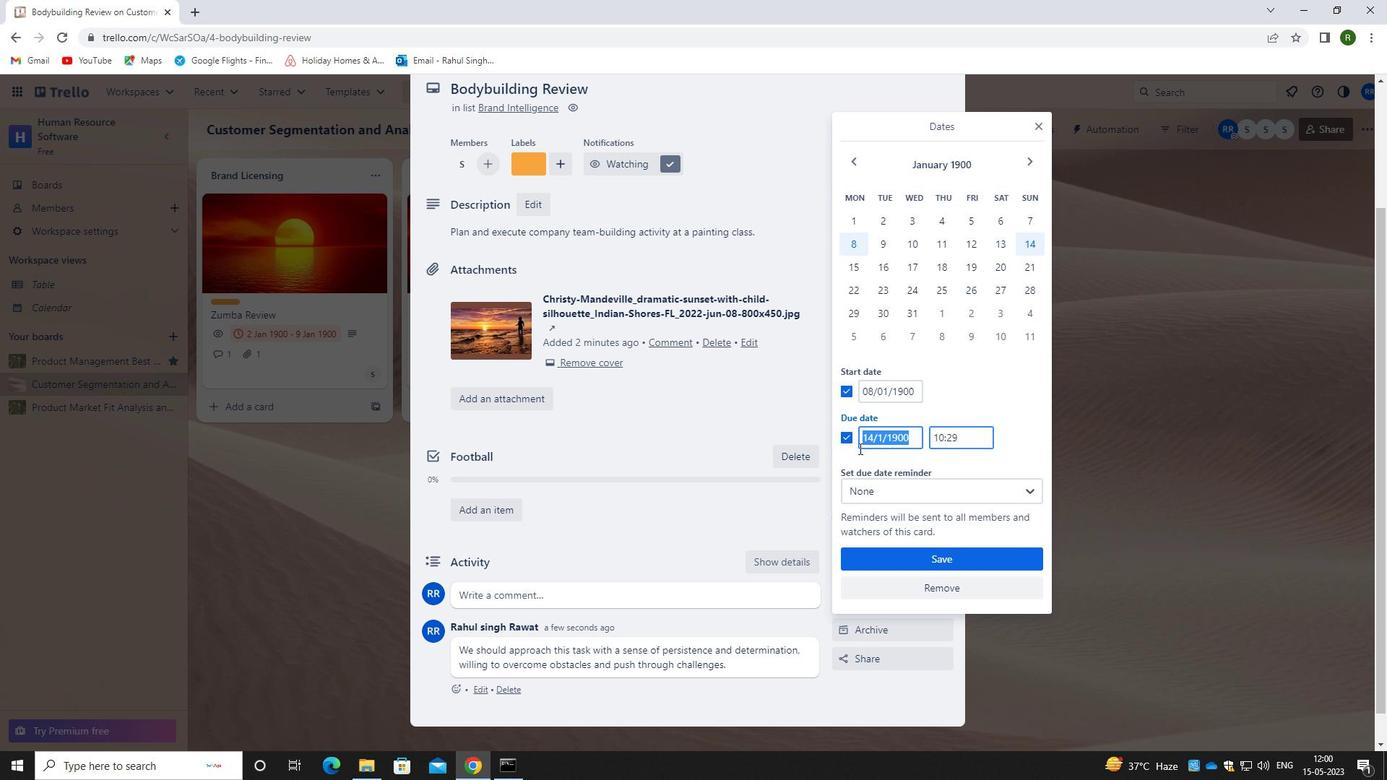 
Action: Key pressed 15/01/1900
Screenshot: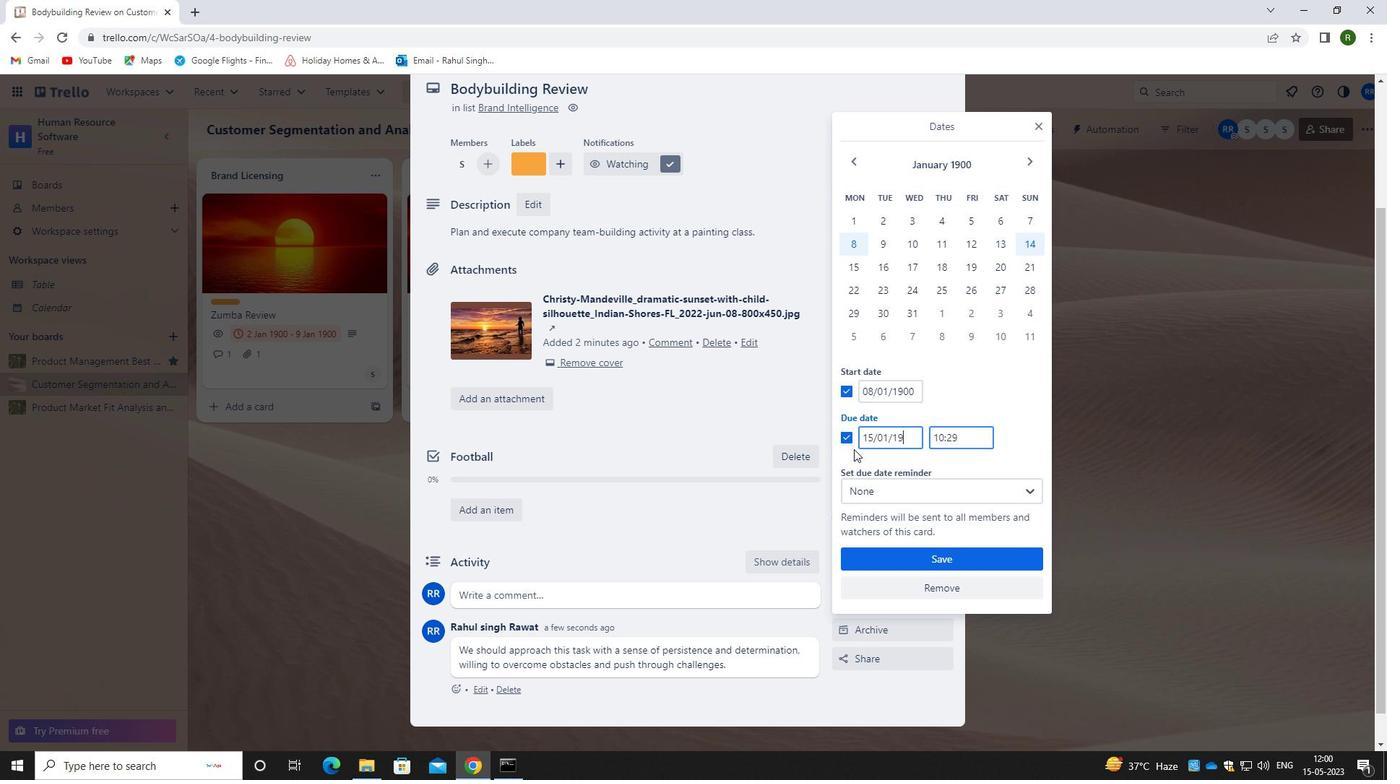 
Action: Mouse moved to (932, 562)
Screenshot: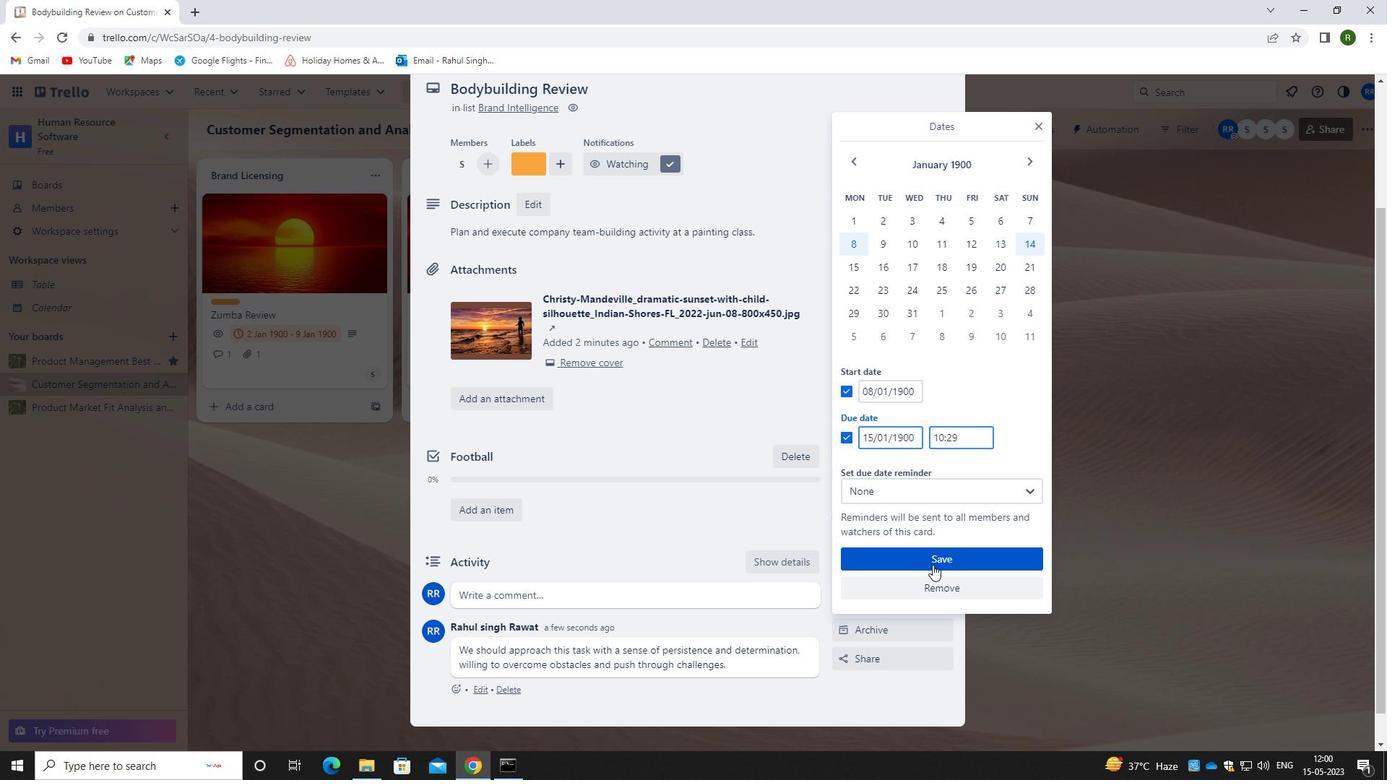 
Action: Mouse pressed left at (932, 562)
Screenshot: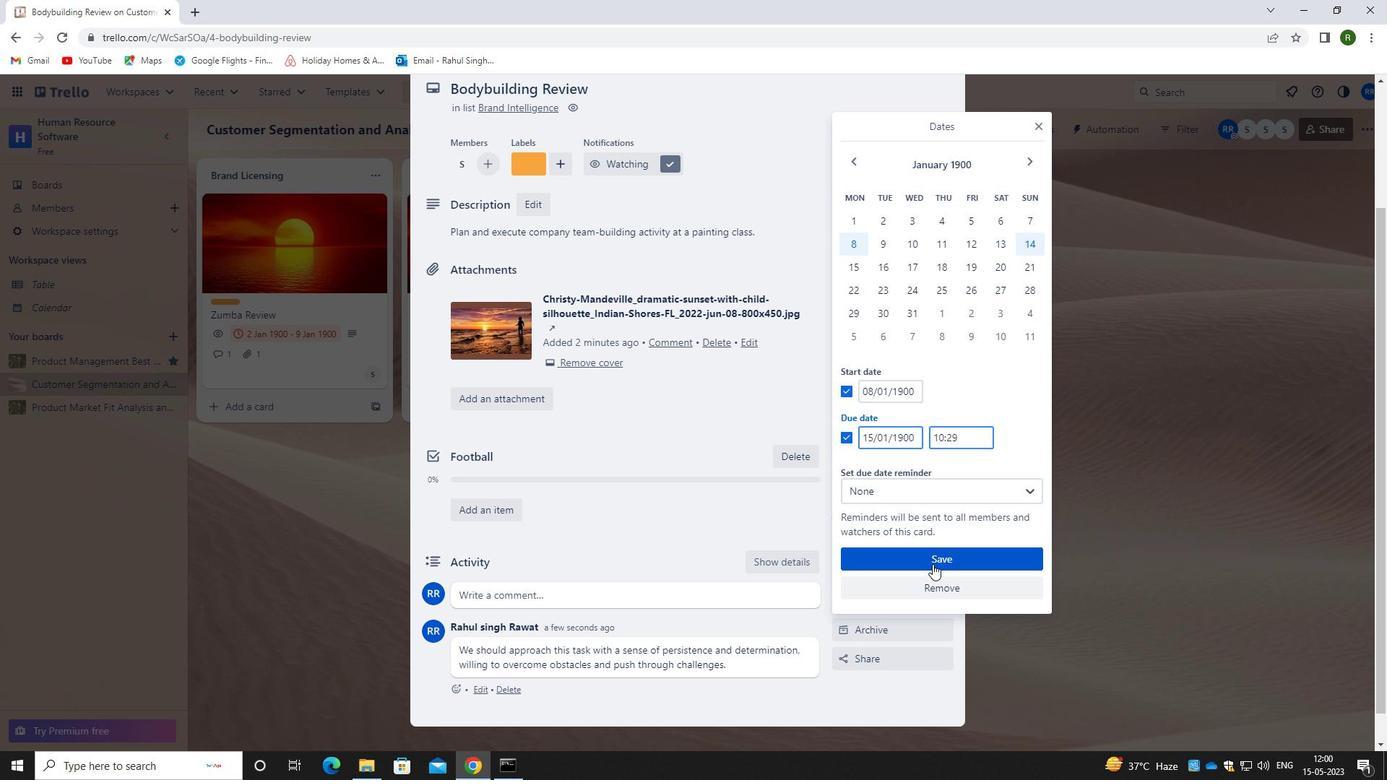
Action: Mouse moved to (814, 528)
Screenshot: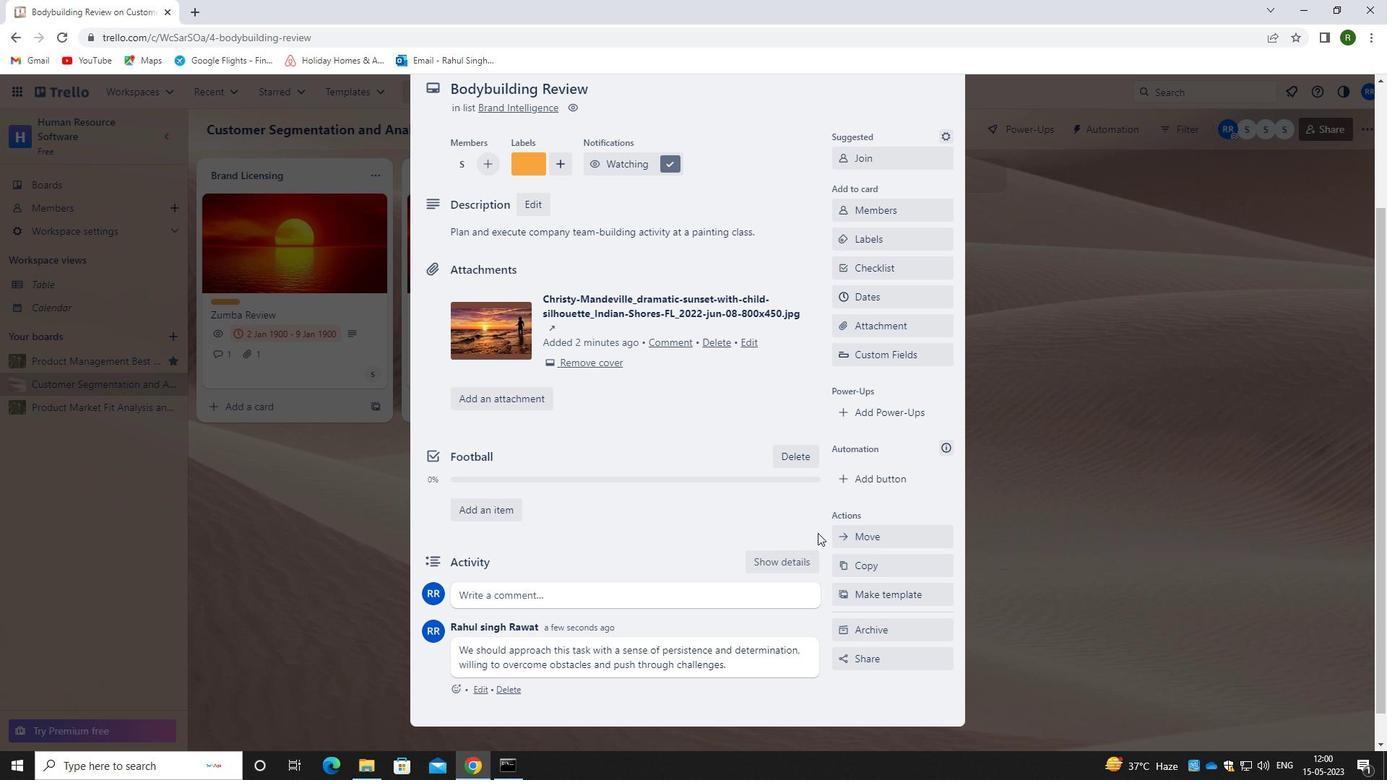 
Action: Mouse scrolled (814, 528) with delta (0, 0)
Screenshot: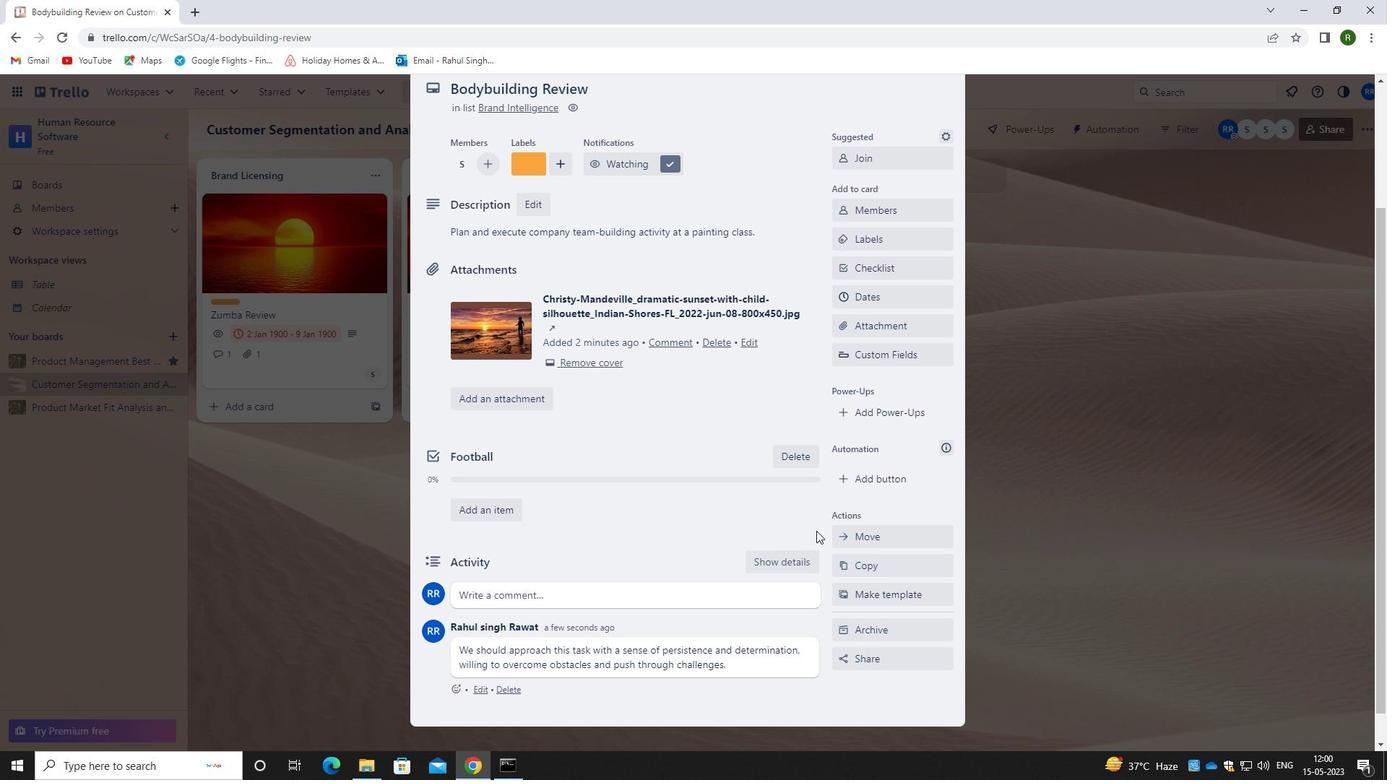 
Action: Mouse scrolled (814, 528) with delta (0, 0)
Screenshot: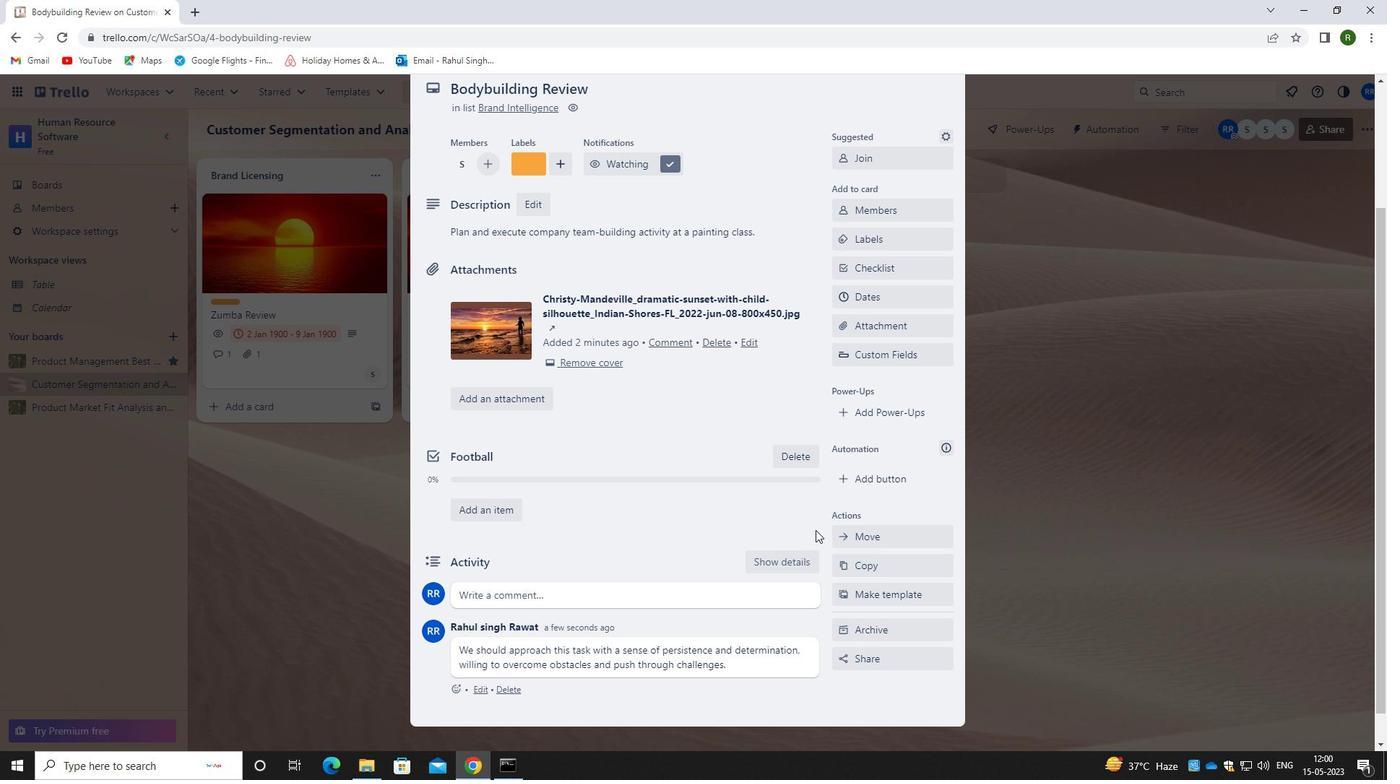 
